Task: Reply to email with the signature Dean Flores with the subject Request for a meeting agenda from softage.1@softage.net with the message Please let me know if there are any delays in the project schedule. Undo the message and rewrite the message as I will need to review this proposal before providing a response. Send the email
Action: Mouse moved to (449, 562)
Screenshot: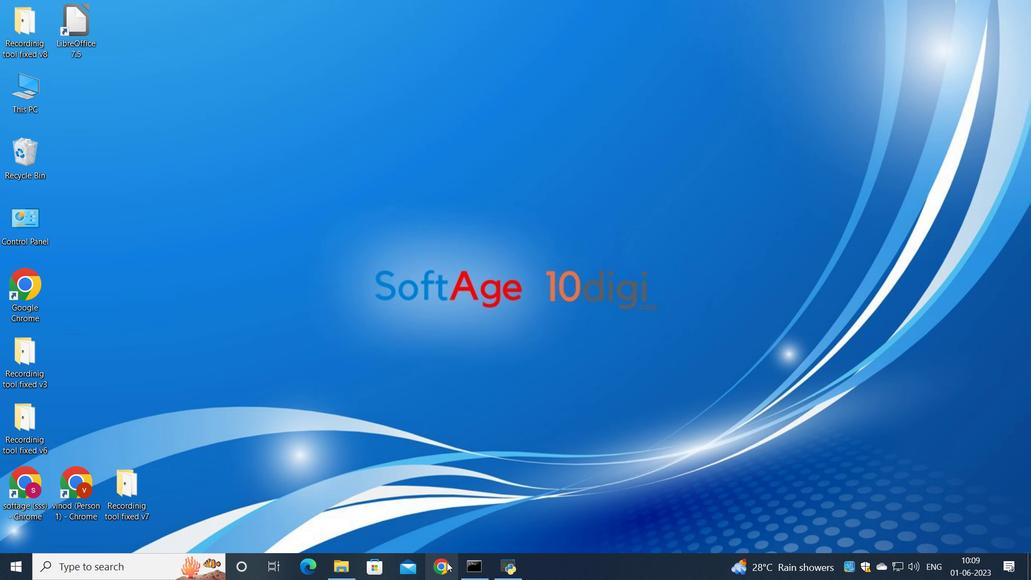 
Action: Mouse pressed left at (449, 562)
Screenshot: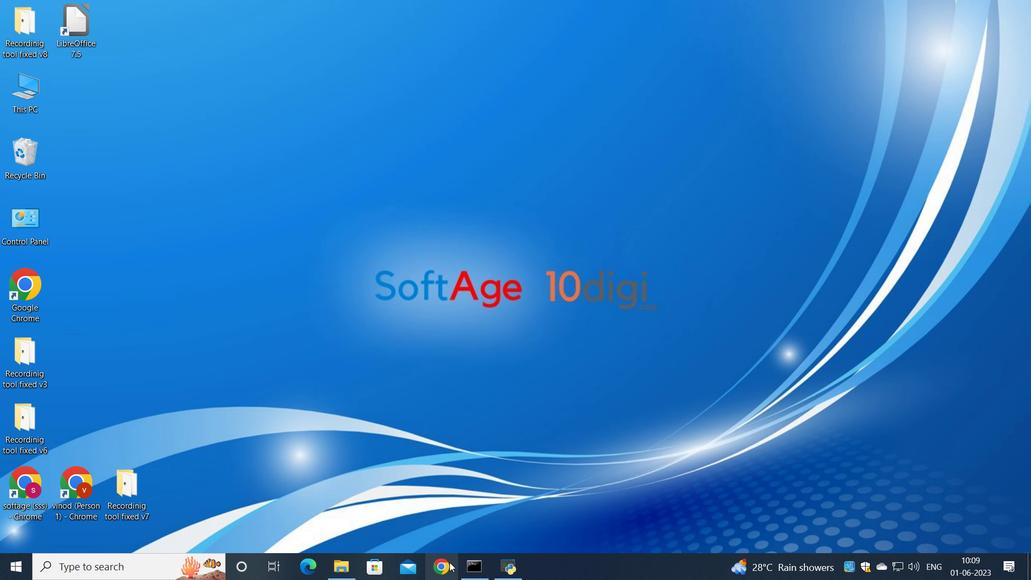 
Action: Mouse moved to (447, 312)
Screenshot: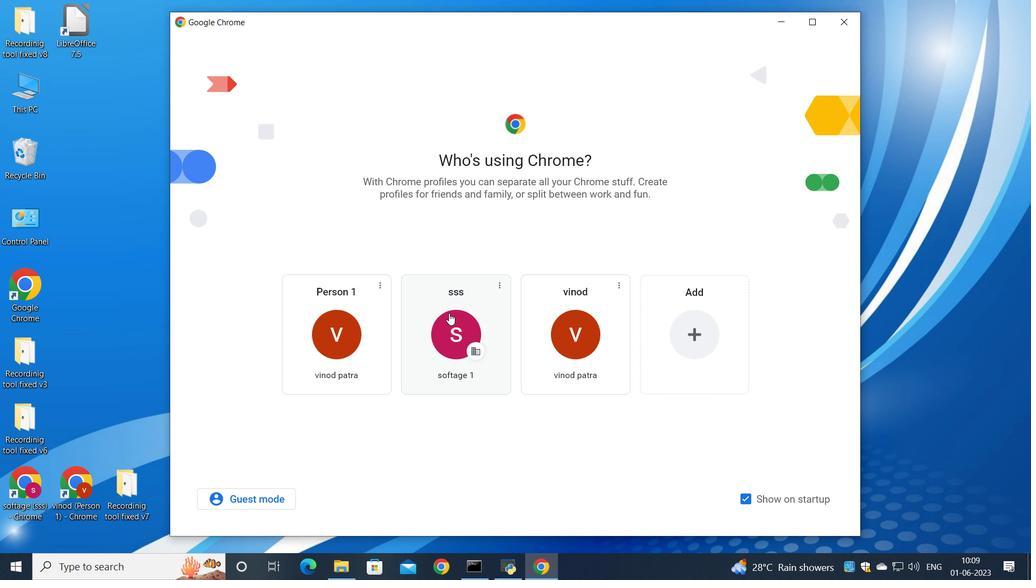 
Action: Mouse pressed left at (447, 312)
Screenshot: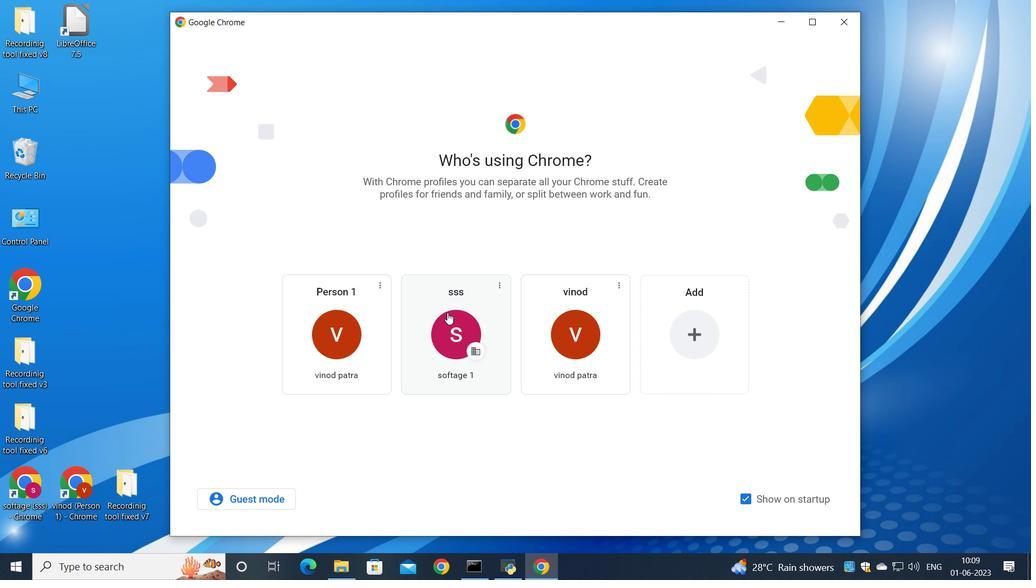 
Action: Mouse moved to (908, 93)
Screenshot: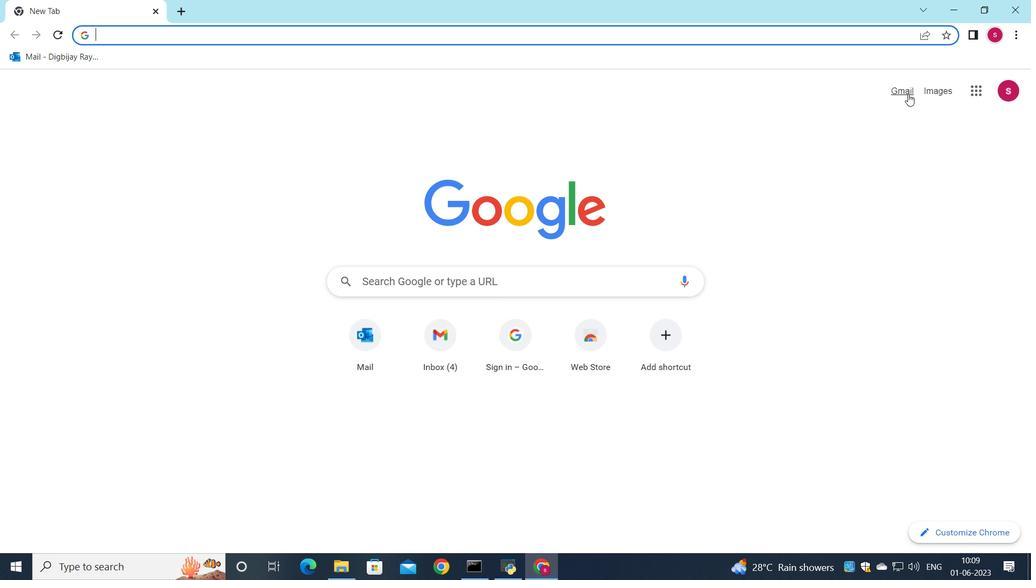 
Action: Mouse pressed left at (908, 93)
Screenshot: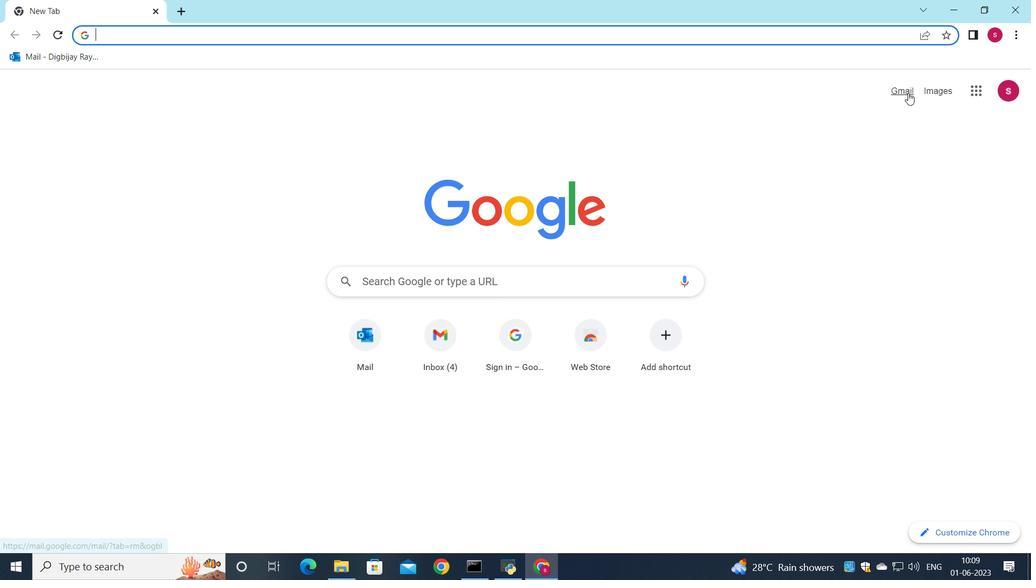 
Action: Mouse moved to (879, 97)
Screenshot: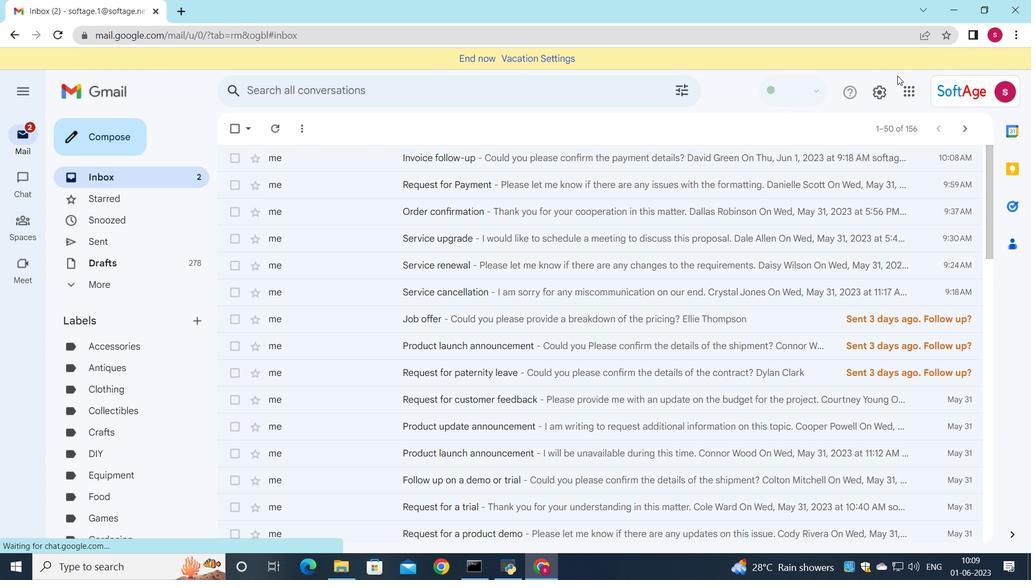 
Action: Mouse pressed left at (879, 97)
Screenshot: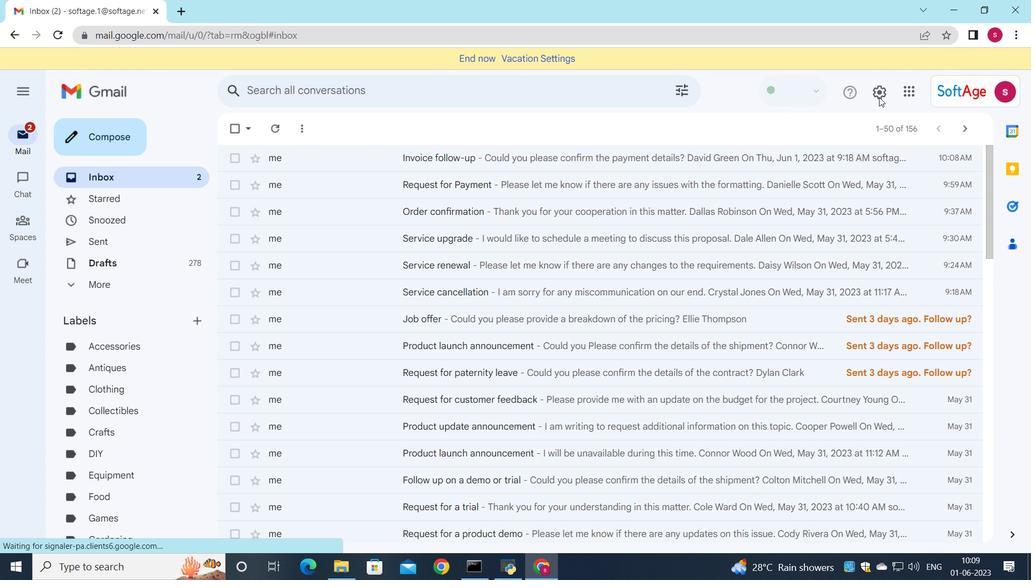 
Action: Mouse moved to (886, 149)
Screenshot: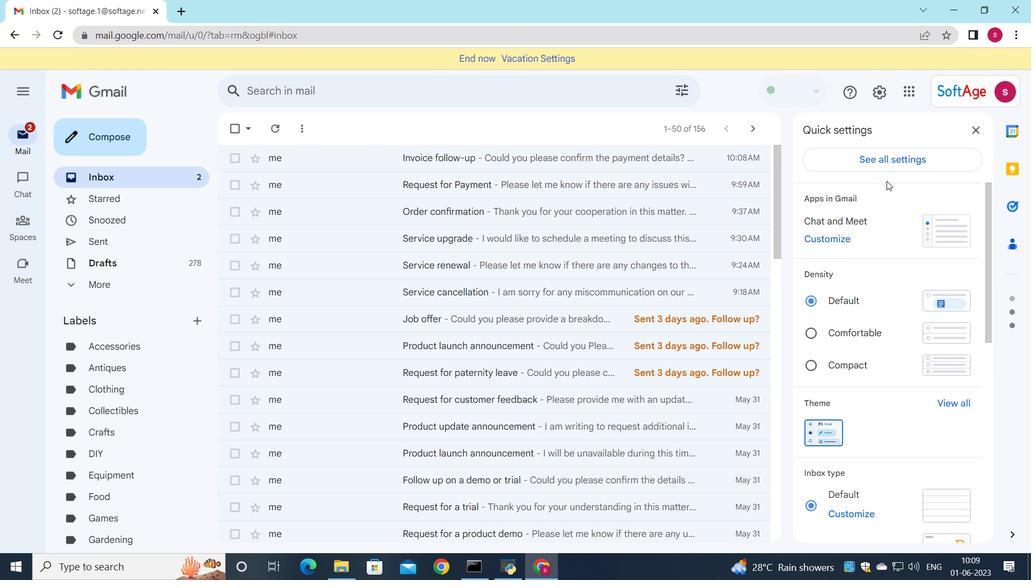
Action: Mouse pressed left at (886, 149)
Screenshot: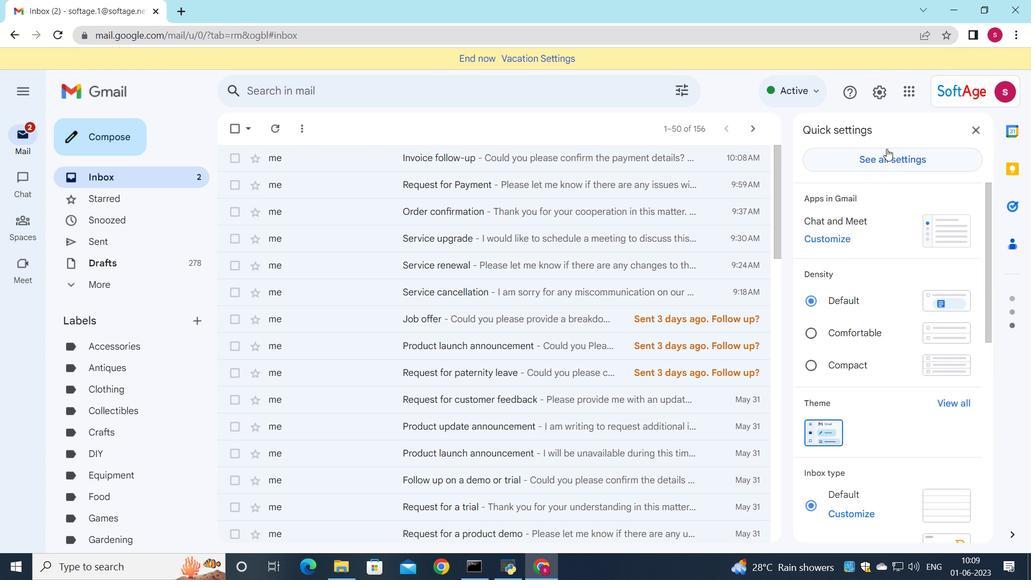 
Action: Mouse moved to (576, 283)
Screenshot: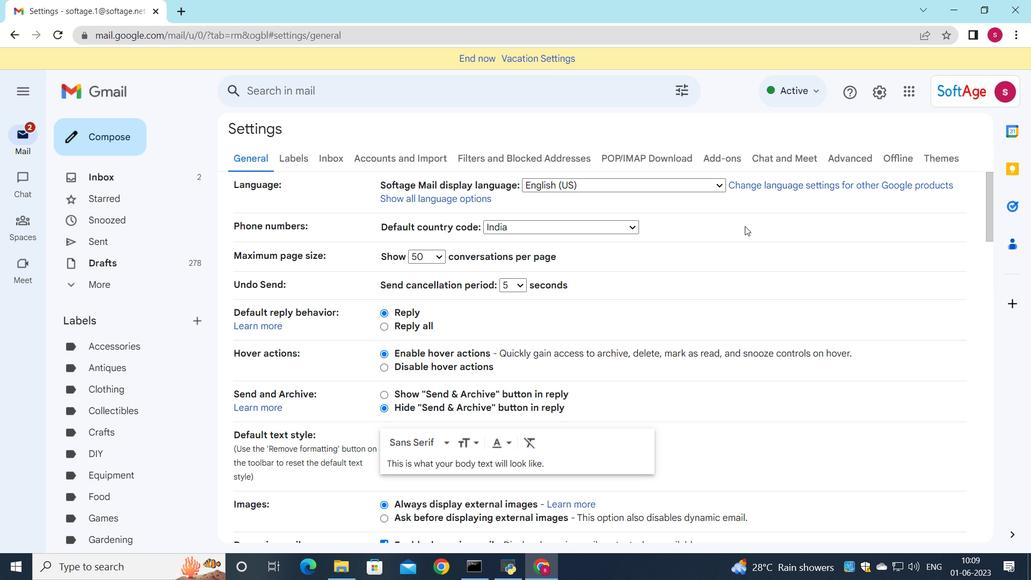 
Action: Mouse scrolled (576, 282) with delta (0, 0)
Screenshot: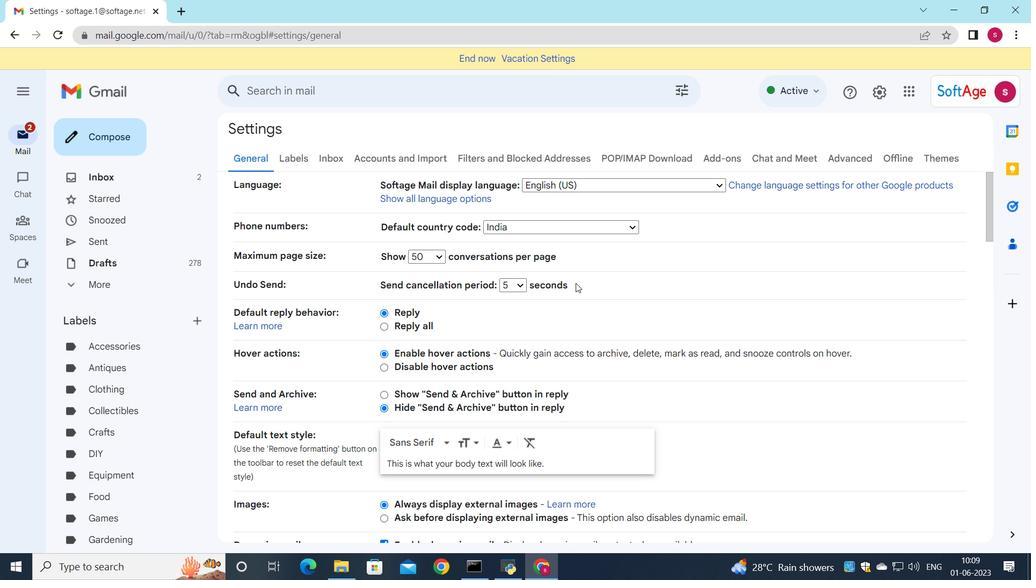 
Action: Mouse scrolled (576, 282) with delta (0, 0)
Screenshot: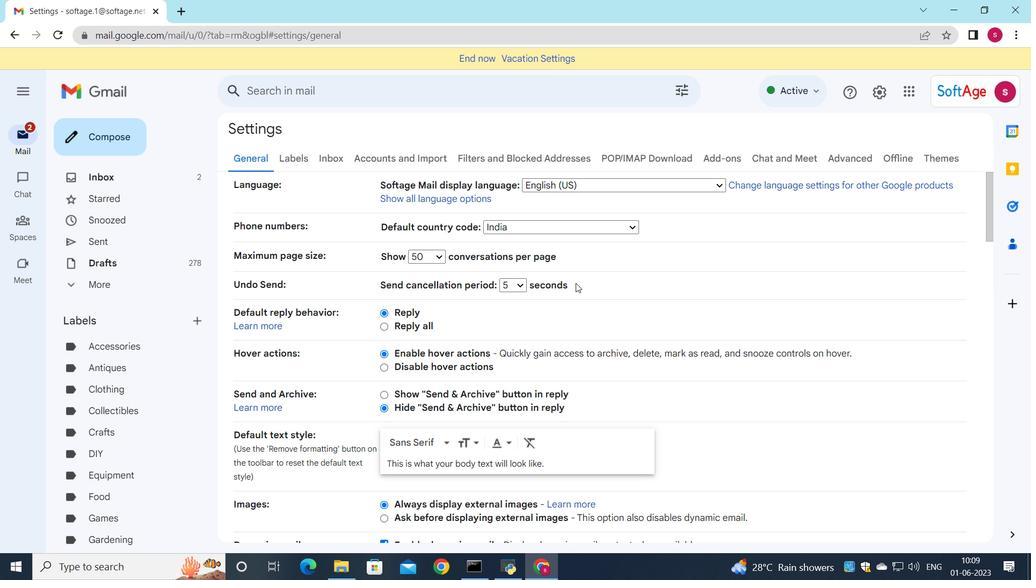 
Action: Mouse scrolled (576, 282) with delta (0, 0)
Screenshot: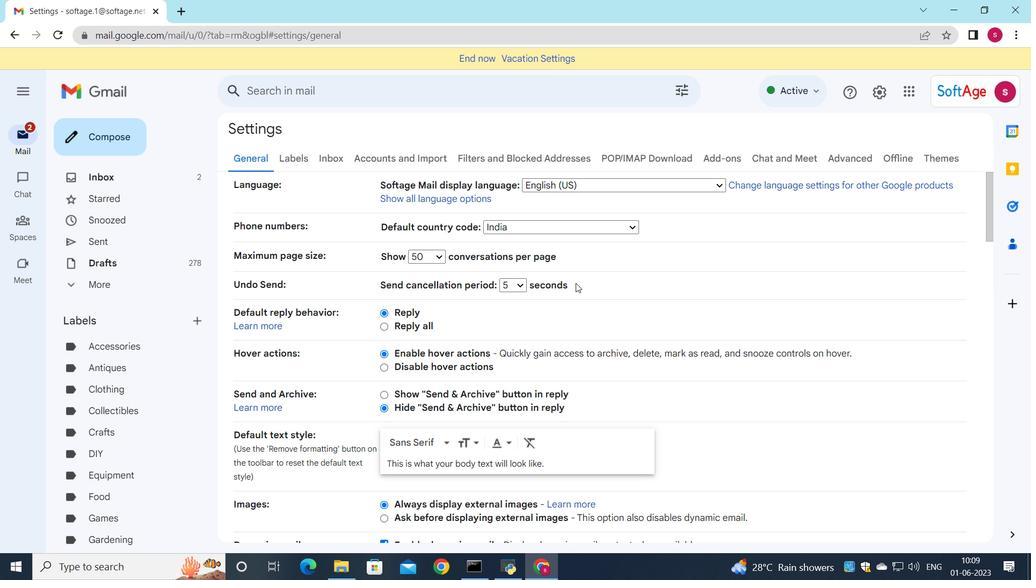 
Action: Mouse scrolled (576, 282) with delta (0, 0)
Screenshot: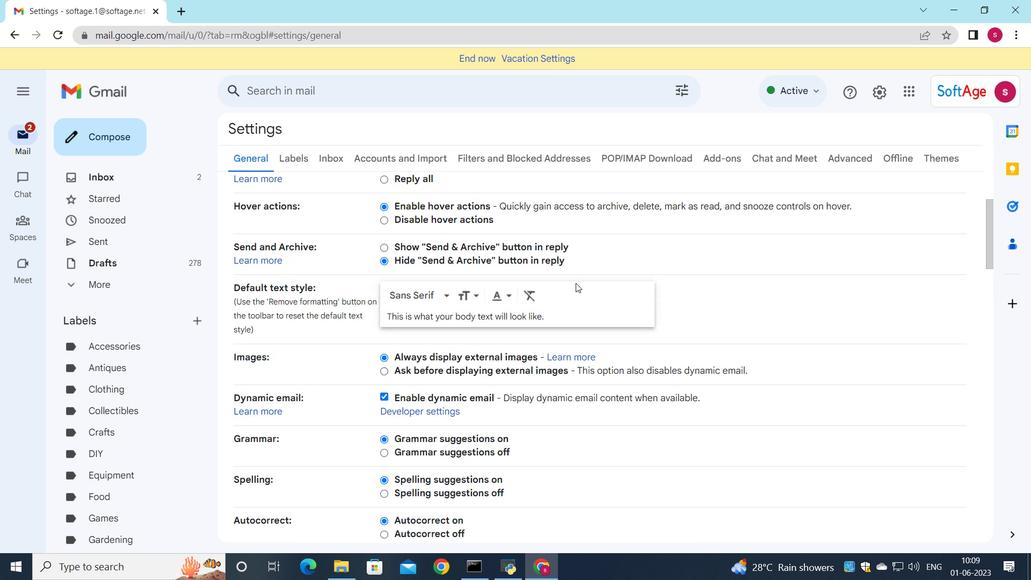 
Action: Mouse scrolled (576, 282) with delta (0, 0)
Screenshot: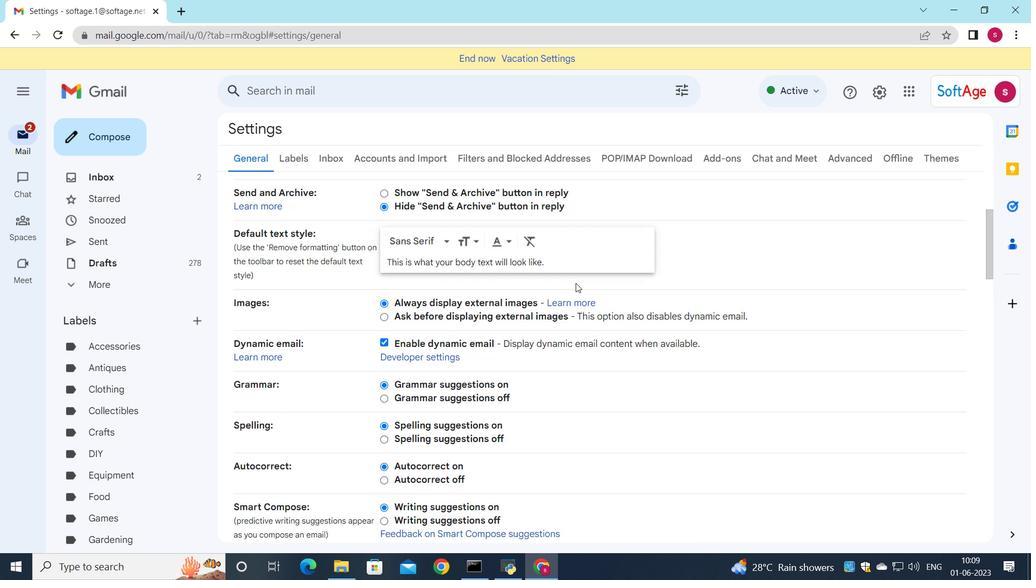 
Action: Mouse scrolled (576, 282) with delta (0, 0)
Screenshot: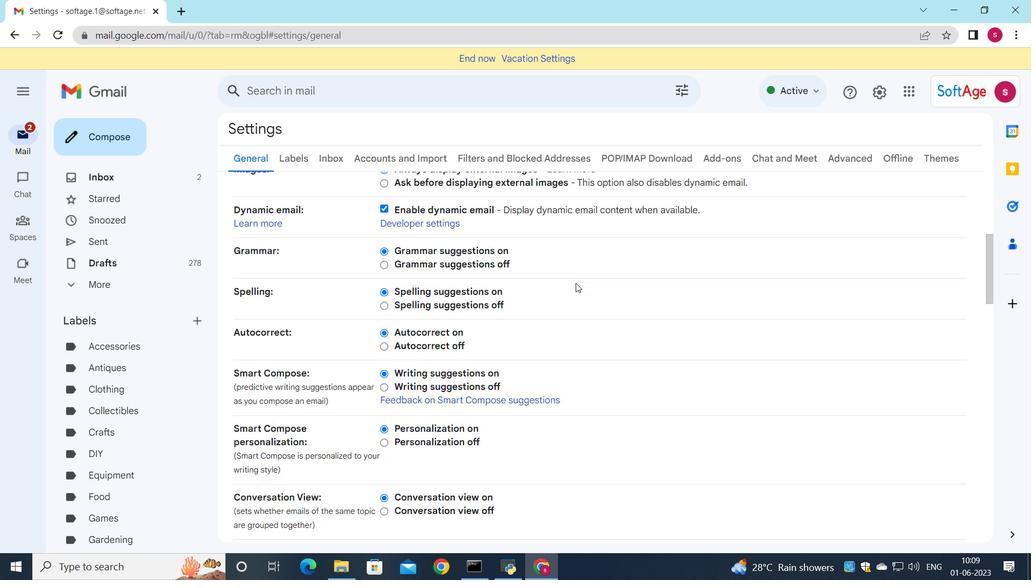
Action: Mouse scrolled (576, 282) with delta (0, 0)
Screenshot: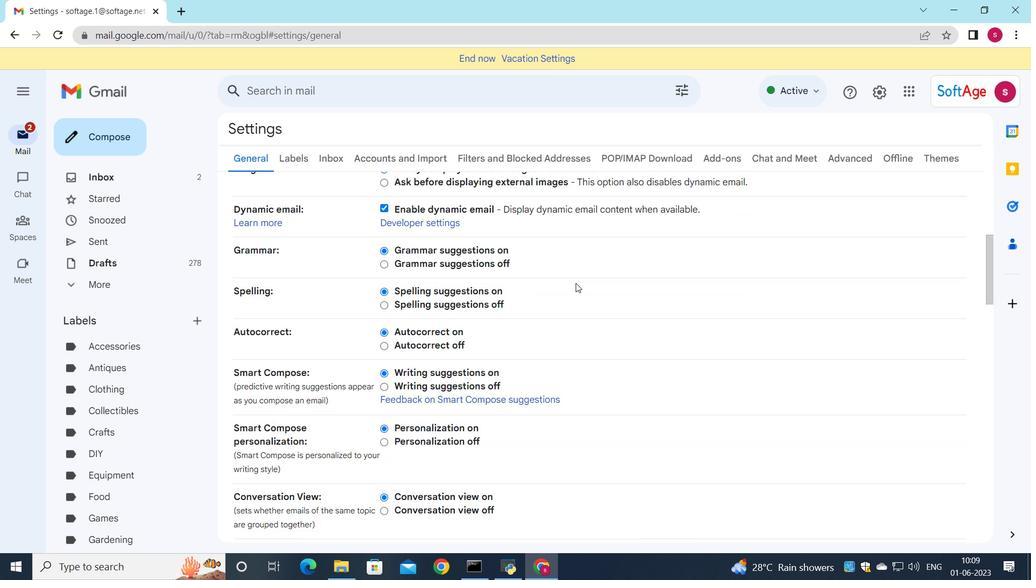 
Action: Mouse scrolled (576, 282) with delta (0, 0)
Screenshot: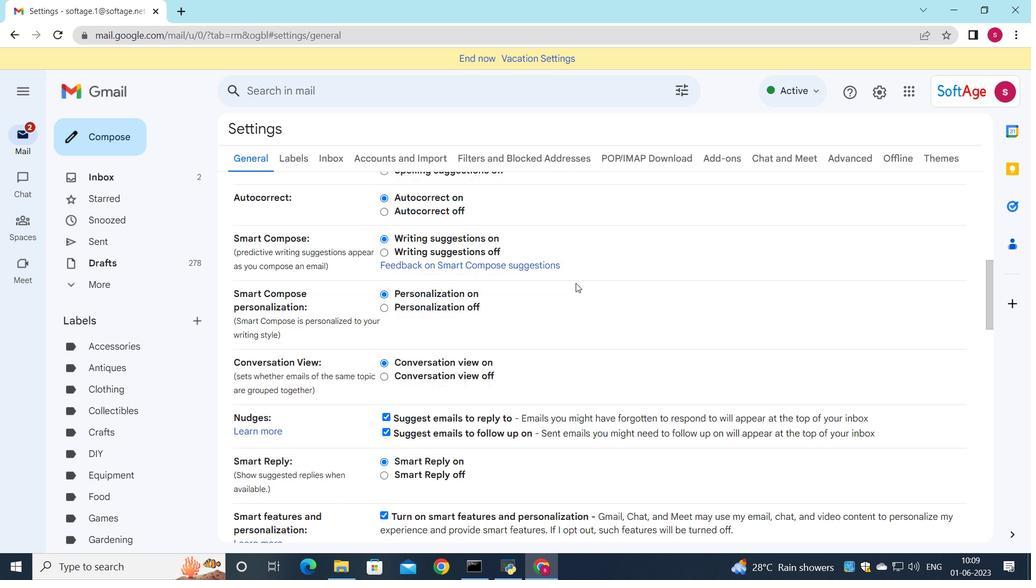 
Action: Mouse scrolled (576, 282) with delta (0, 0)
Screenshot: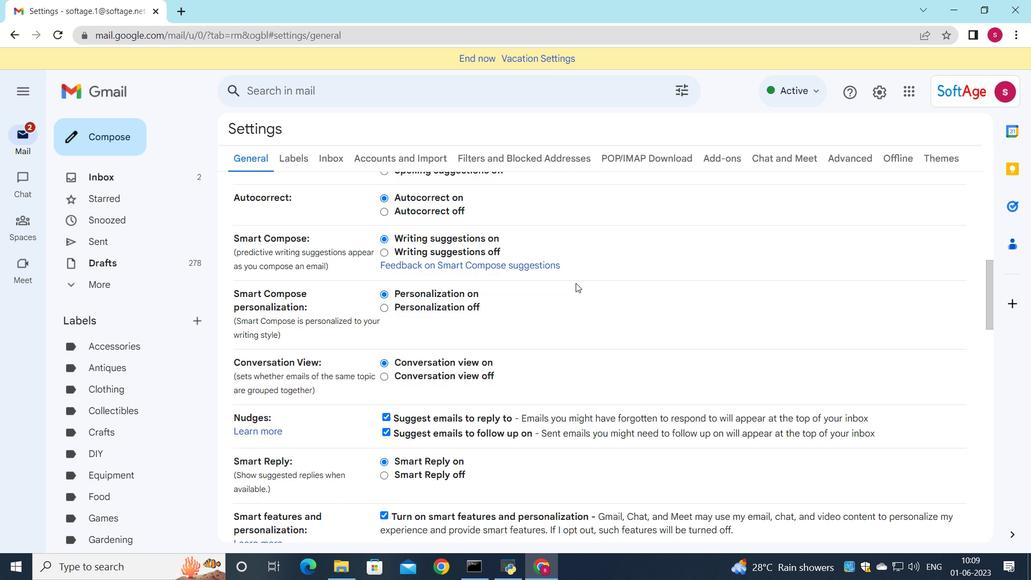 
Action: Mouse scrolled (576, 282) with delta (0, 0)
Screenshot: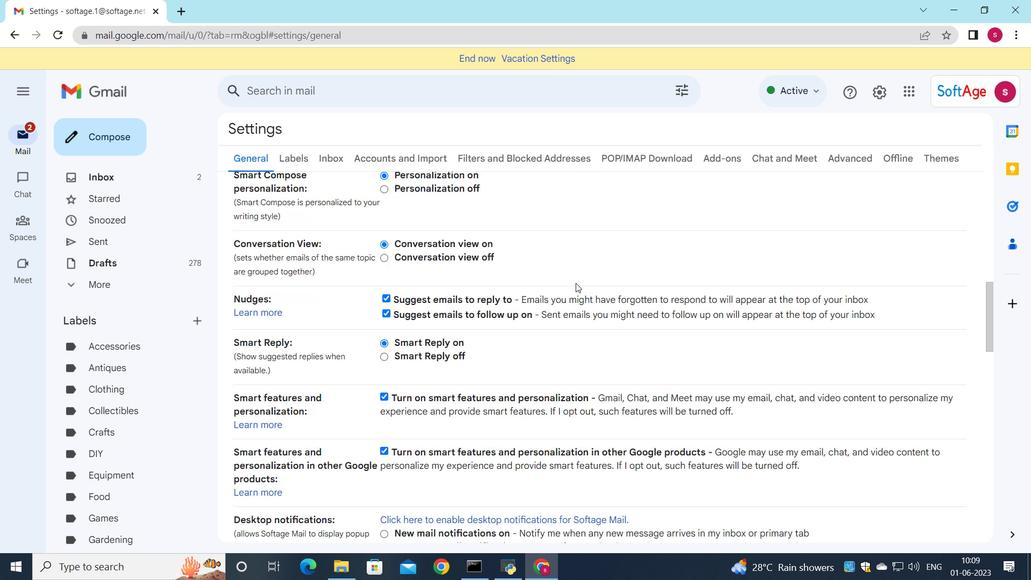 
Action: Mouse scrolled (576, 282) with delta (0, 0)
Screenshot: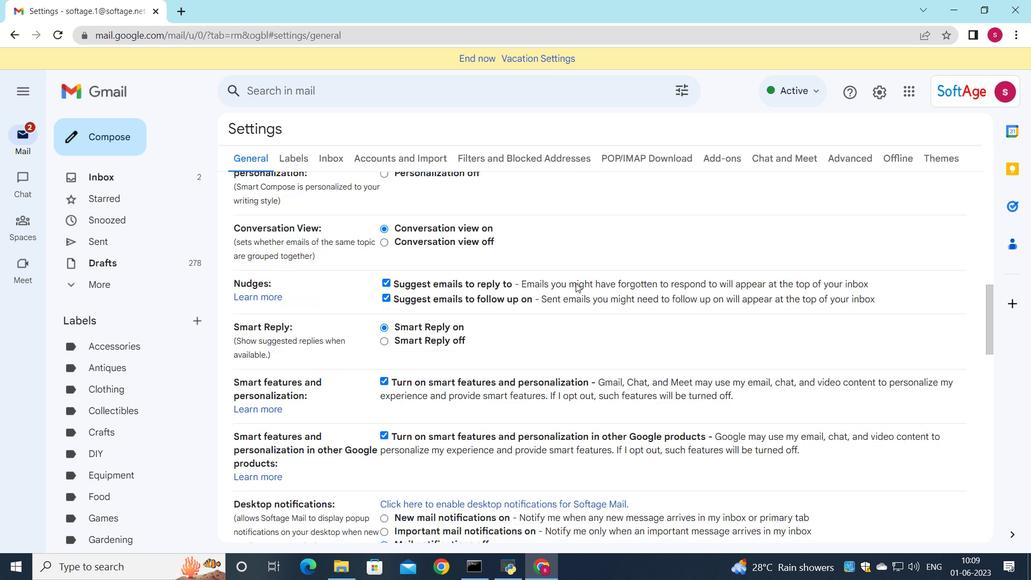 
Action: Mouse scrolled (576, 282) with delta (0, 0)
Screenshot: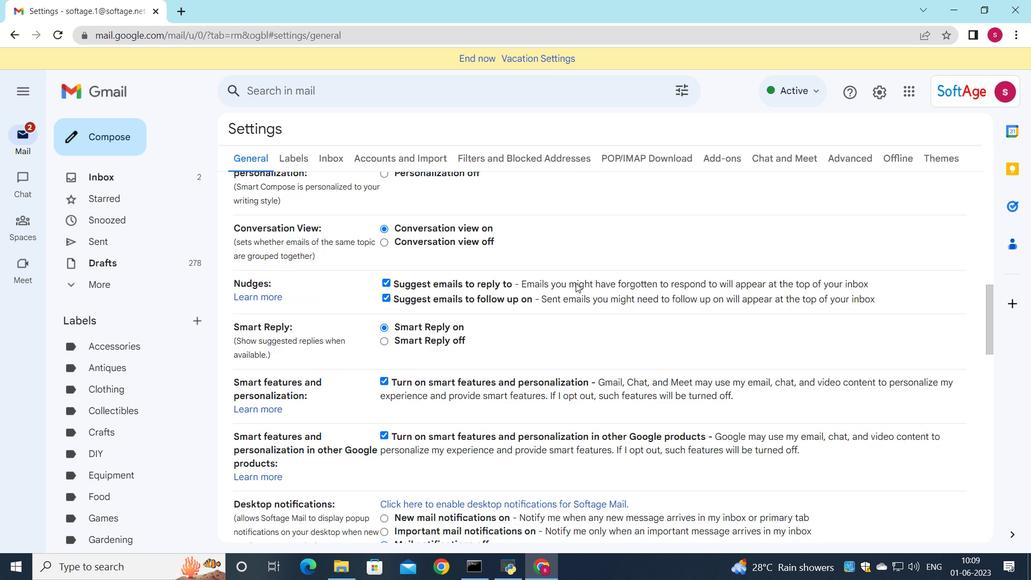 
Action: Mouse scrolled (576, 282) with delta (0, 0)
Screenshot: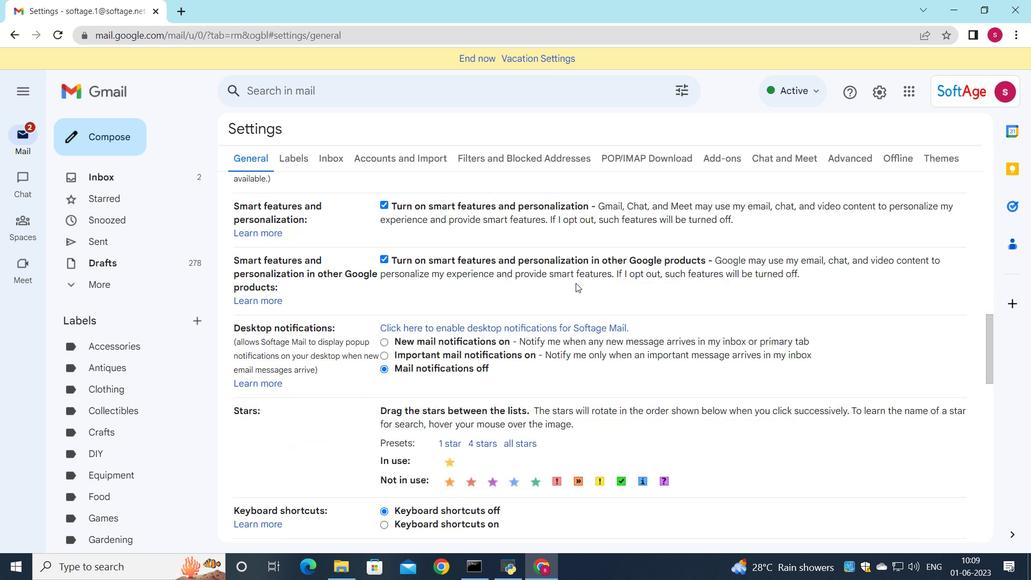 
Action: Mouse scrolled (576, 282) with delta (0, 0)
Screenshot: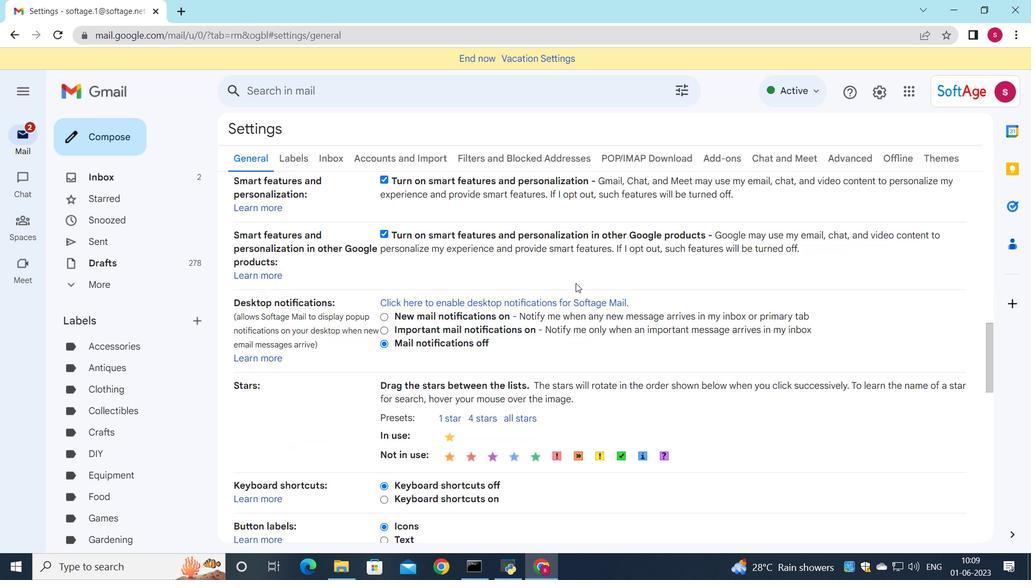 
Action: Mouse scrolled (576, 282) with delta (0, 0)
Screenshot: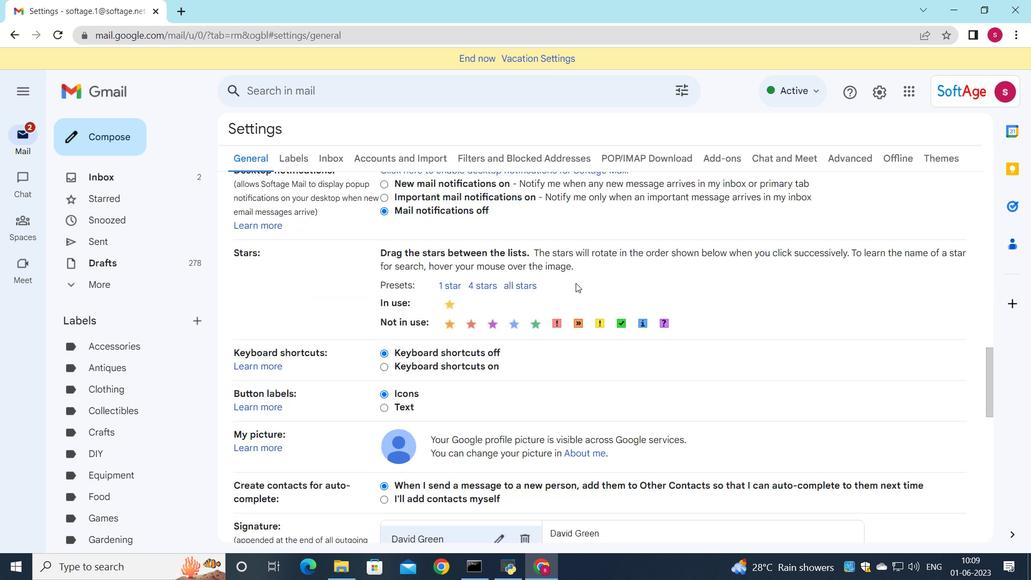 
Action: Mouse scrolled (576, 282) with delta (0, 0)
Screenshot: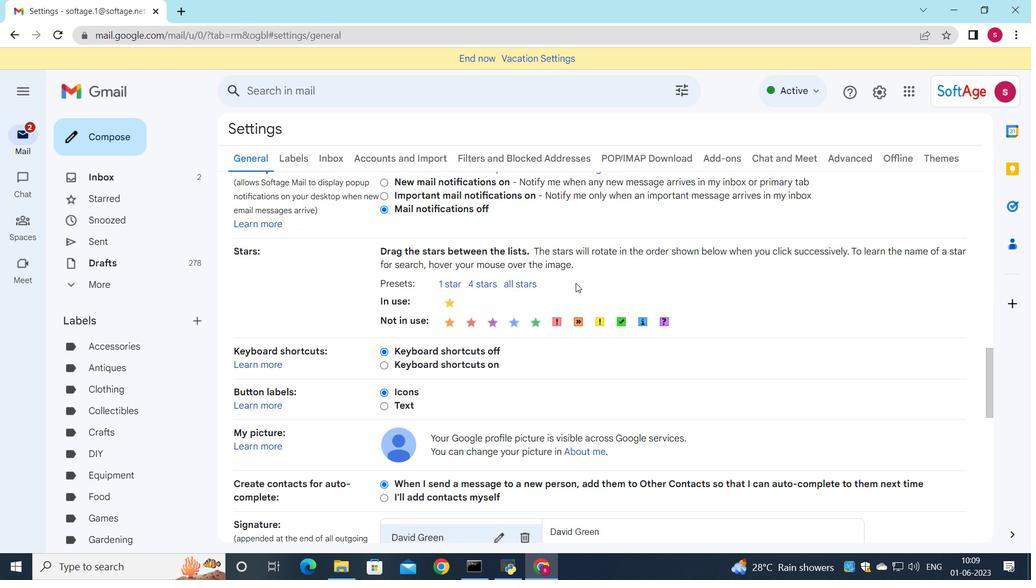
Action: Mouse scrolled (576, 282) with delta (0, 0)
Screenshot: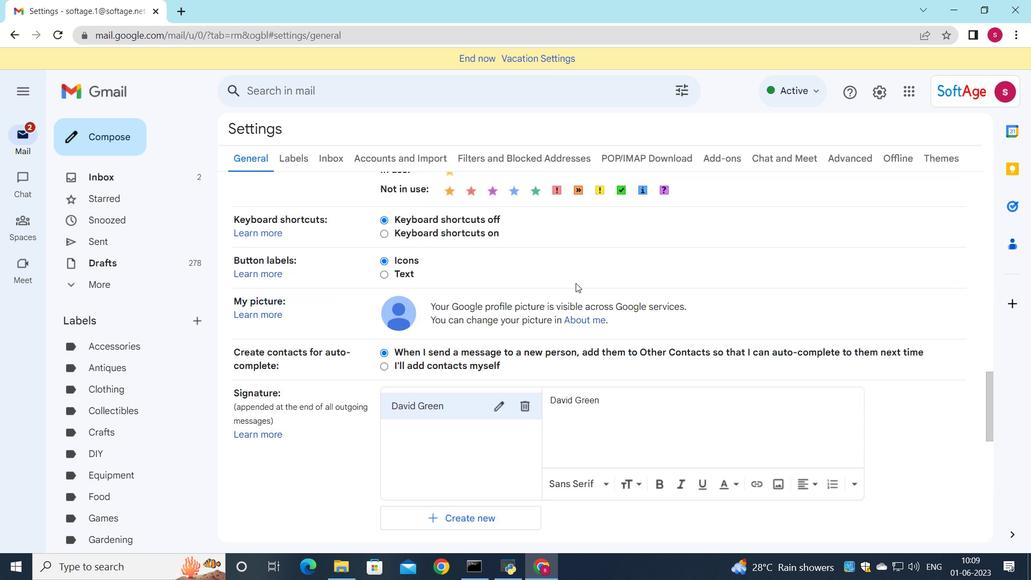 
Action: Mouse scrolled (576, 282) with delta (0, 0)
Screenshot: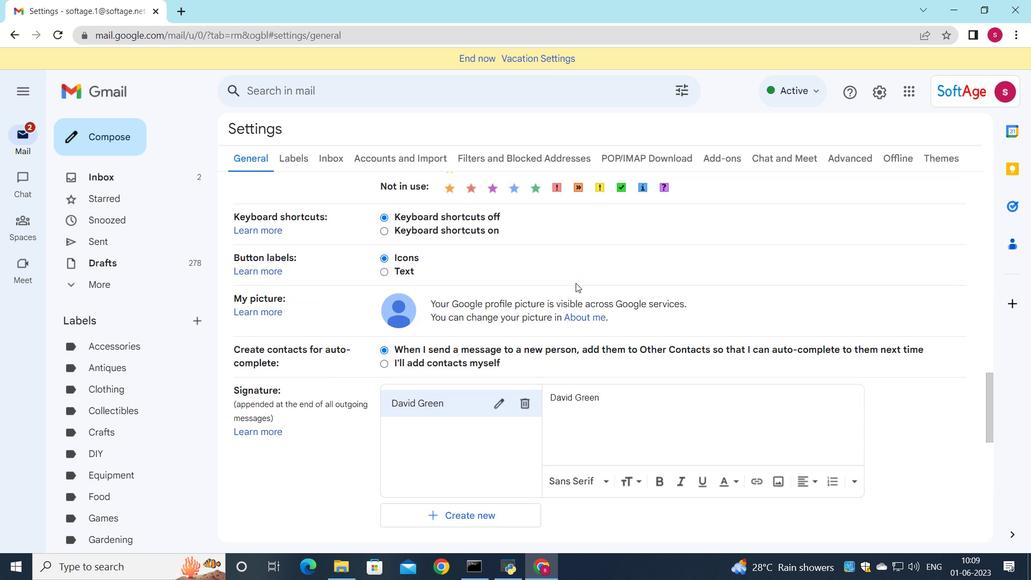 
Action: Mouse moved to (529, 271)
Screenshot: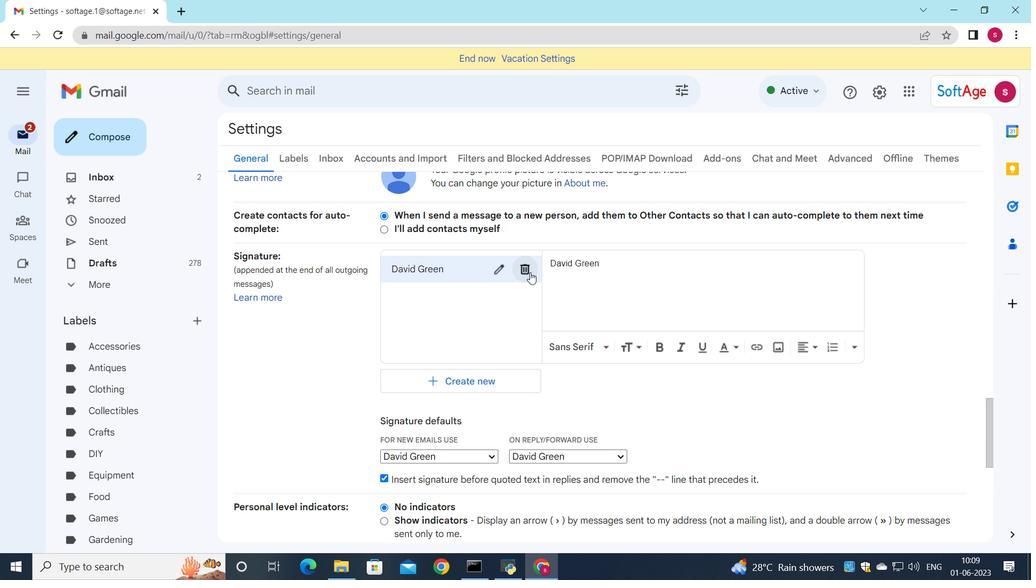 
Action: Mouse pressed left at (529, 271)
Screenshot: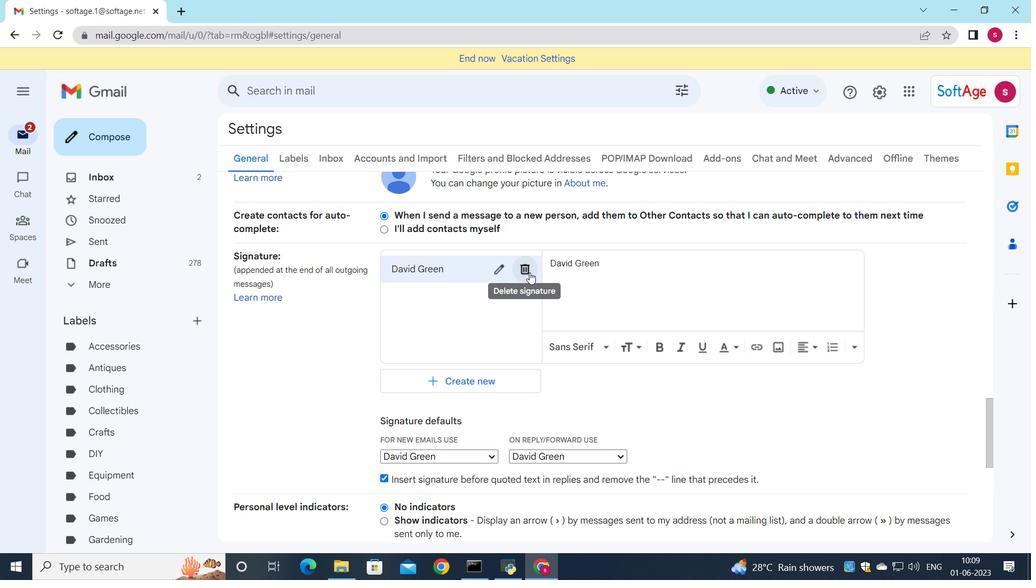 
Action: Mouse moved to (646, 331)
Screenshot: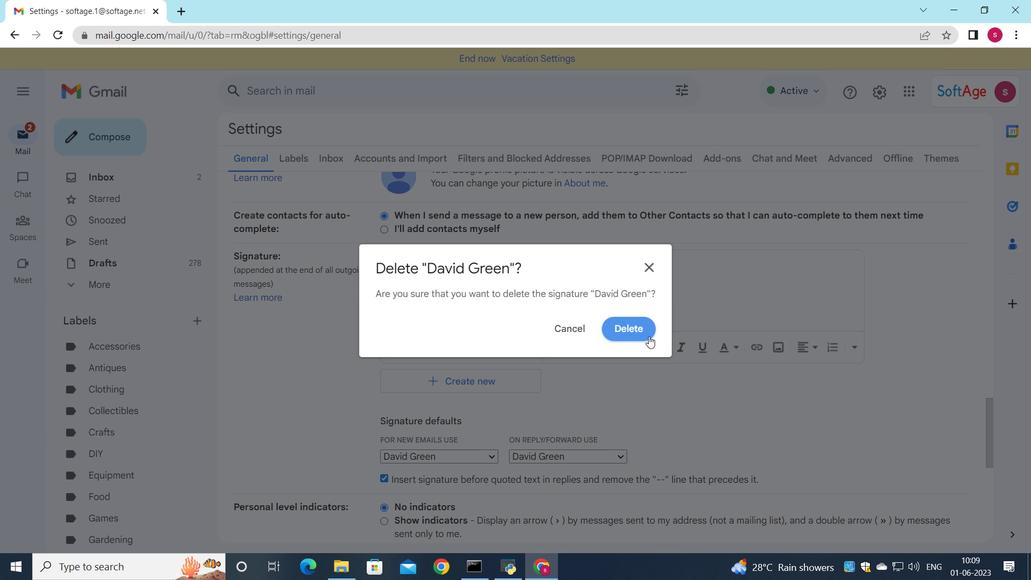 
Action: Mouse pressed left at (646, 331)
Screenshot: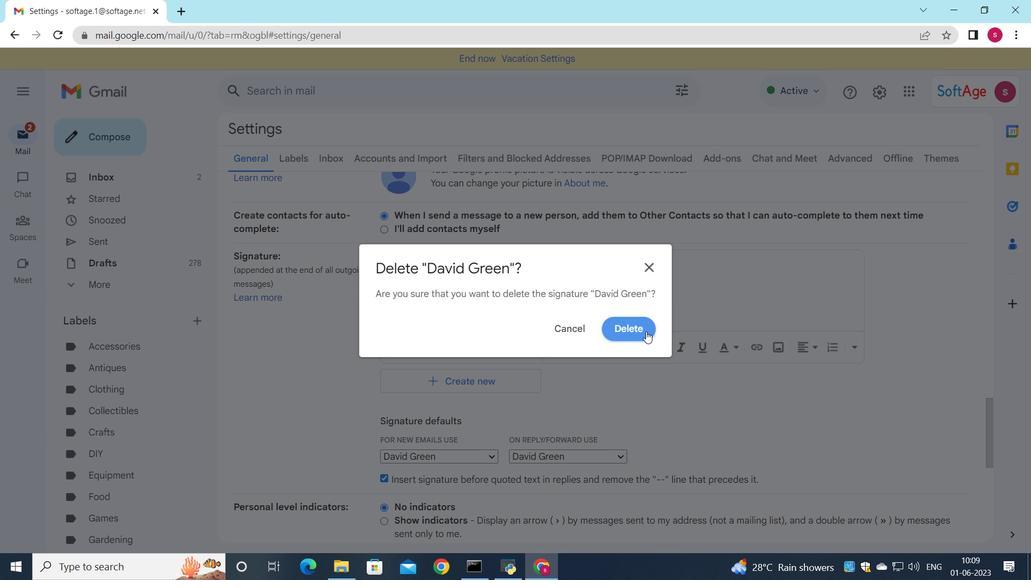 
Action: Mouse moved to (433, 281)
Screenshot: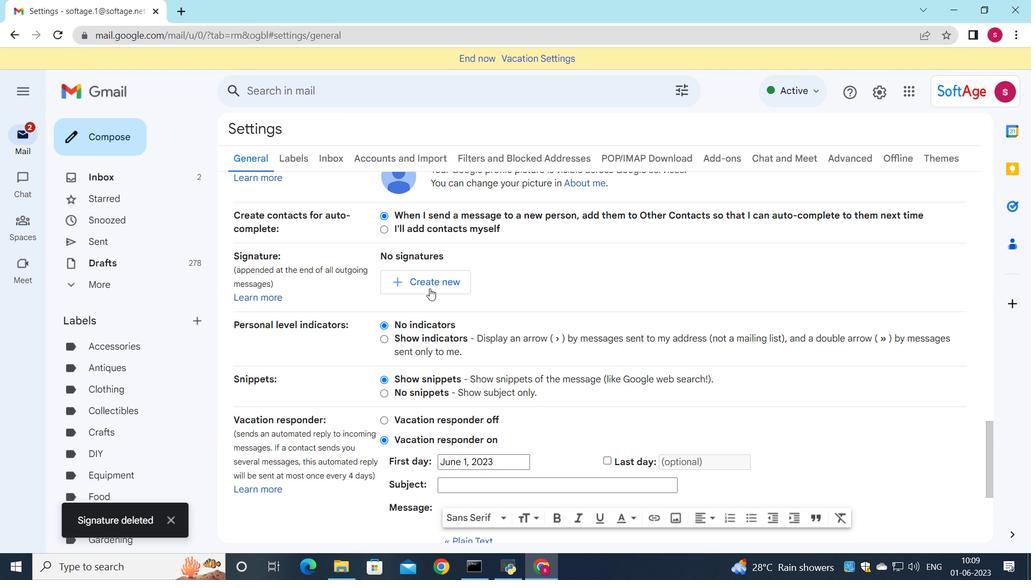 
Action: Mouse pressed left at (433, 281)
Screenshot: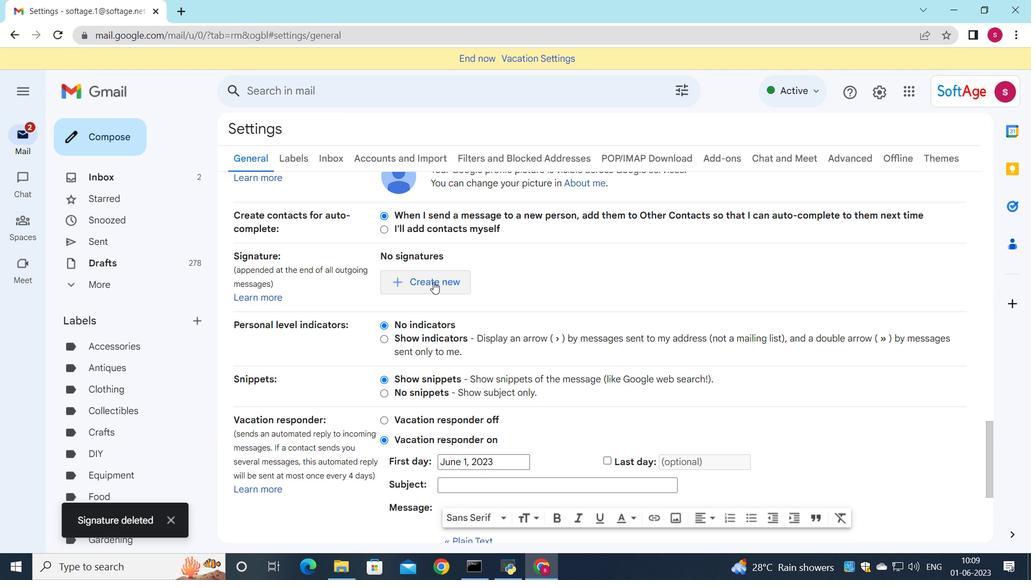 
Action: Mouse moved to (491, 268)
Screenshot: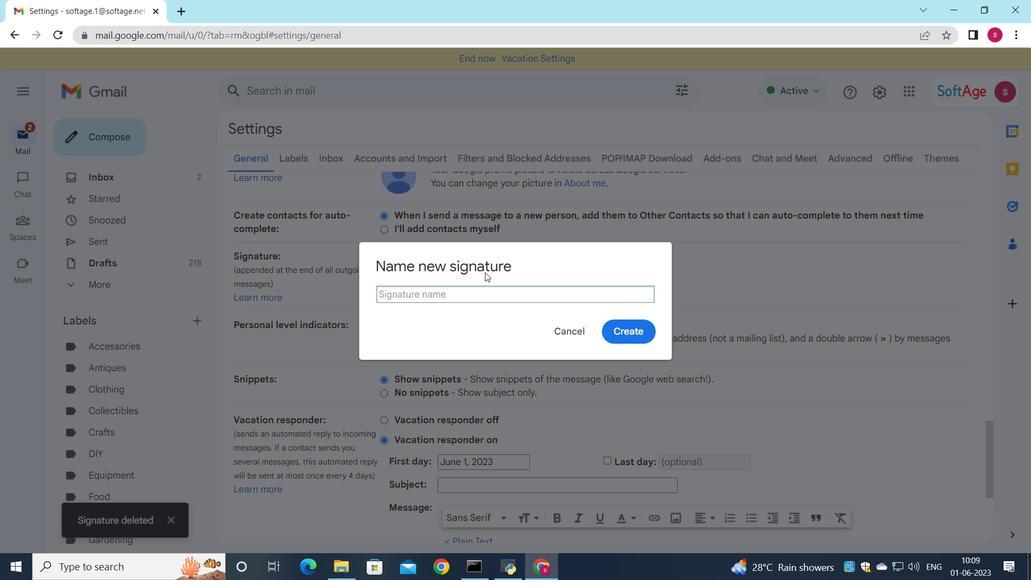 
Action: Key pressed <Key.shift><Key.shift>Dean<Key.space><Key.shift>Flores
Screenshot: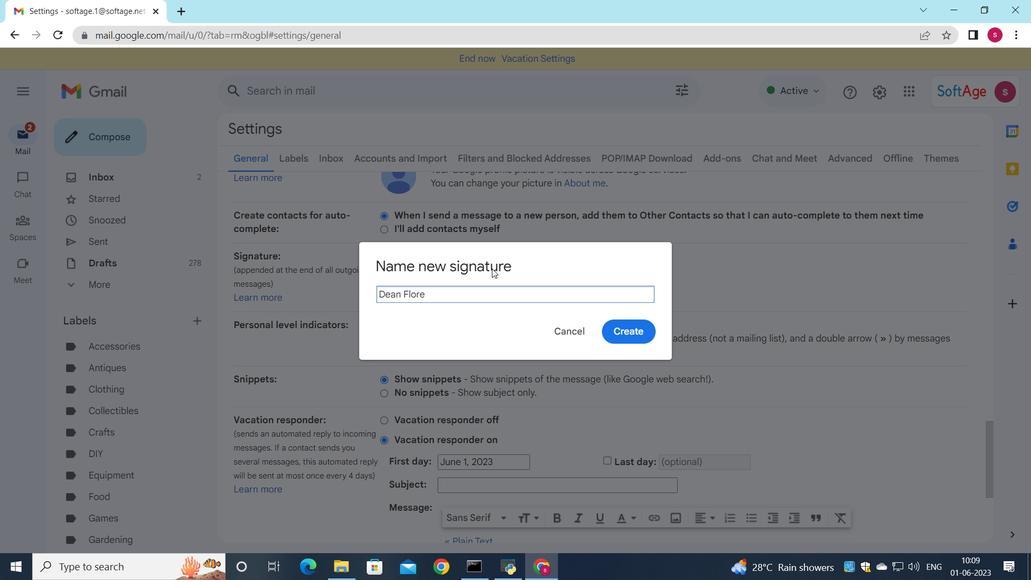 
Action: Mouse moved to (635, 329)
Screenshot: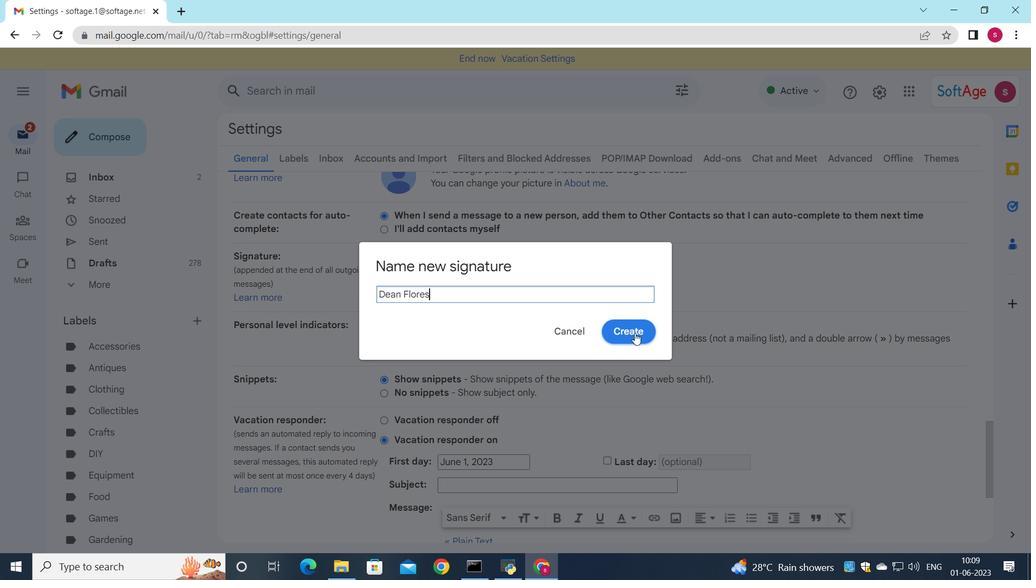 
Action: Mouse pressed left at (635, 329)
Screenshot: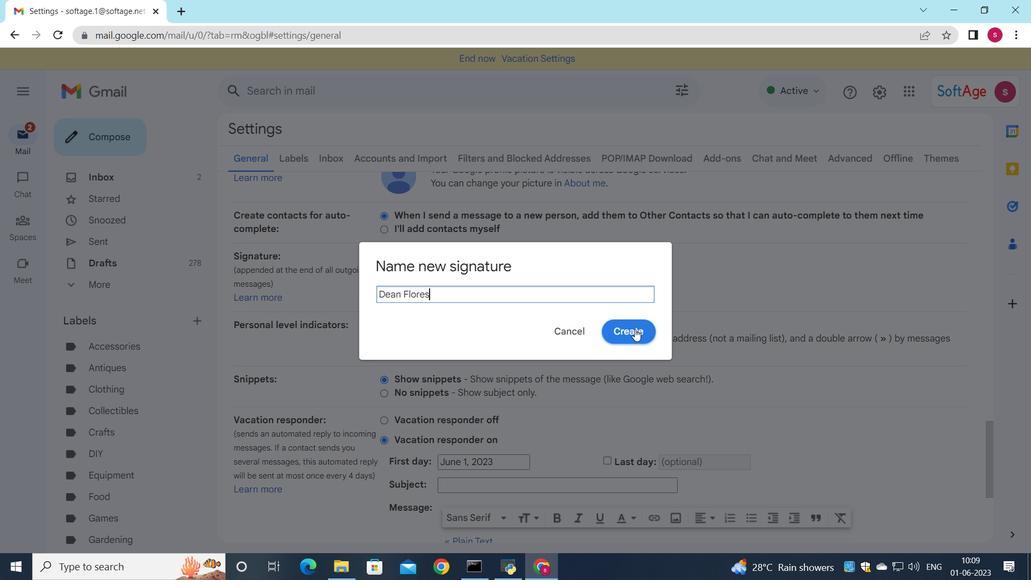 
Action: Mouse moved to (620, 299)
Screenshot: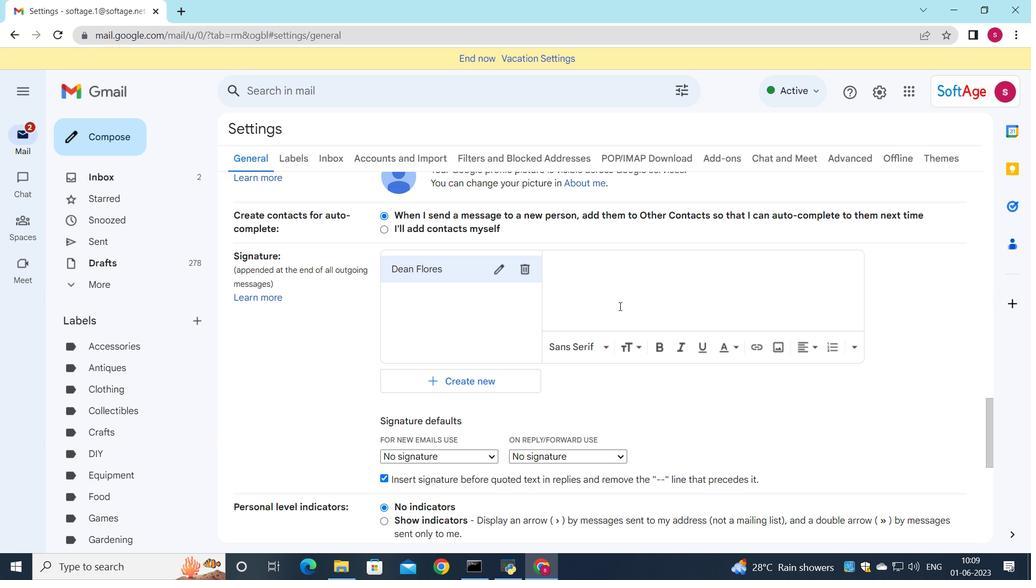 
Action: Mouse pressed left at (620, 299)
Screenshot: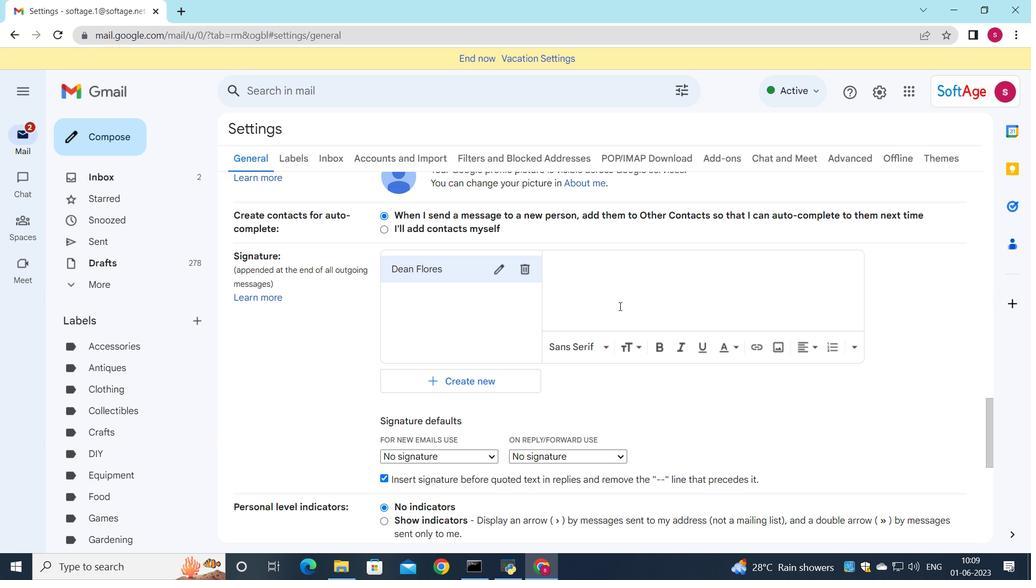 
Action: Key pressed <Key.shift>Dean<Key.space><Key.shift>Flores<Key.space>
Screenshot: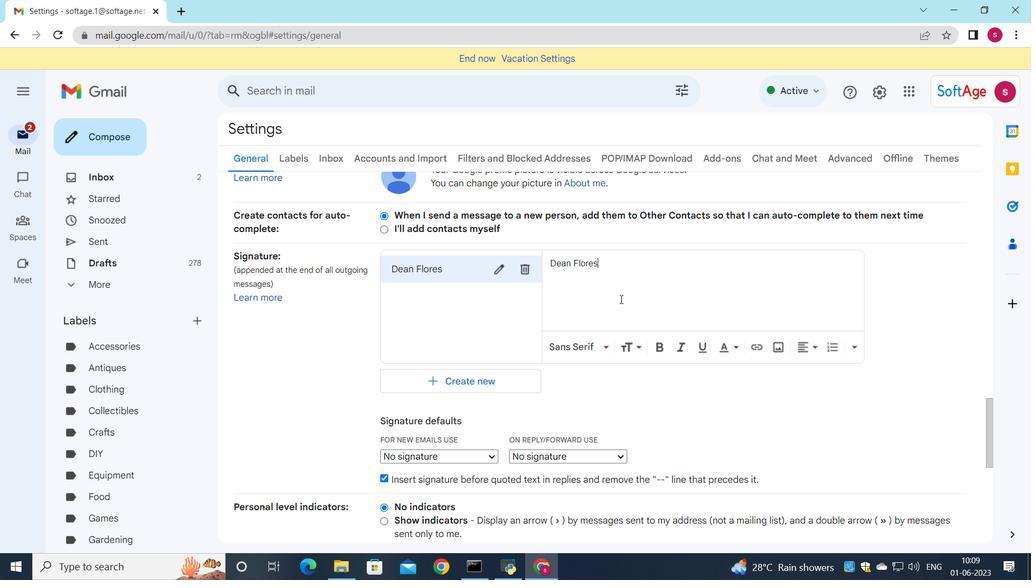 
Action: Mouse moved to (471, 454)
Screenshot: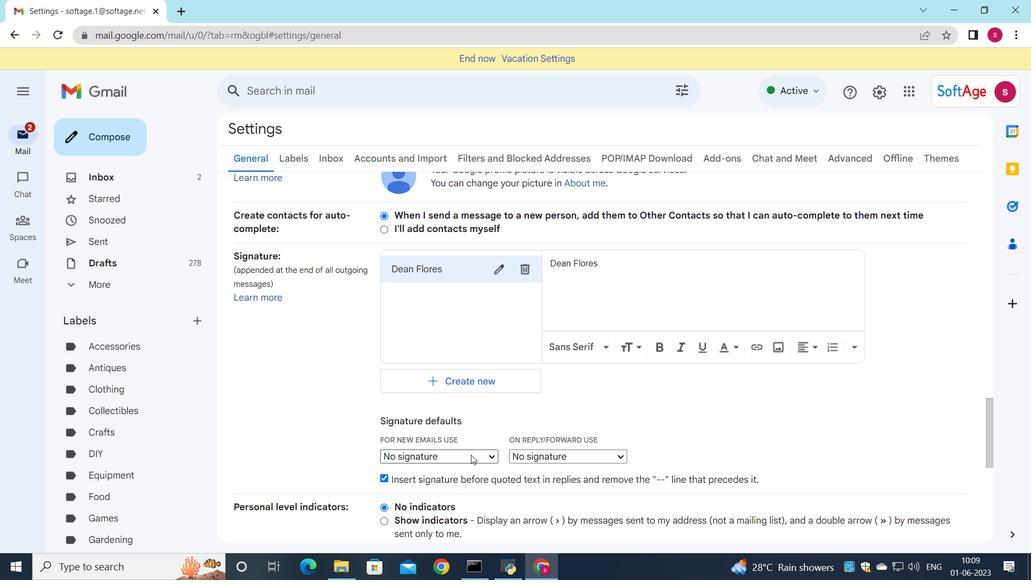 
Action: Mouse pressed left at (471, 454)
Screenshot: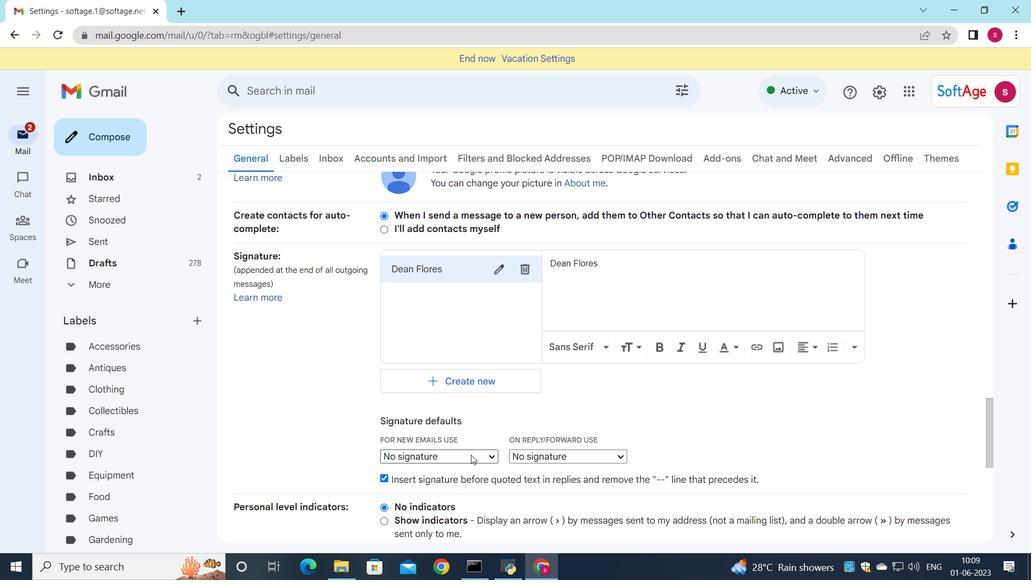 
Action: Mouse moved to (471, 481)
Screenshot: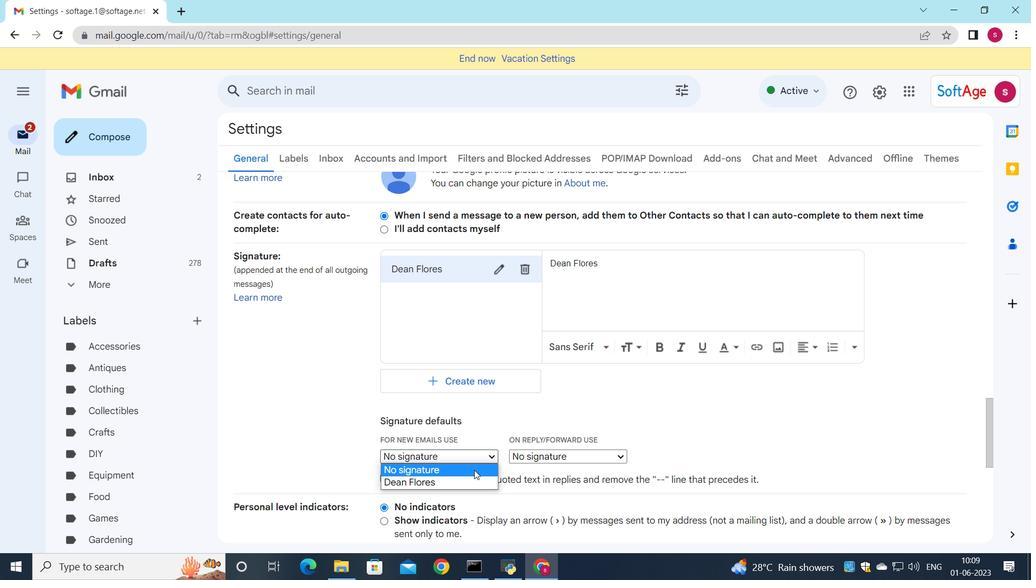 
Action: Mouse pressed left at (471, 481)
Screenshot: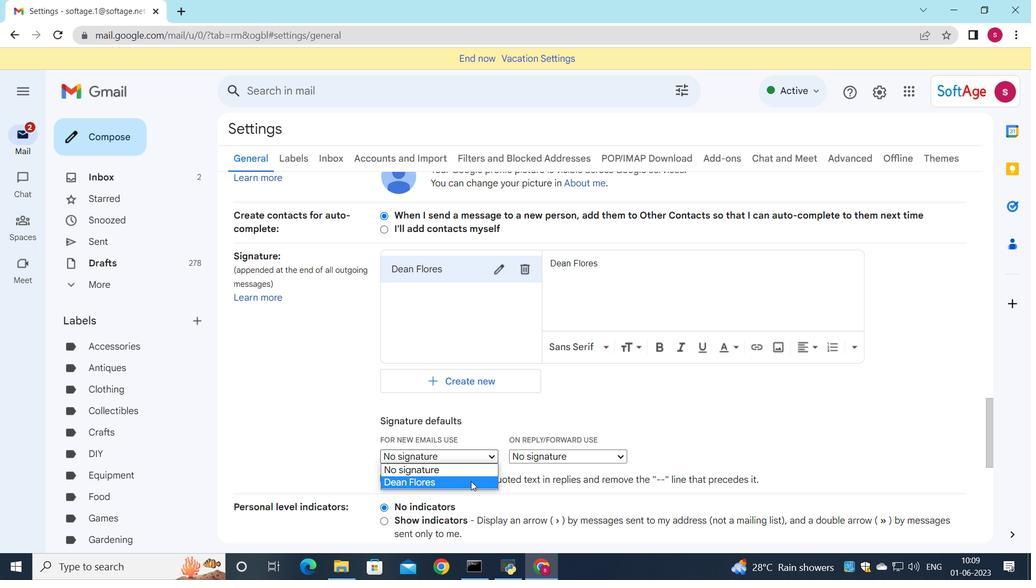 
Action: Mouse moved to (548, 459)
Screenshot: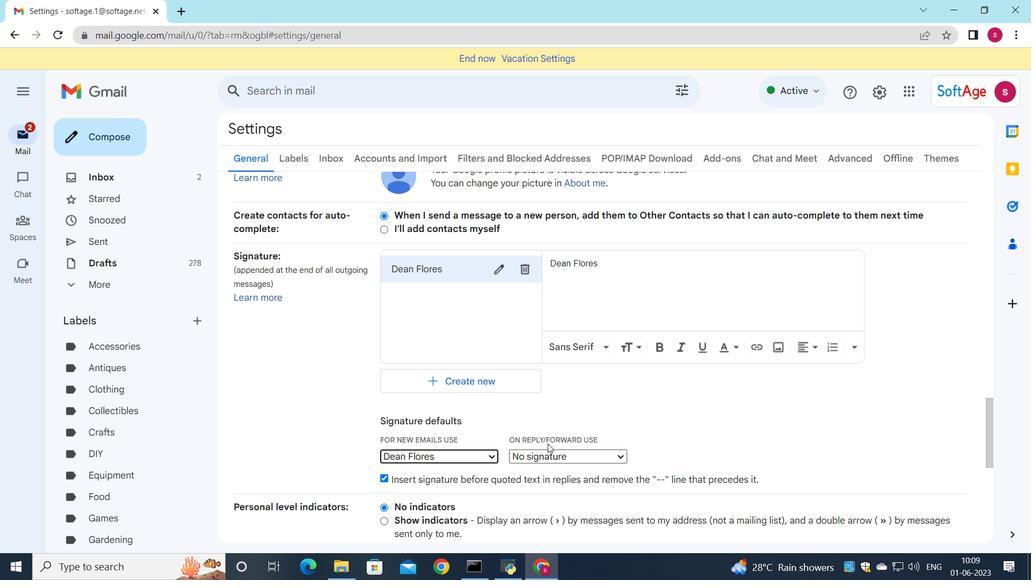
Action: Mouse pressed left at (548, 459)
Screenshot: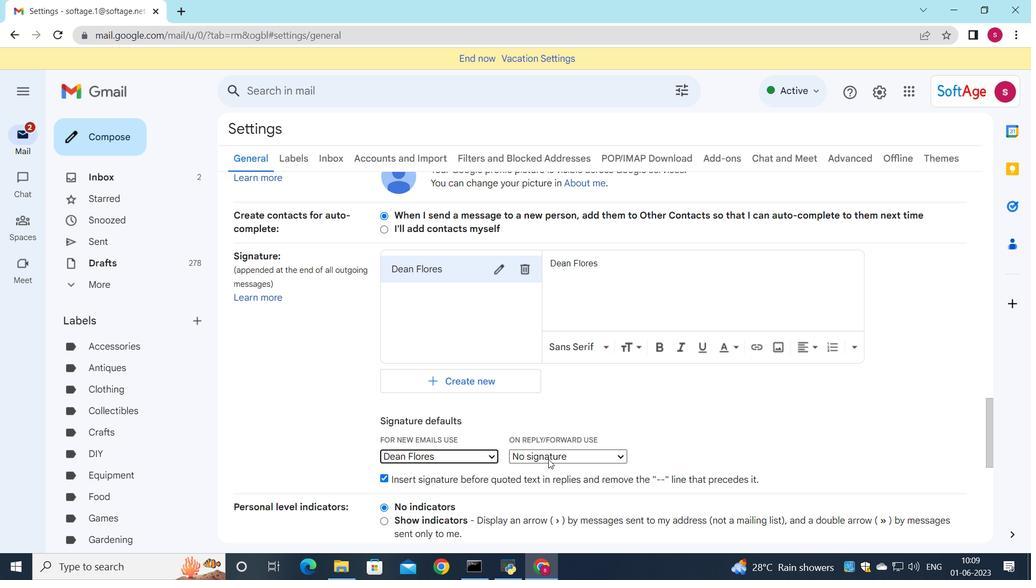 
Action: Mouse moved to (548, 479)
Screenshot: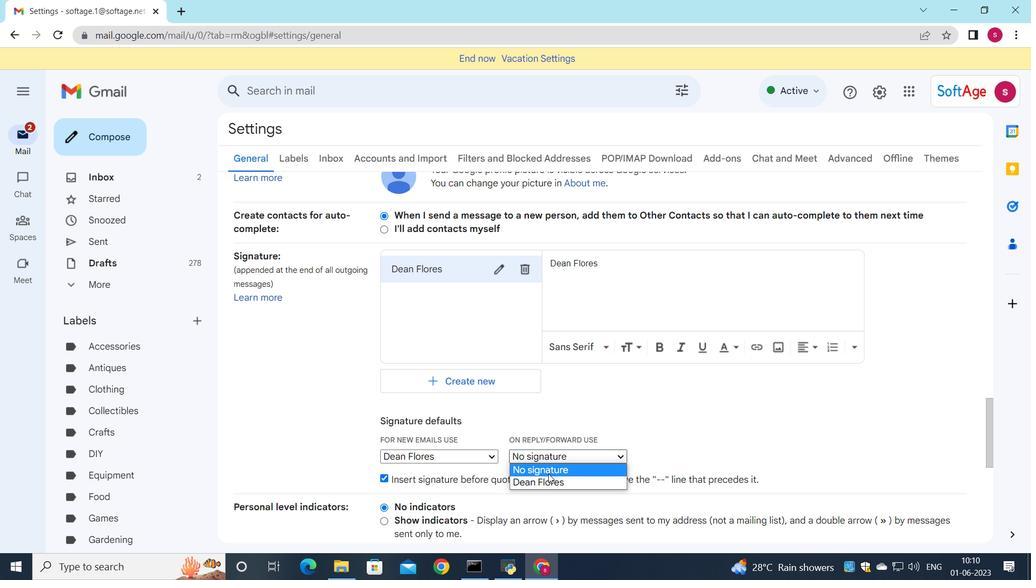
Action: Mouse pressed left at (548, 479)
Screenshot: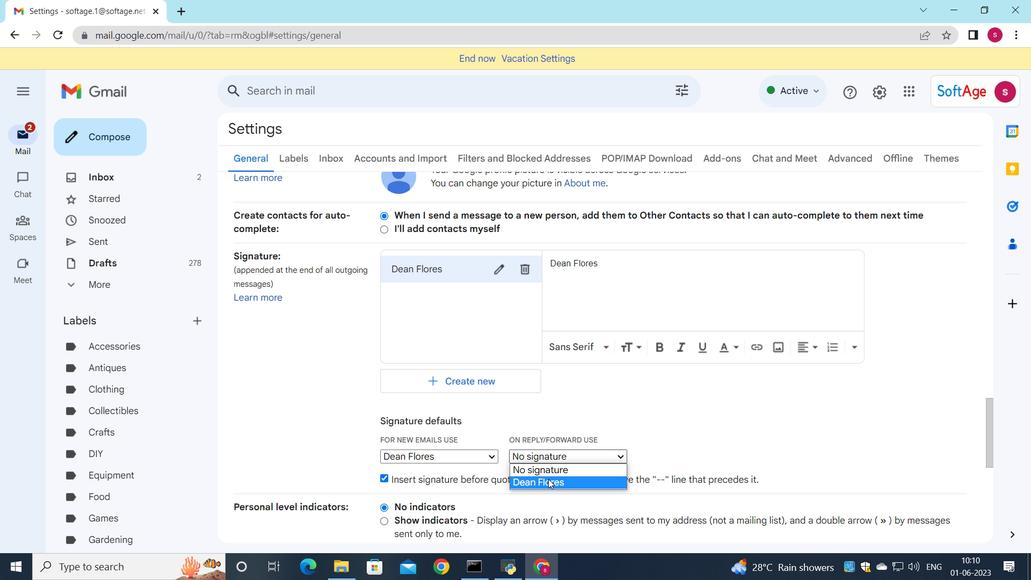 
Action: Mouse moved to (543, 423)
Screenshot: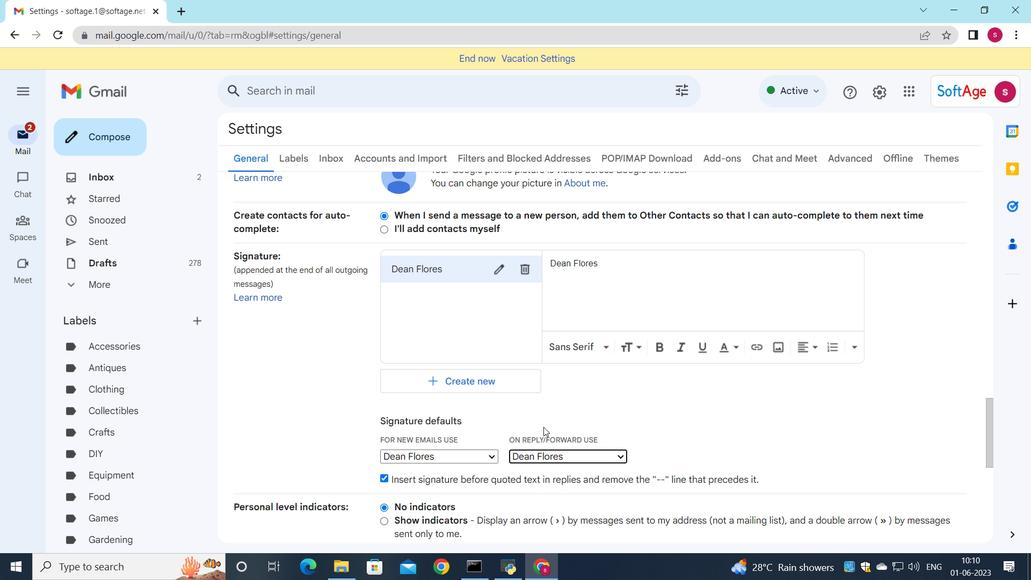 
Action: Mouse scrolled (543, 422) with delta (0, 0)
Screenshot: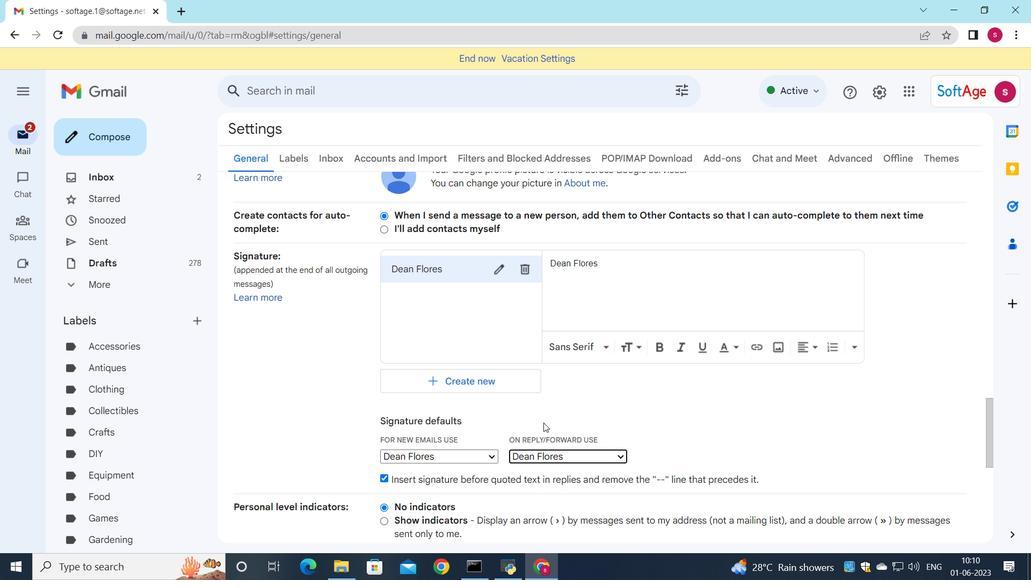 
Action: Mouse scrolled (543, 422) with delta (0, 0)
Screenshot: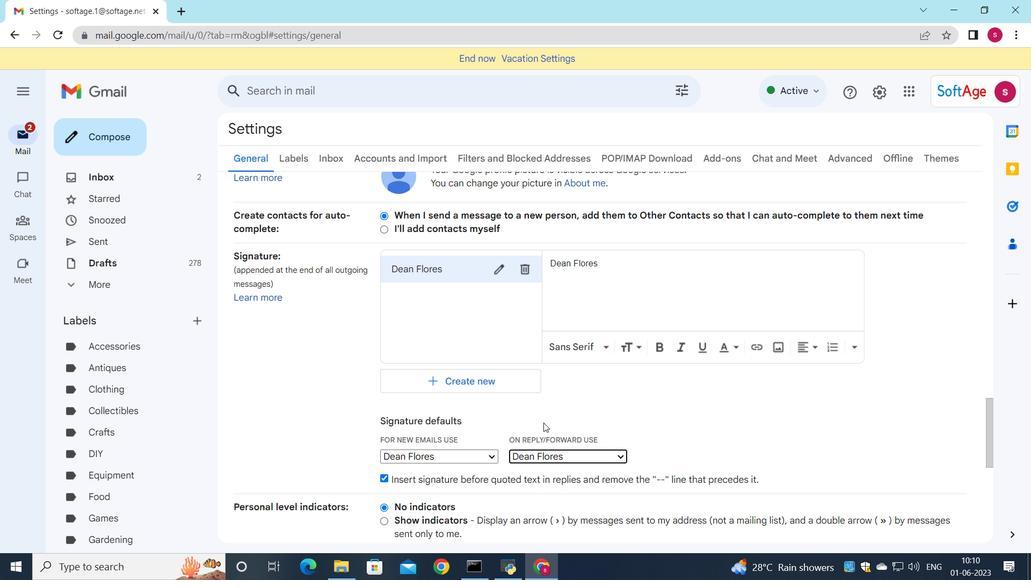 
Action: Mouse scrolled (543, 422) with delta (0, 0)
Screenshot: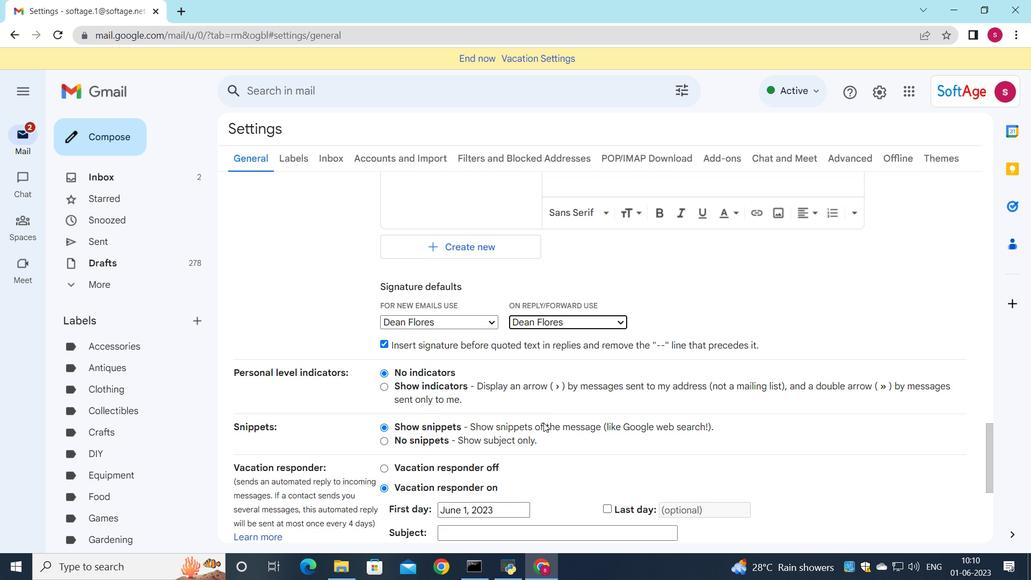 
Action: Mouse scrolled (543, 422) with delta (0, 0)
Screenshot: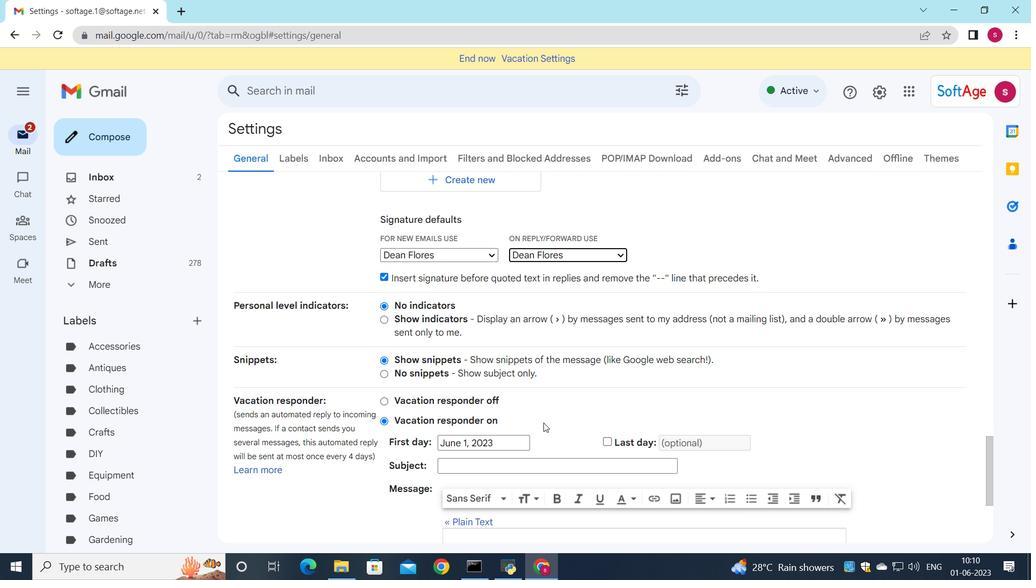 
Action: Mouse scrolled (543, 422) with delta (0, 0)
Screenshot: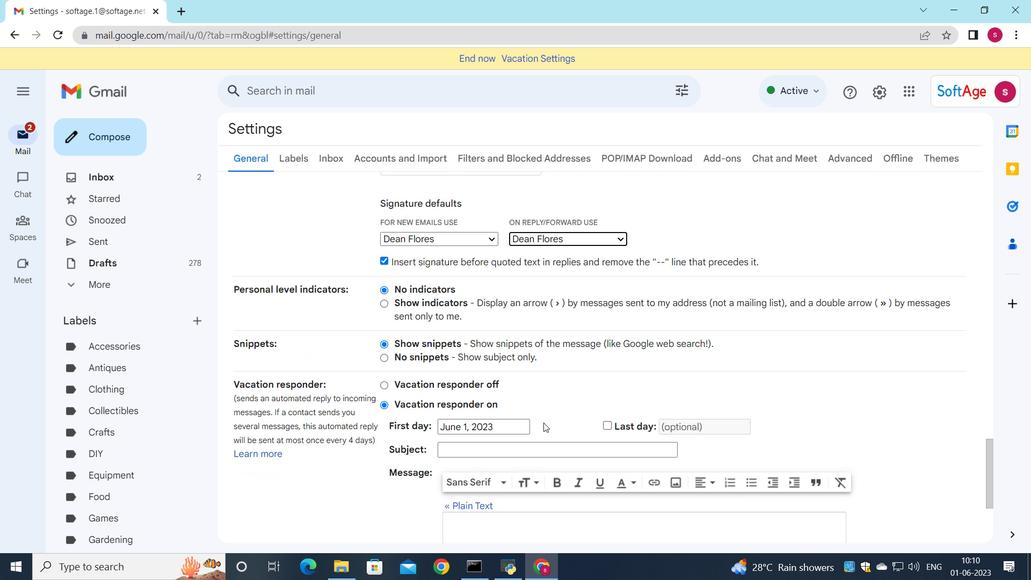 
Action: Mouse scrolled (543, 422) with delta (0, 0)
Screenshot: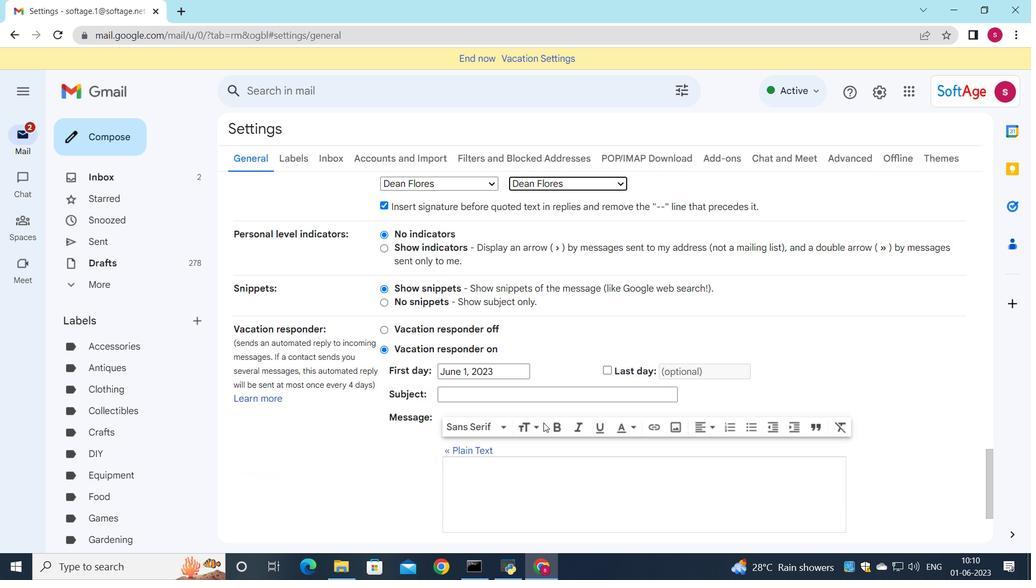 
Action: Mouse scrolled (543, 422) with delta (0, 0)
Screenshot: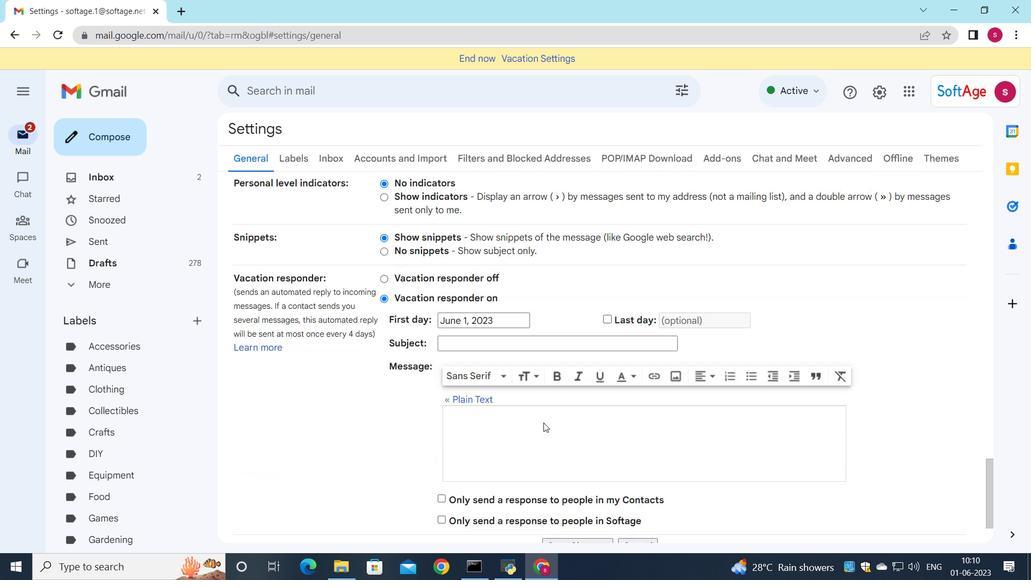 
Action: Mouse moved to (546, 423)
Screenshot: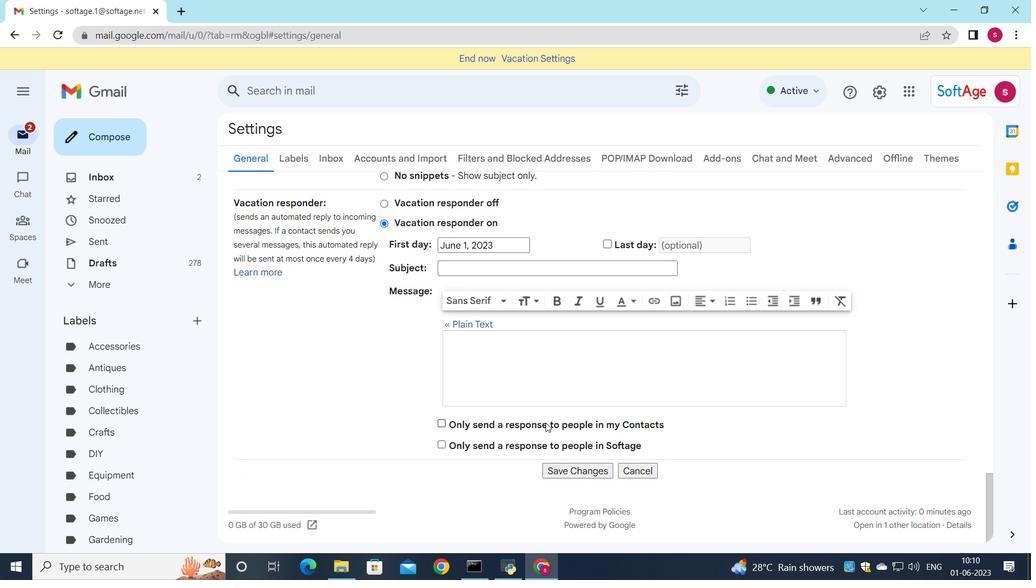 
Action: Mouse scrolled (546, 423) with delta (0, 0)
Screenshot: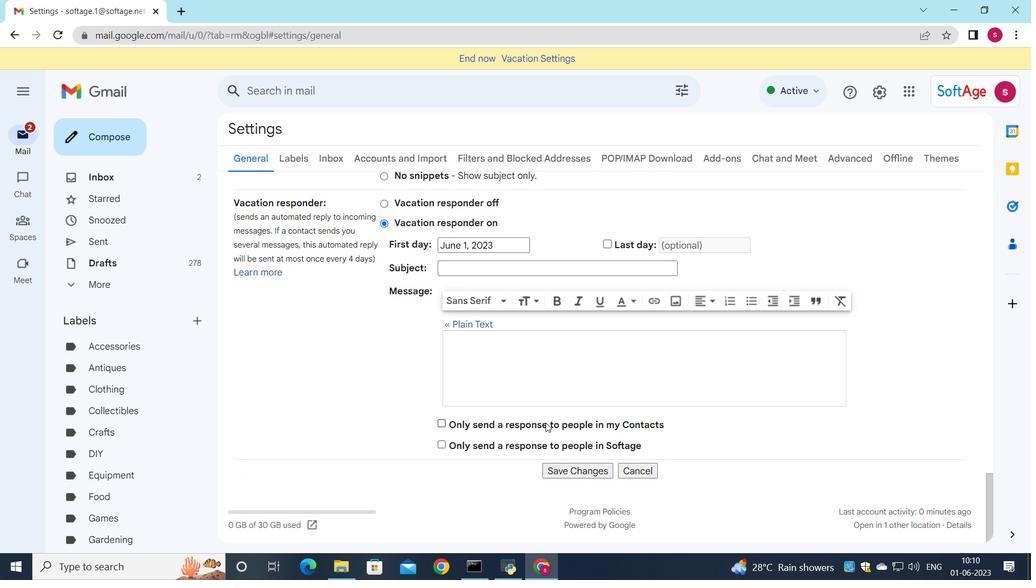
Action: Mouse moved to (549, 425)
Screenshot: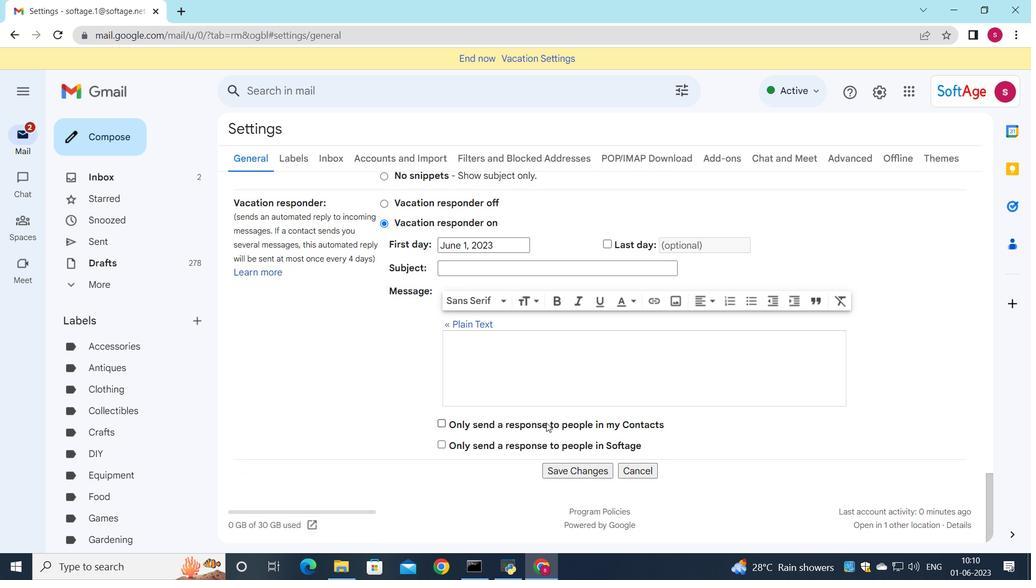 
Action: Mouse scrolled (549, 424) with delta (0, 0)
Screenshot: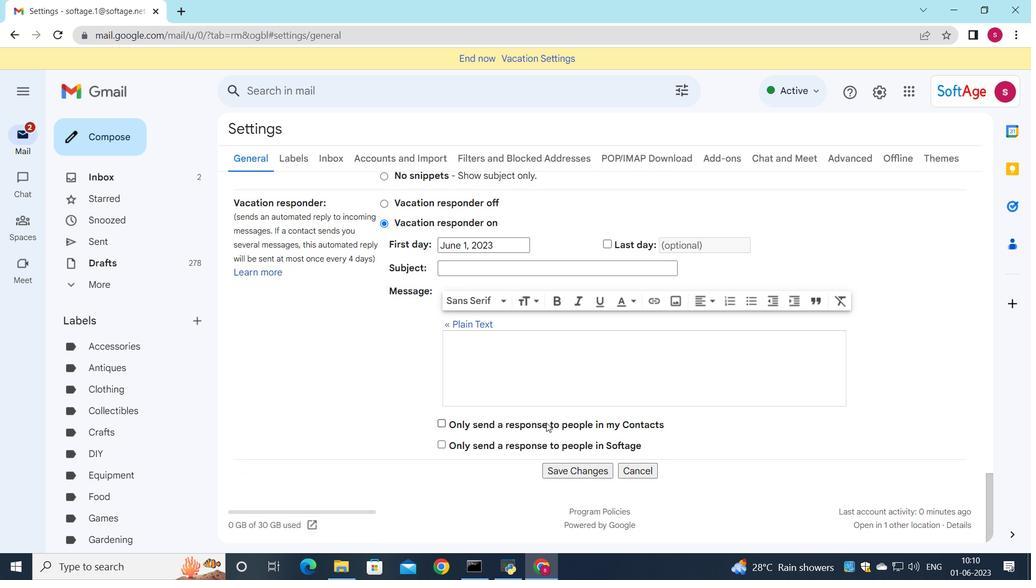 
Action: Mouse moved to (554, 428)
Screenshot: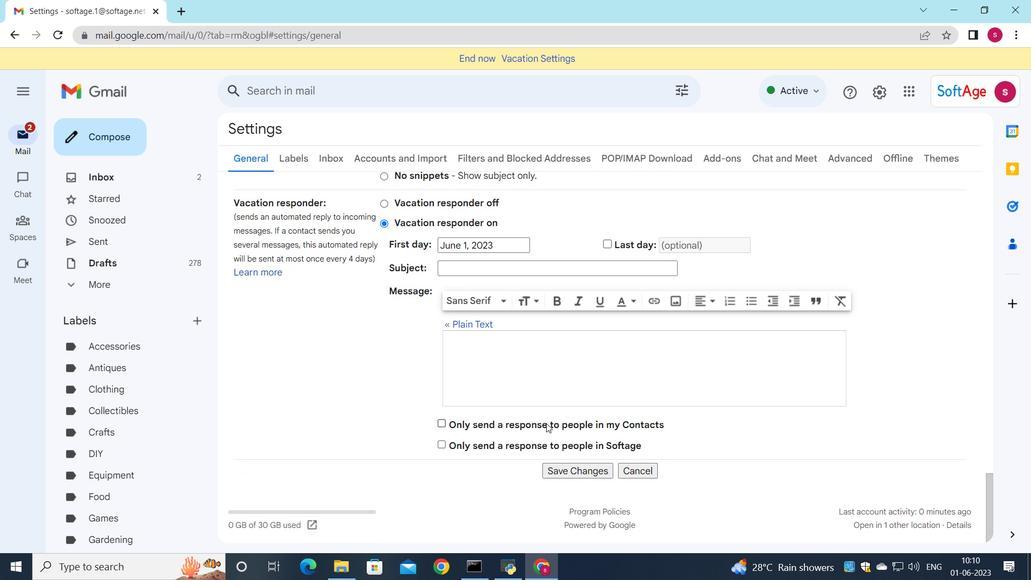 
Action: Mouse scrolled (554, 428) with delta (0, 0)
Screenshot: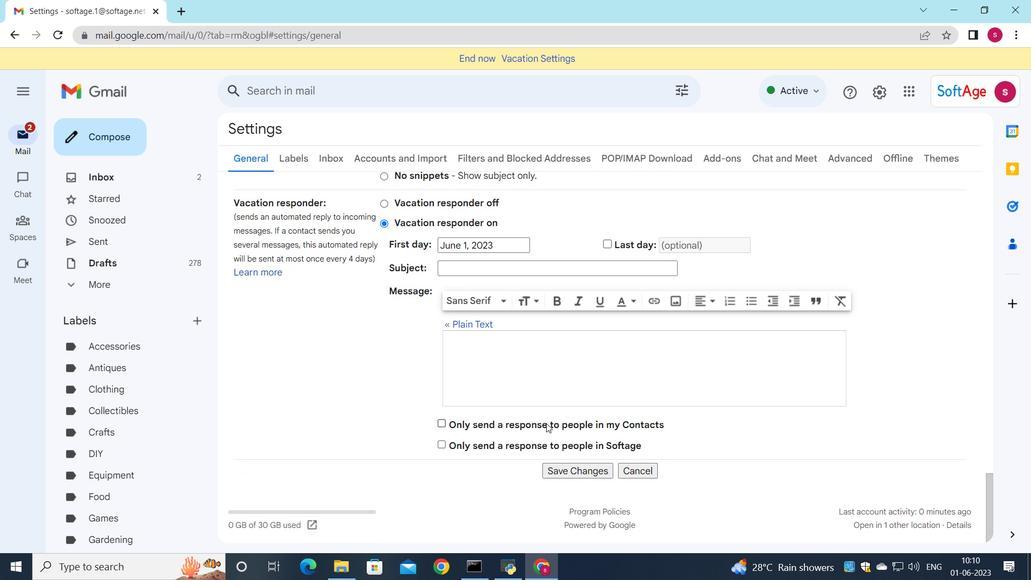 
Action: Mouse moved to (577, 468)
Screenshot: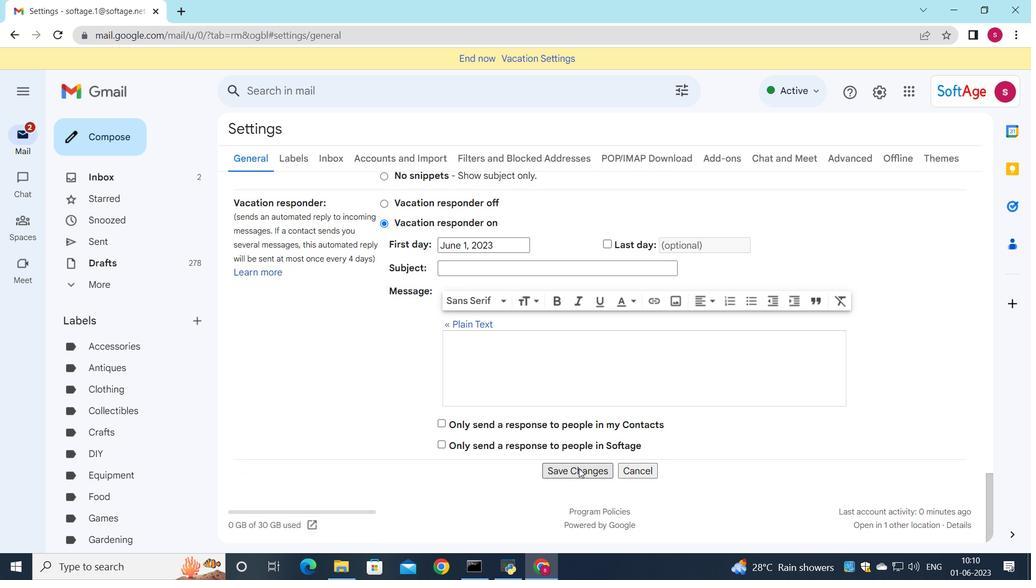 
Action: Mouse pressed left at (577, 468)
Screenshot: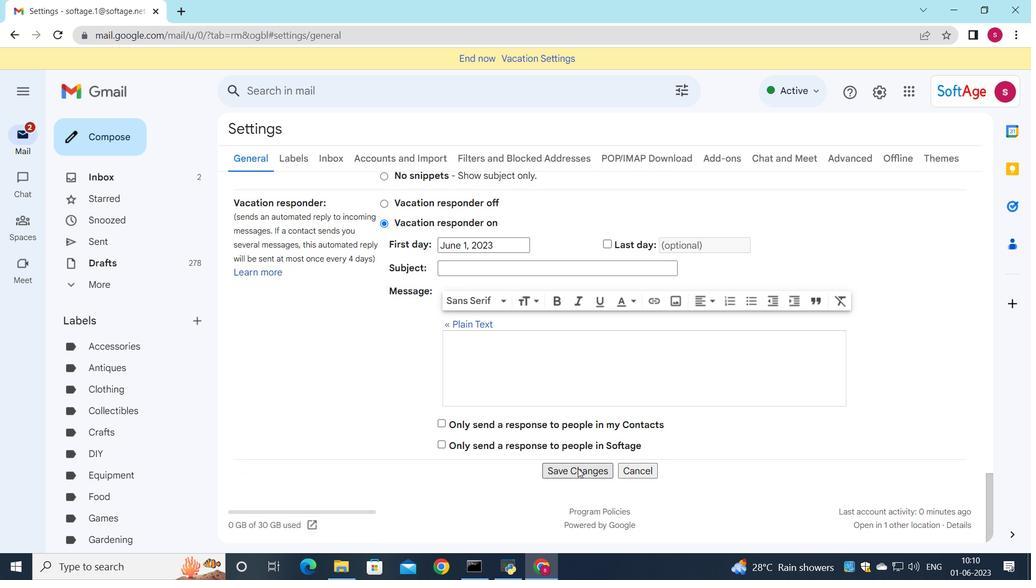 
Action: Mouse moved to (433, 294)
Screenshot: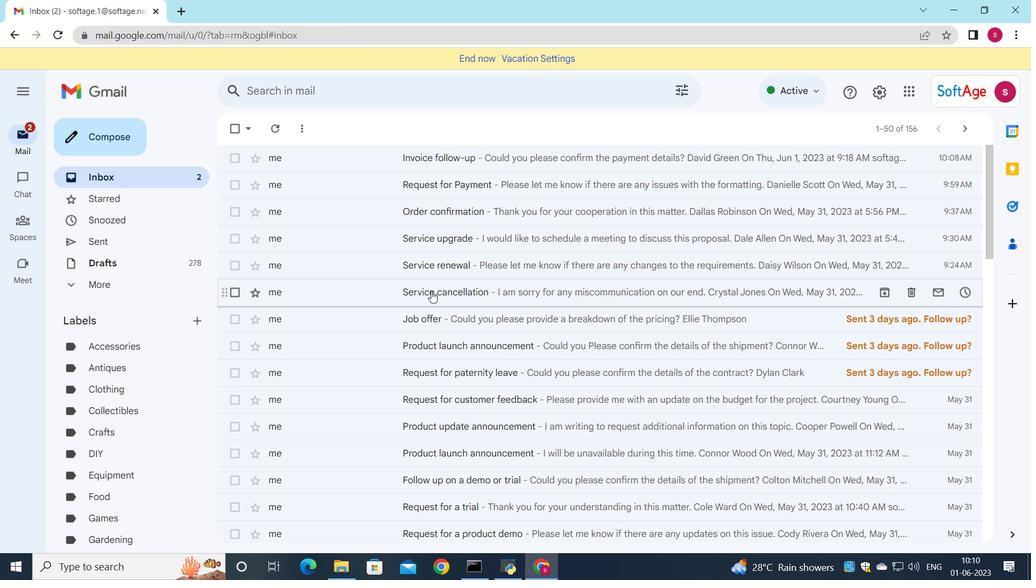 
Action: Mouse pressed left at (433, 294)
Screenshot: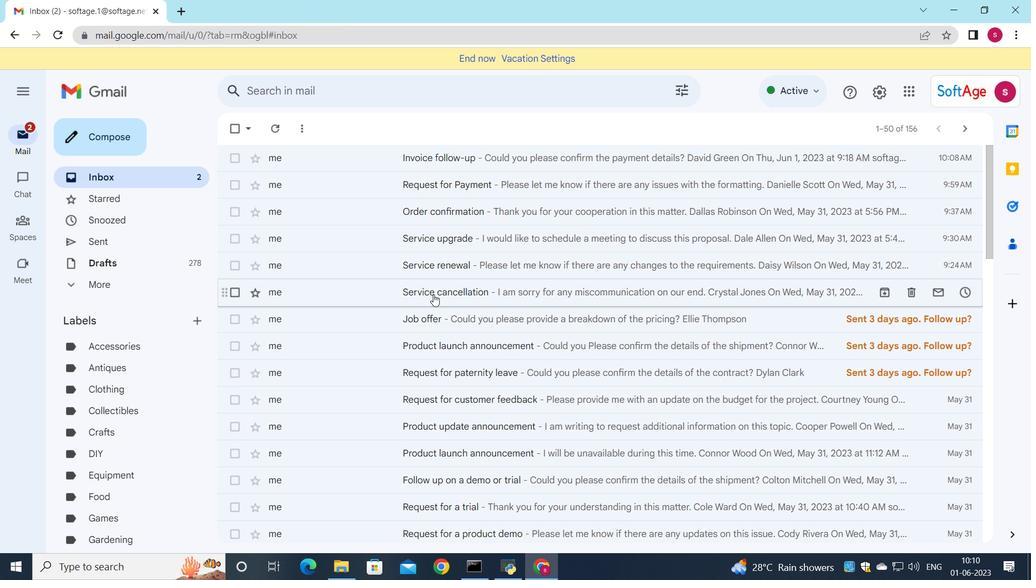 
Action: Mouse moved to (320, 367)
Screenshot: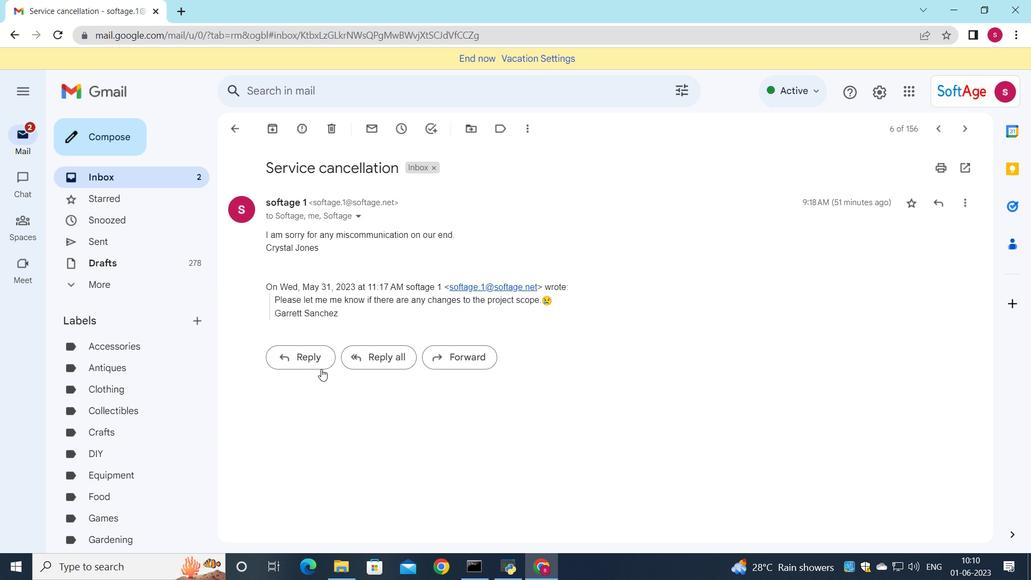 
Action: Mouse pressed left at (320, 367)
Screenshot: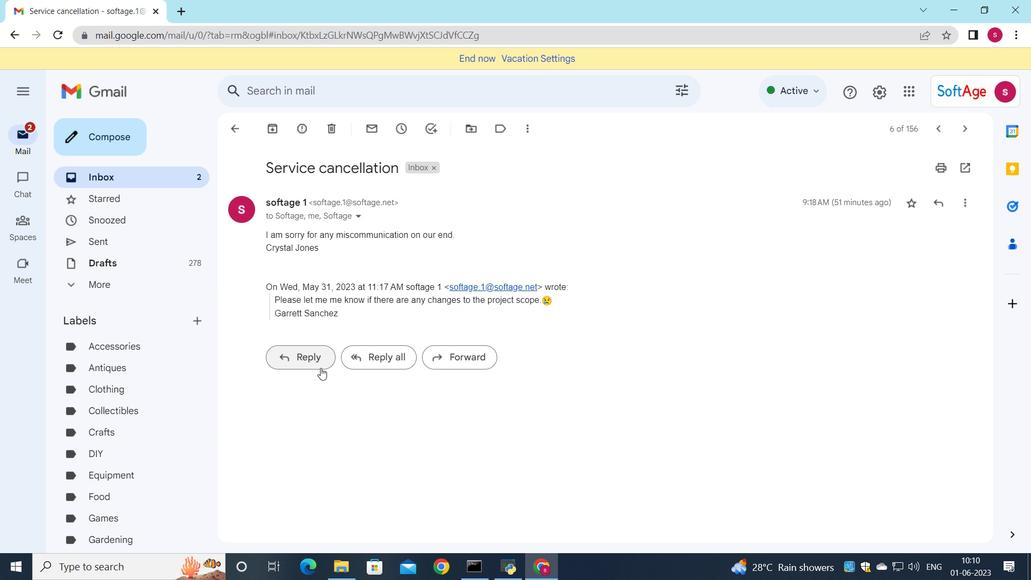
Action: Mouse moved to (294, 335)
Screenshot: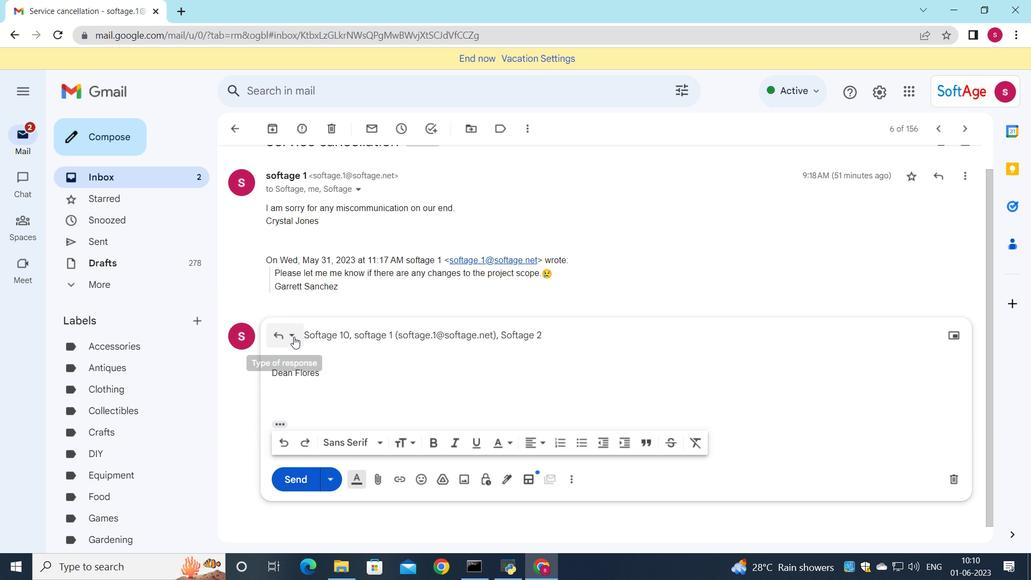 
Action: Mouse pressed left at (294, 335)
Screenshot: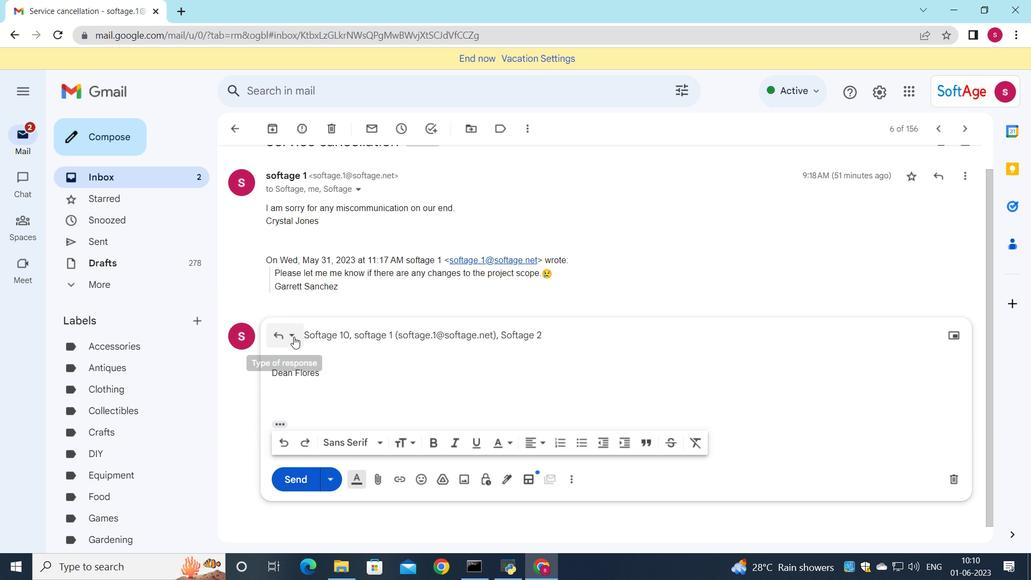 
Action: Mouse moved to (331, 425)
Screenshot: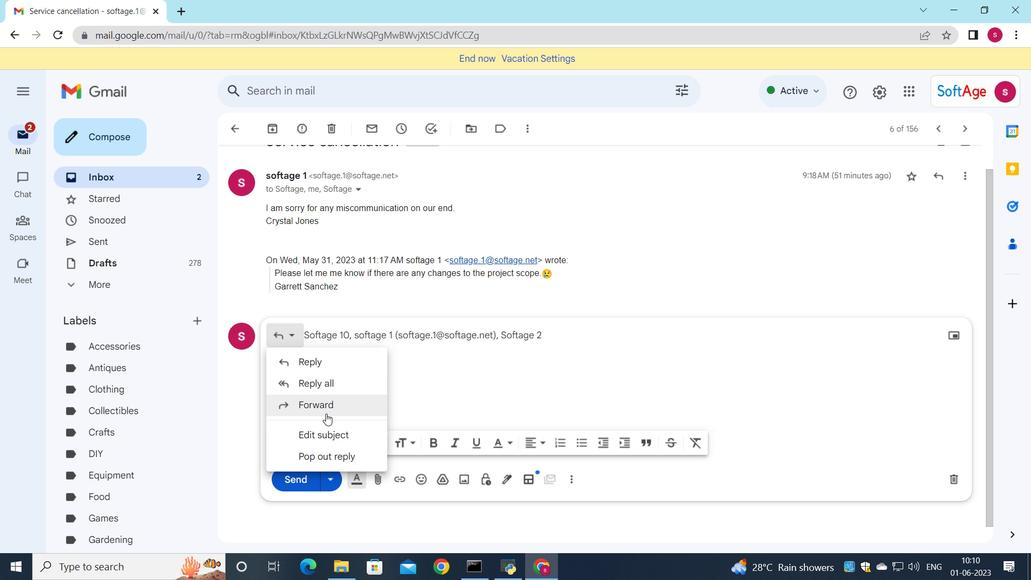 
Action: Mouse pressed left at (331, 425)
Screenshot: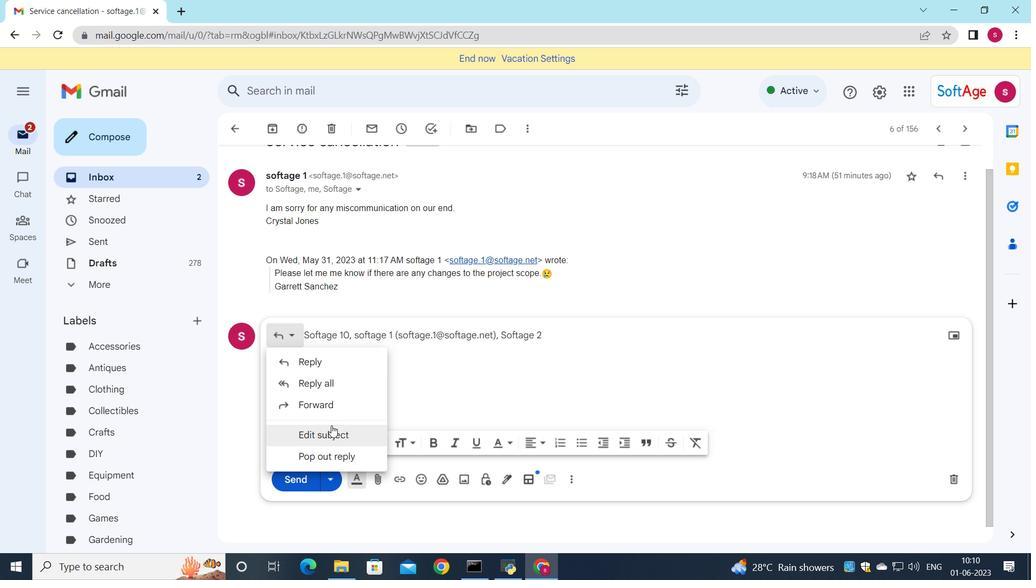
Action: Mouse moved to (713, 257)
Screenshot: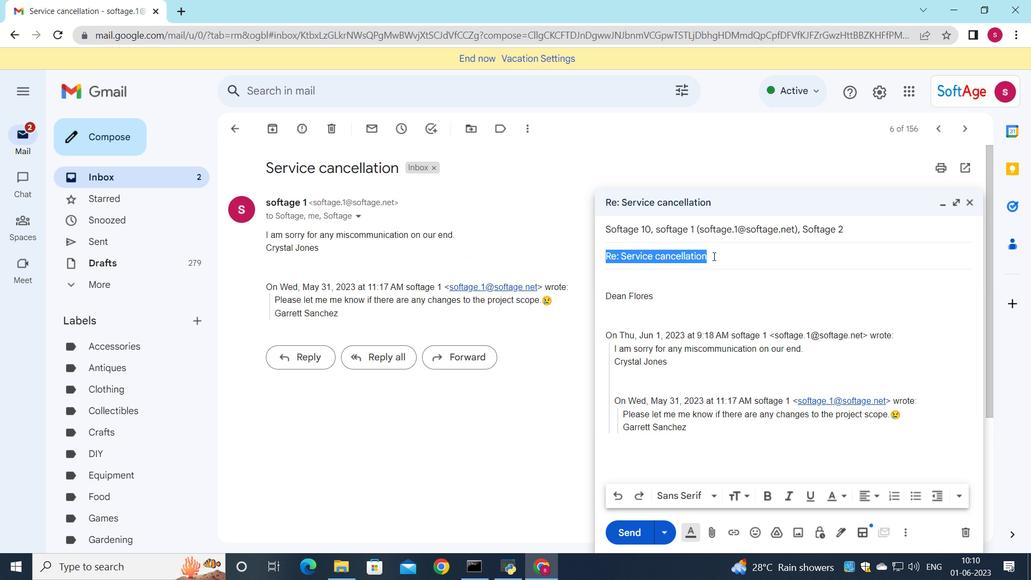 
Action: Key pressed <Key.shift>Request<Key.space>for<Key.space>a<Key.space>meeting<Key.space>agenda<Key.space>
Screenshot: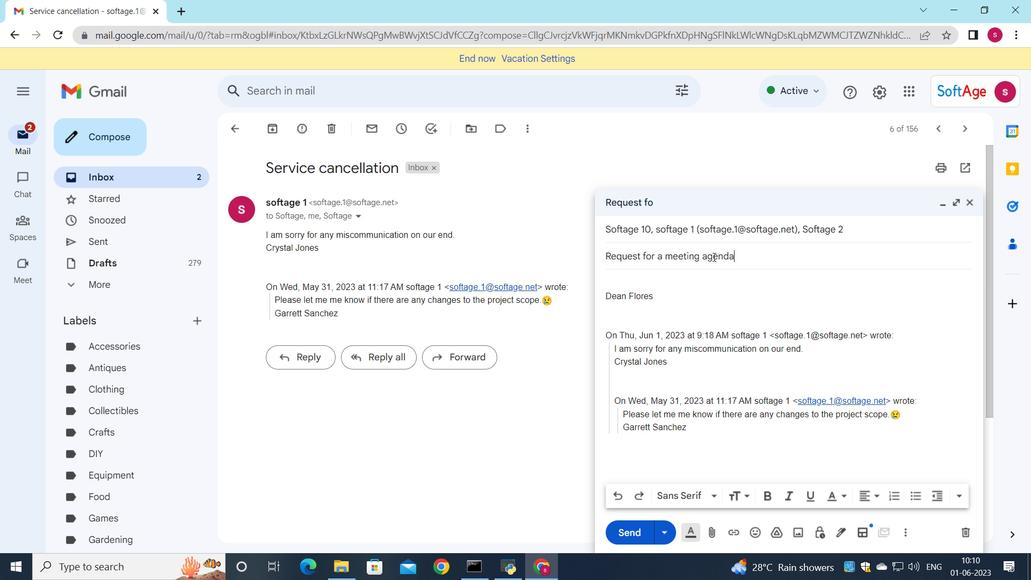 
Action: Mouse moved to (635, 284)
Screenshot: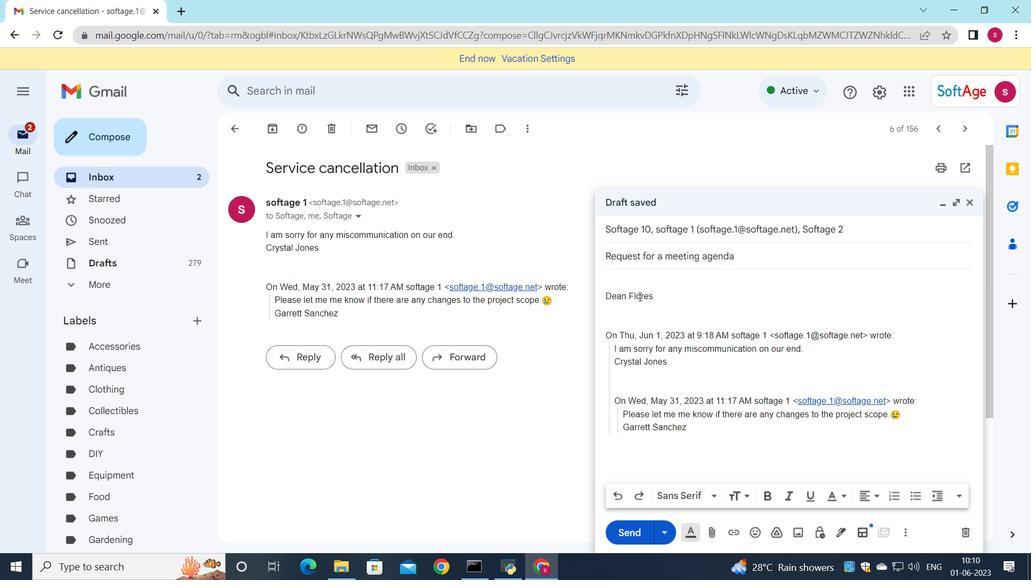 
Action: Mouse pressed left at (635, 284)
Screenshot: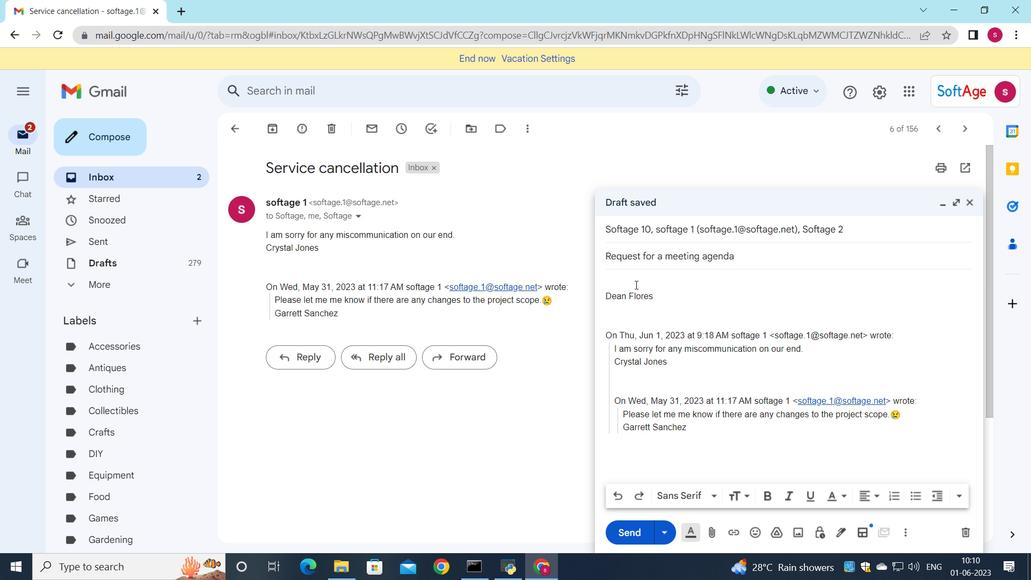 
Action: Key pressed <Key.shift>Please<Key.space>let<Key.space>me<Key.space>know<Key.space>if<Key.space>there<Key.space>are<Key.space>any<Key.space>issue<Key.space><Key.backspace><Key.backspace><Key.backspace><Key.backspace><Key.backspace><Key.backspace>dek<Key.backspace>lays<Key.space>in<Key.space>the<Key.space>project<Key.space>schedule.
Screenshot: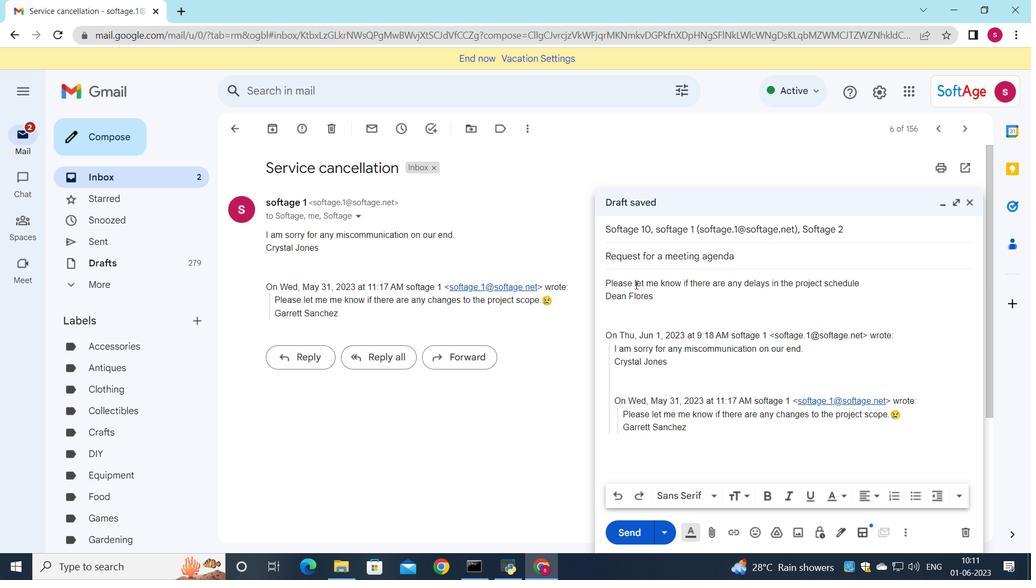 
Action: Mouse moved to (614, 497)
Screenshot: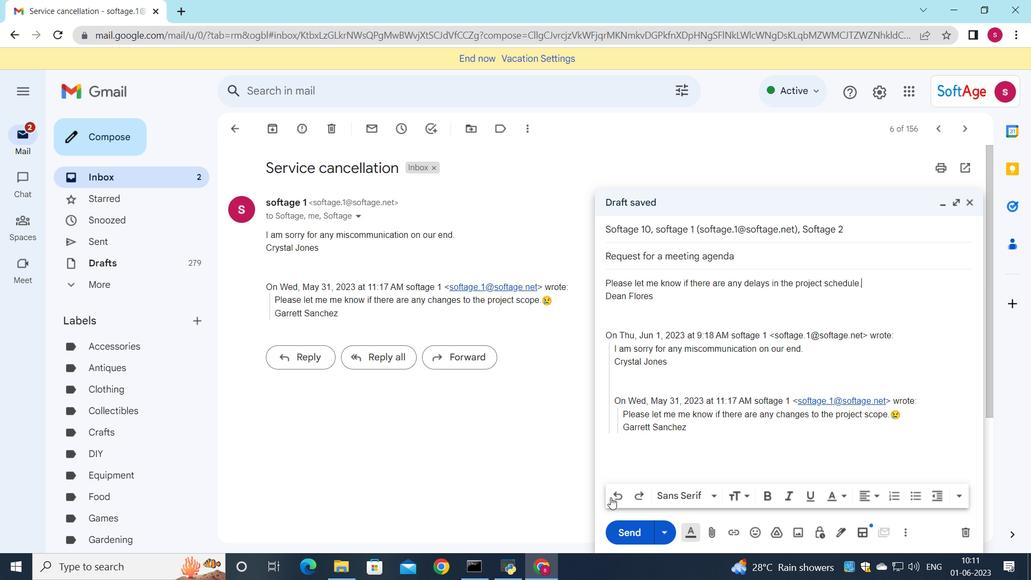 
Action: Mouse pressed left at (614, 497)
Screenshot: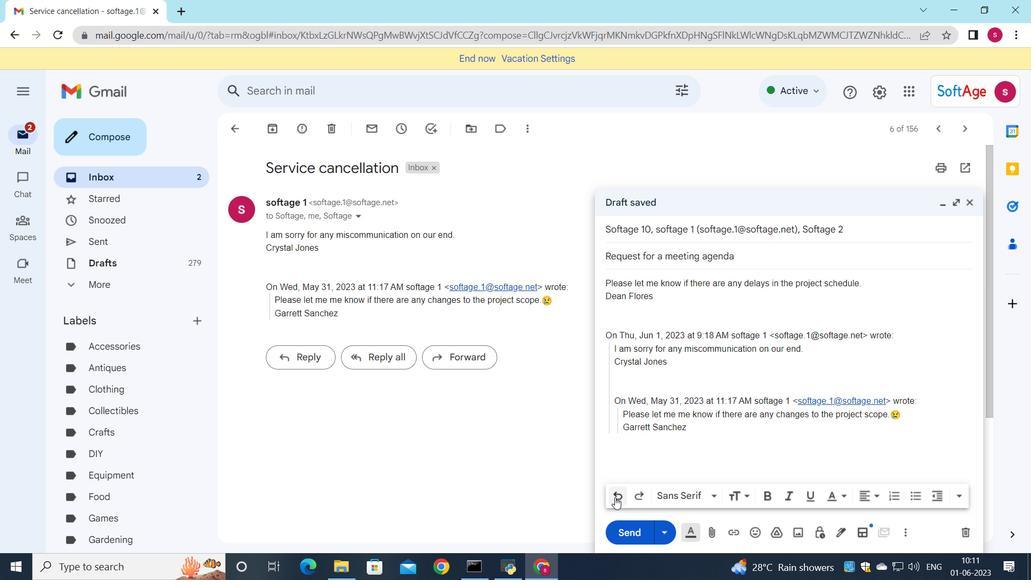 
Action: Mouse pressed left at (614, 497)
Screenshot: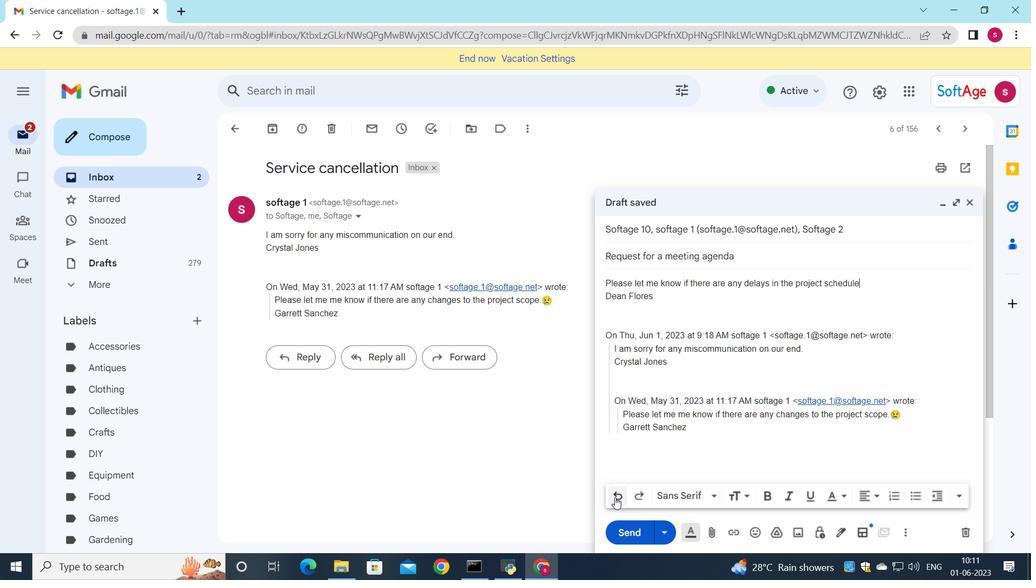 
Action: Mouse pressed left at (614, 497)
Screenshot: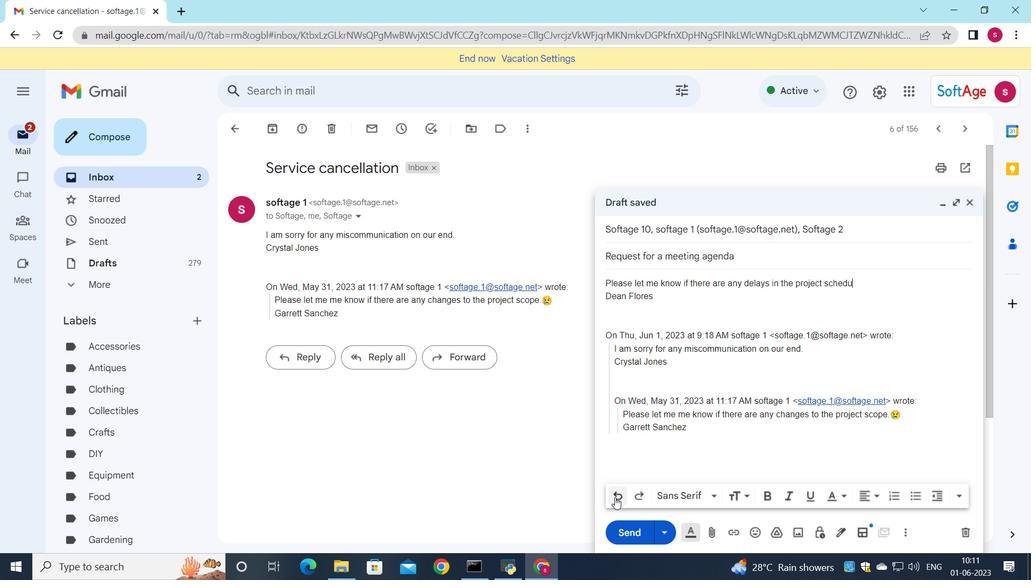 
Action: Mouse pressed left at (614, 497)
Screenshot: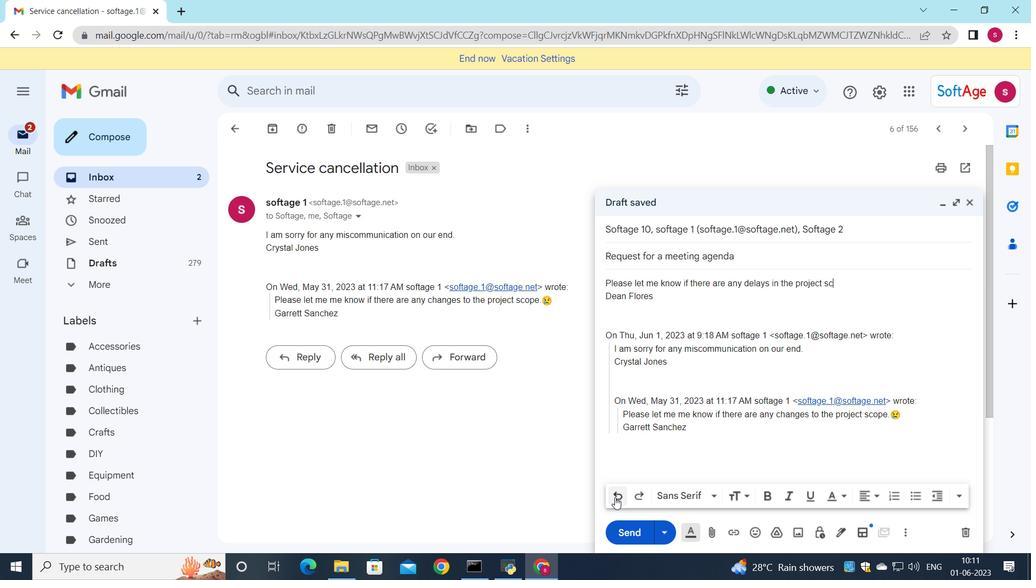 
Action: Mouse pressed left at (614, 497)
Screenshot: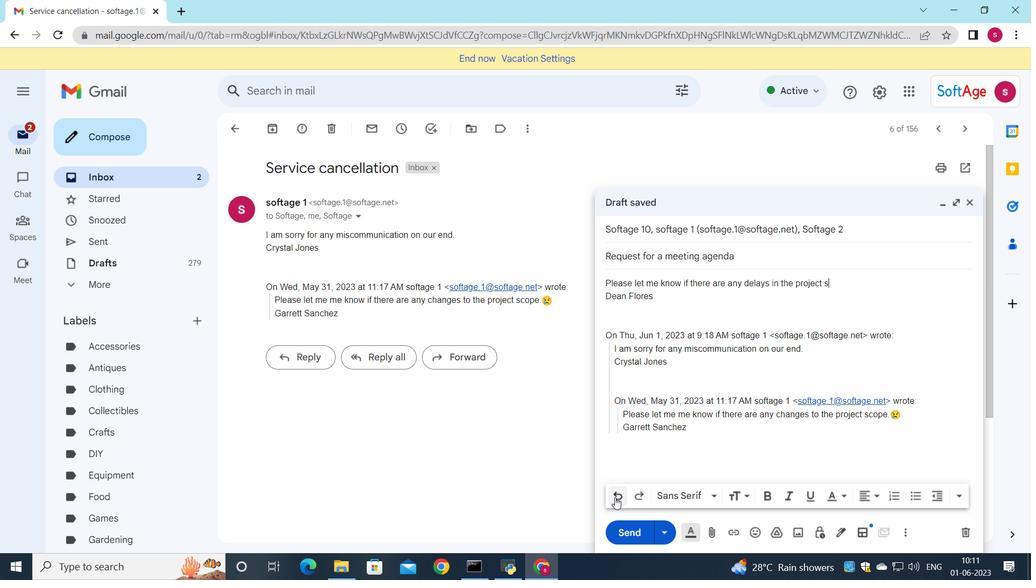 
Action: Mouse pressed left at (614, 497)
Screenshot: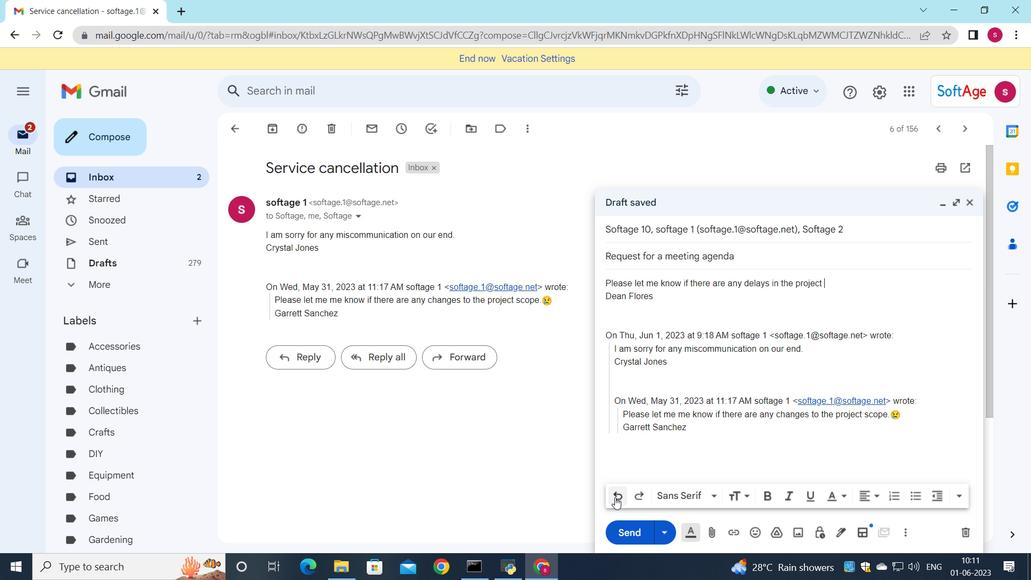 
Action: Mouse pressed left at (614, 497)
Screenshot: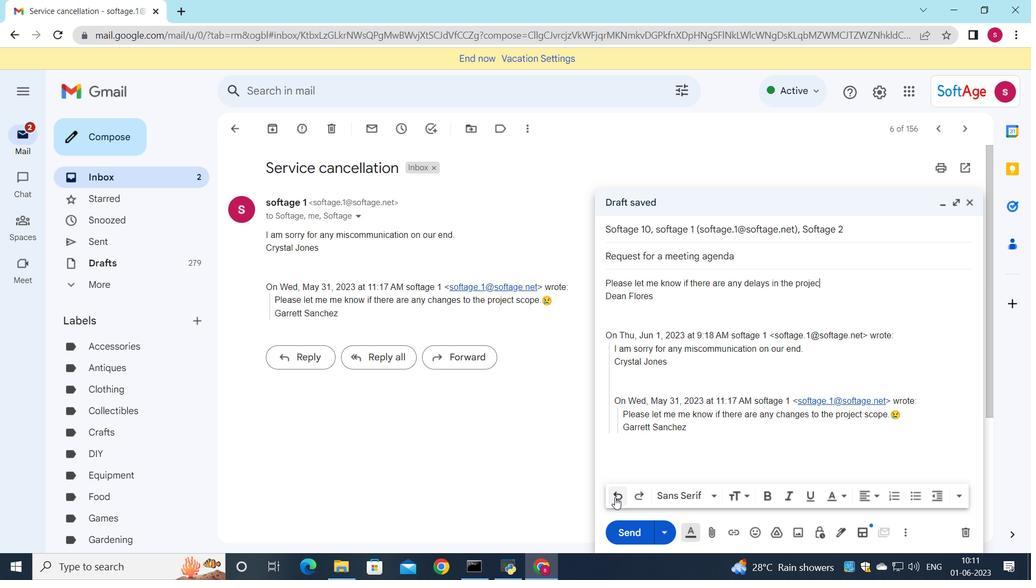 
Action: Mouse pressed left at (614, 497)
Screenshot: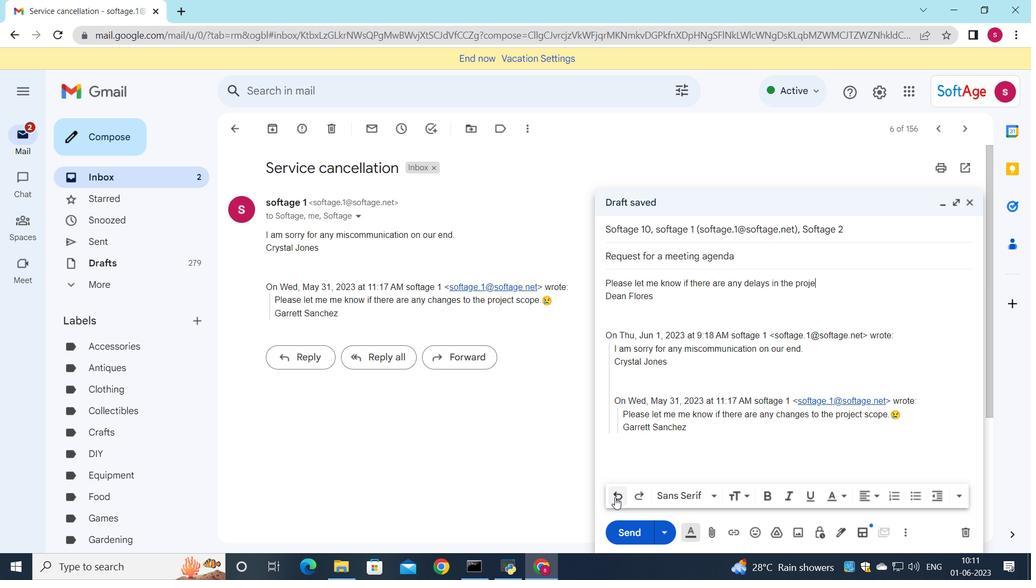 
Action: Mouse pressed left at (614, 497)
Screenshot: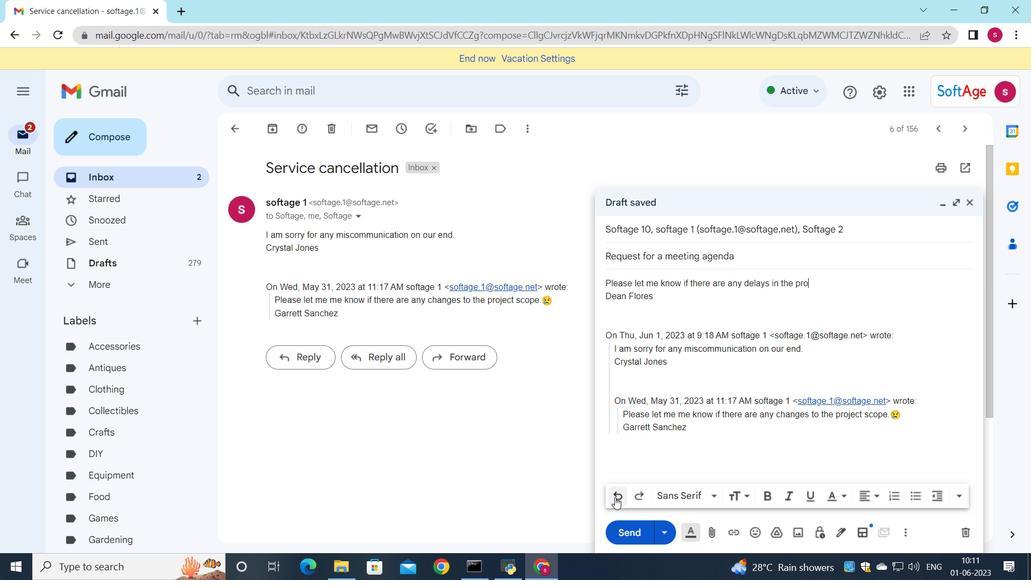 
Action: Mouse pressed left at (614, 497)
Screenshot: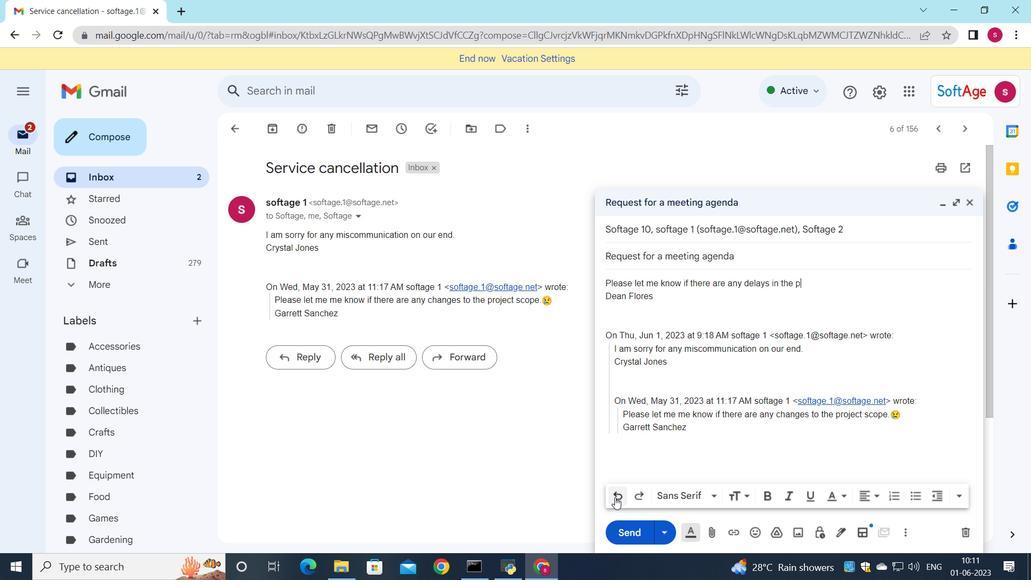 
Action: Mouse pressed left at (614, 497)
Screenshot: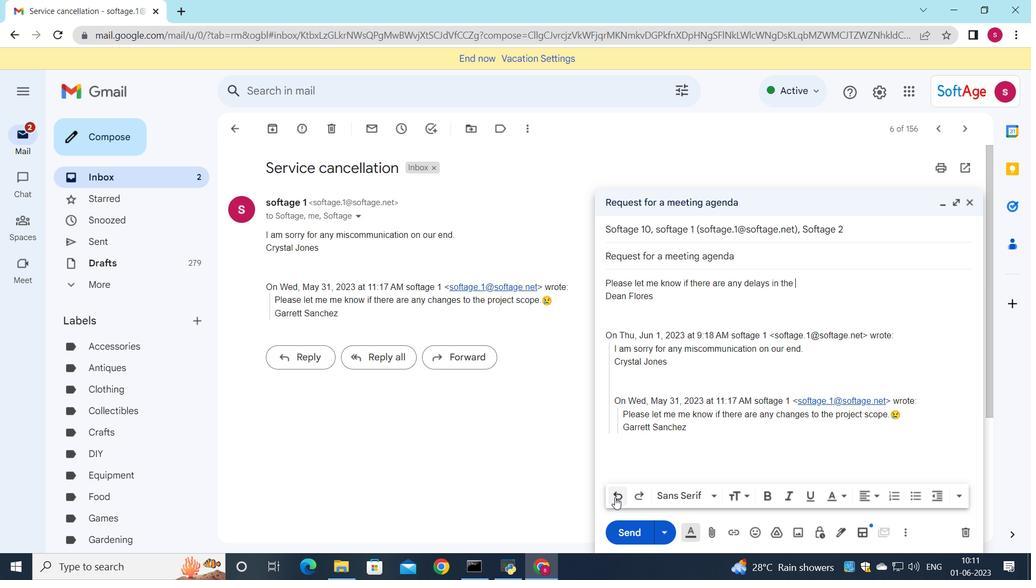 
Action: Mouse pressed left at (614, 497)
Screenshot: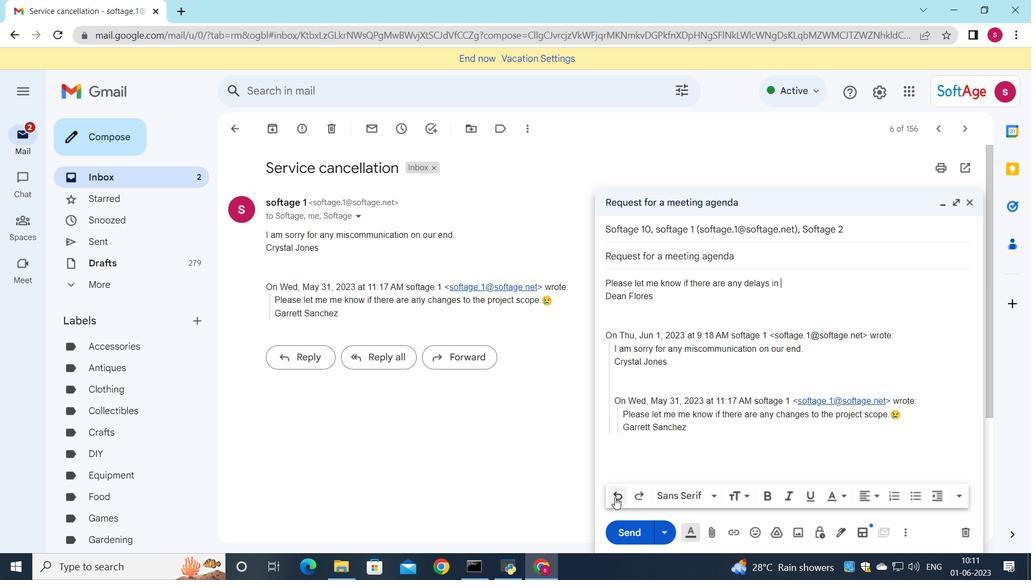 
Action: Mouse pressed left at (614, 497)
Screenshot: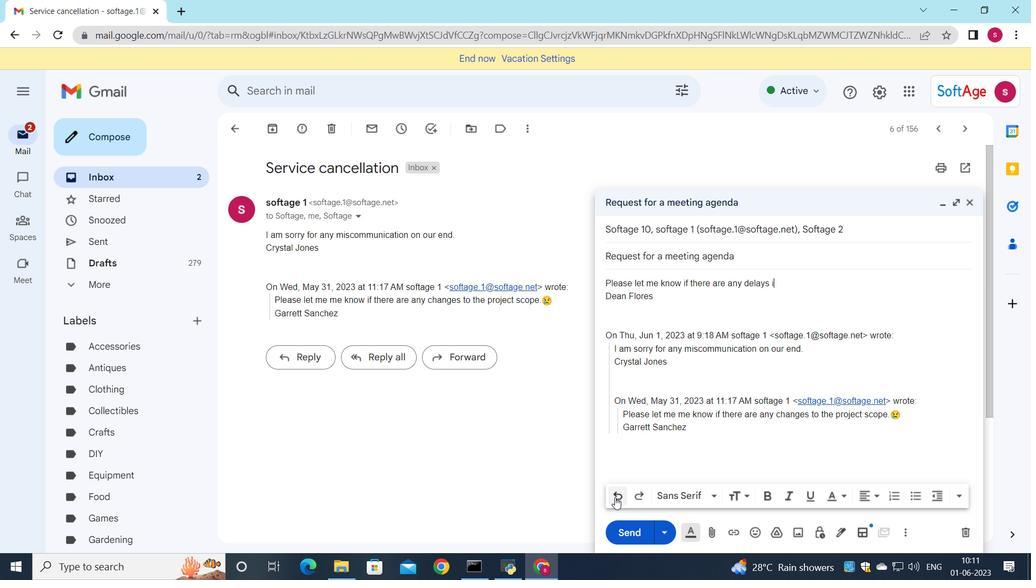 
Action: Mouse pressed left at (614, 497)
Screenshot: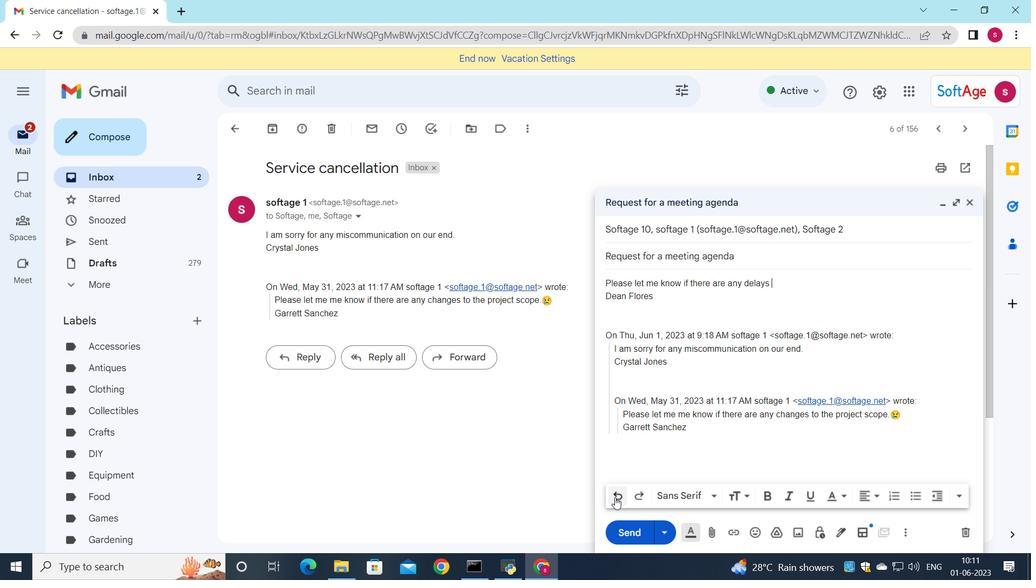 
Action: Mouse pressed left at (614, 497)
Screenshot: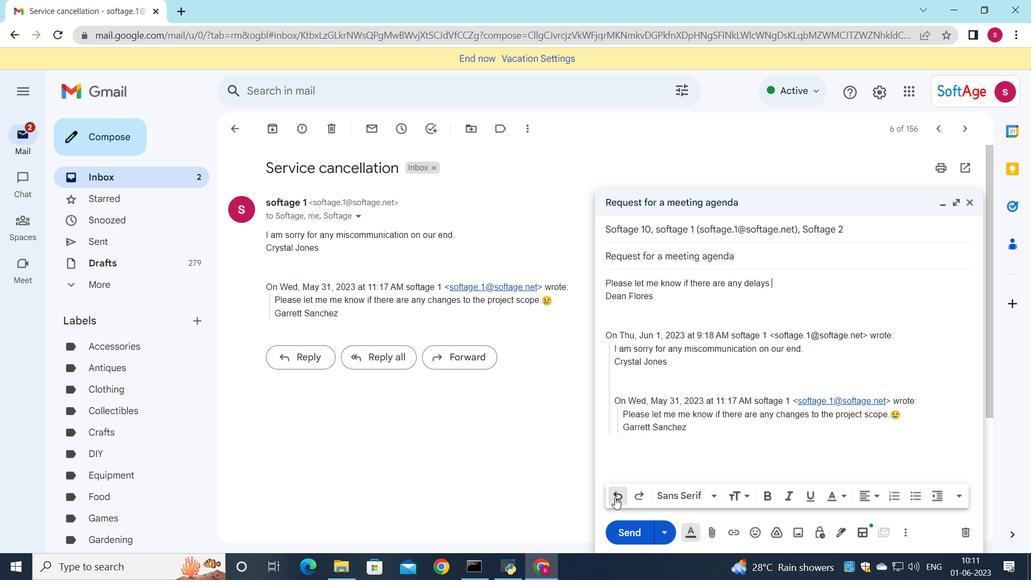 
Action: Mouse pressed left at (614, 497)
Screenshot: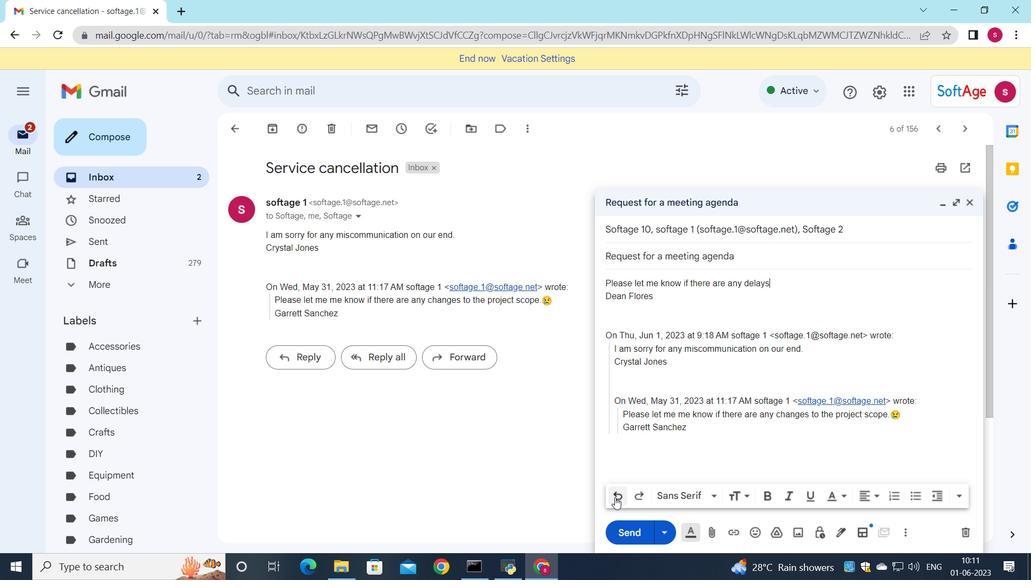 
Action: Mouse pressed left at (614, 497)
Screenshot: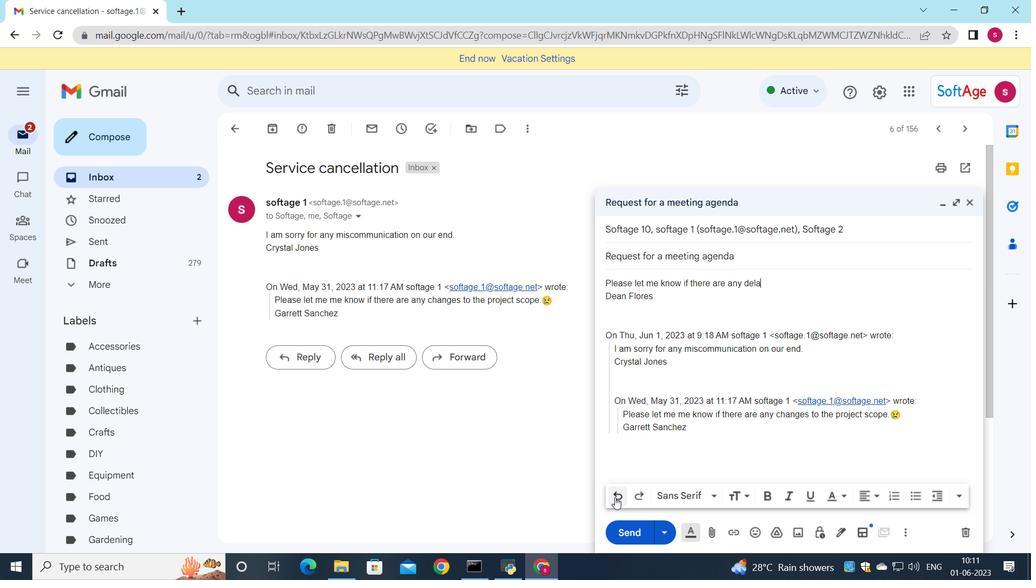 
Action: Mouse pressed left at (614, 497)
Screenshot: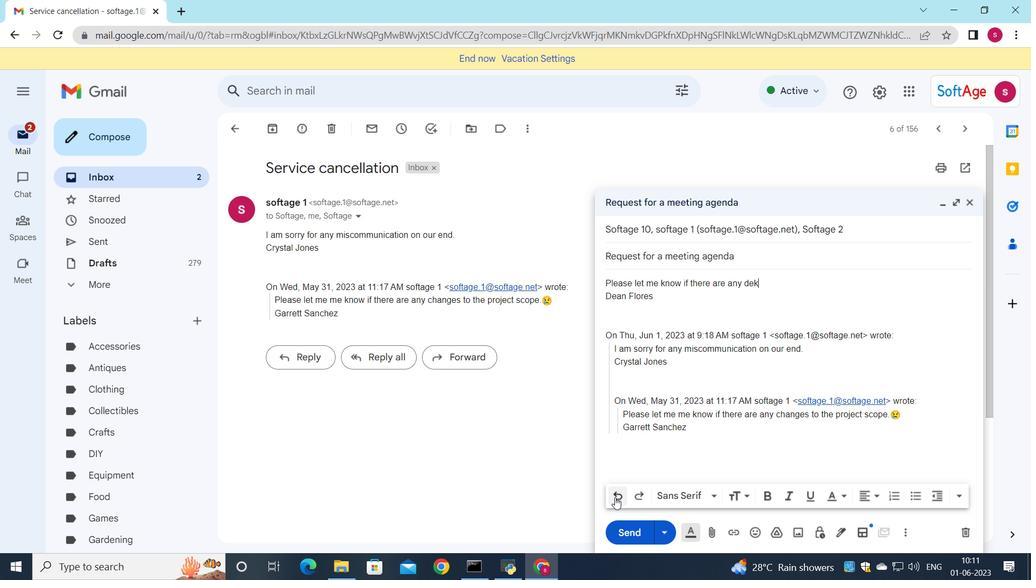 
Action: Mouse pressed left at (614, 497)
Screenshot: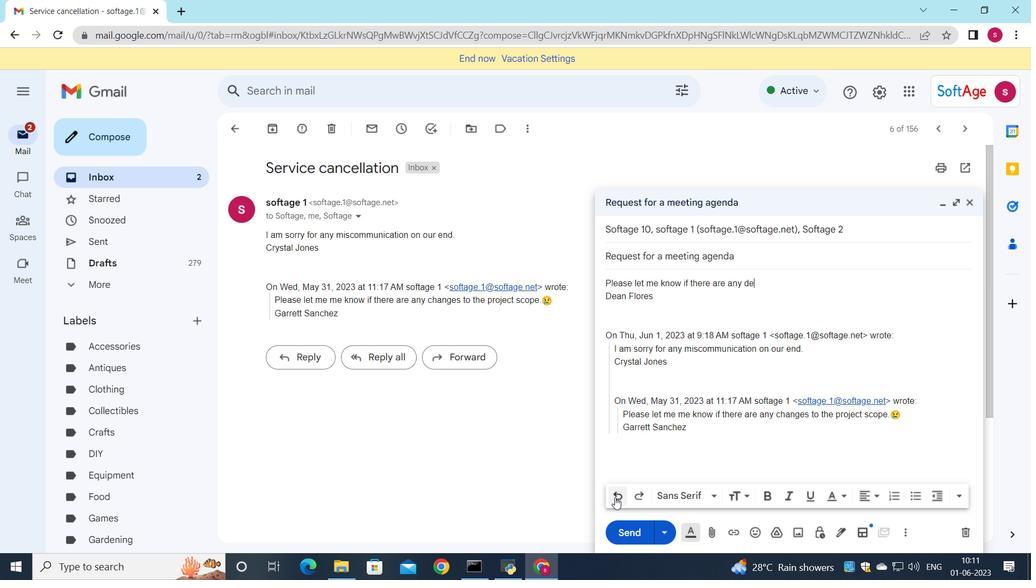 
Action: Mouse pressed left at (614, 497)
Screenshot: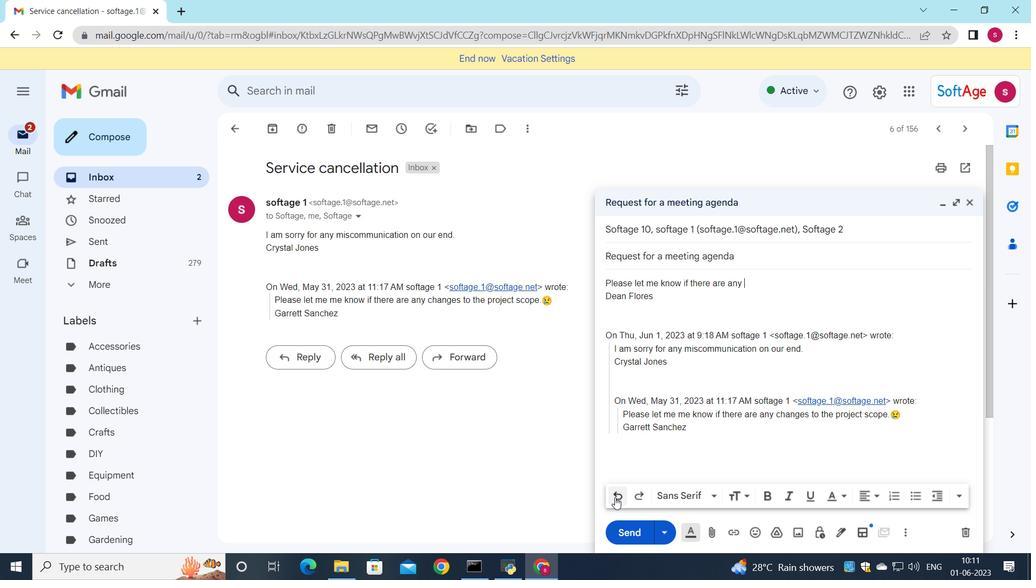 
Action: Mouse pressed left at (614, 497)
Screenshot: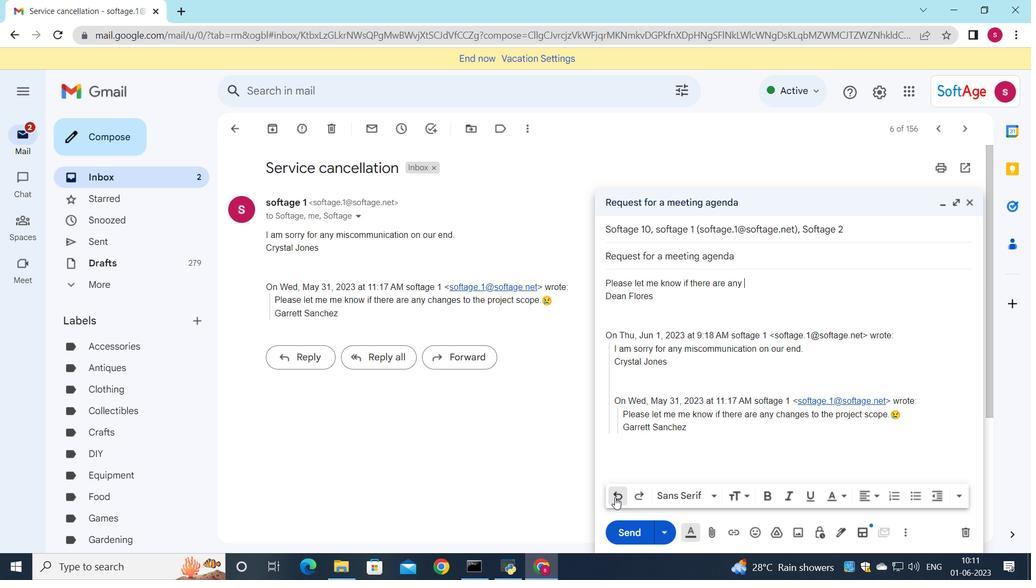 
Action: Mouse pressed left at (614, 497)
Screenshot: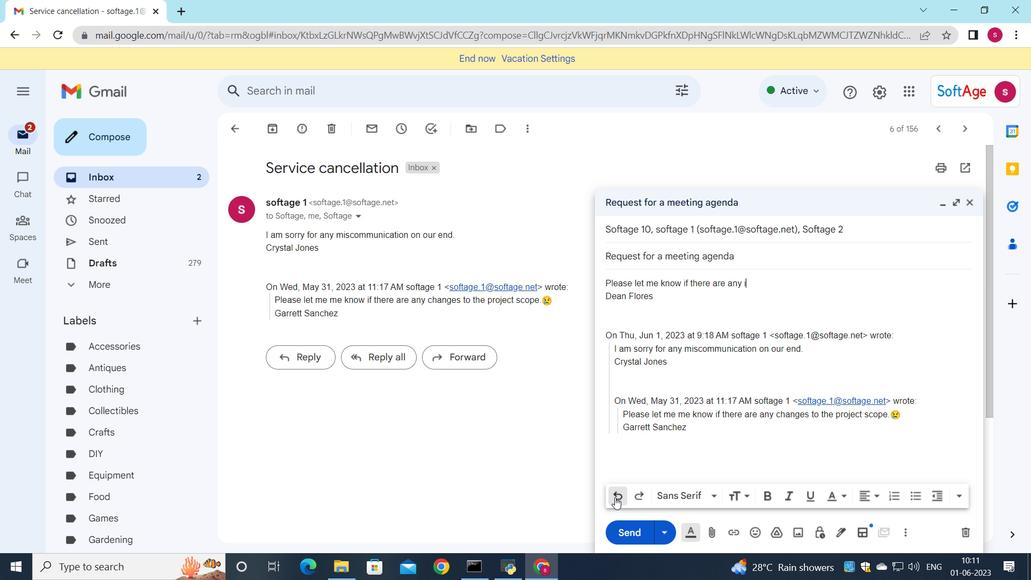 
Action: Mouse pressed left at (614, 497)
Screenshot: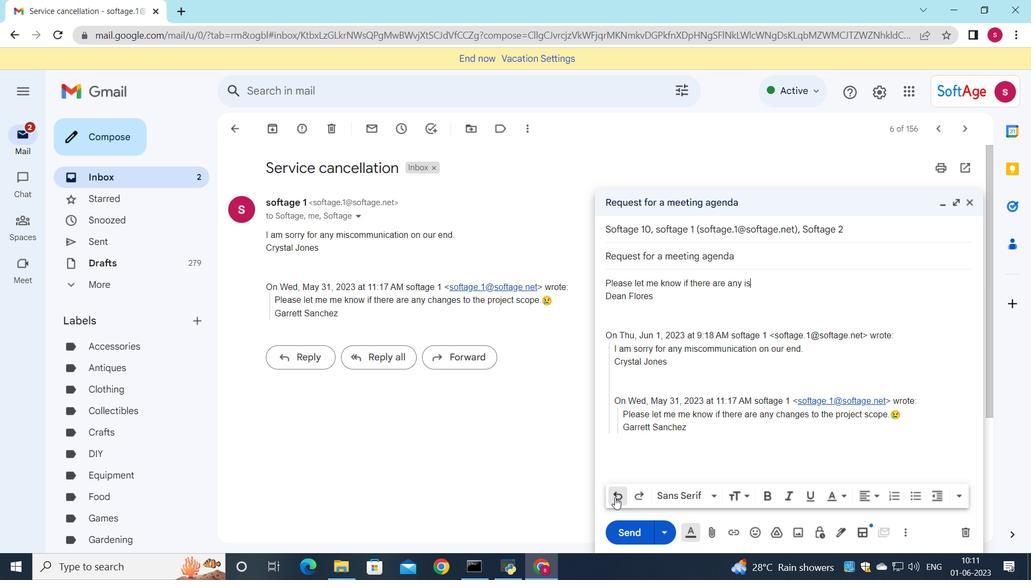 
Action: Mouse pressed left at (614, 497)
Screenshot: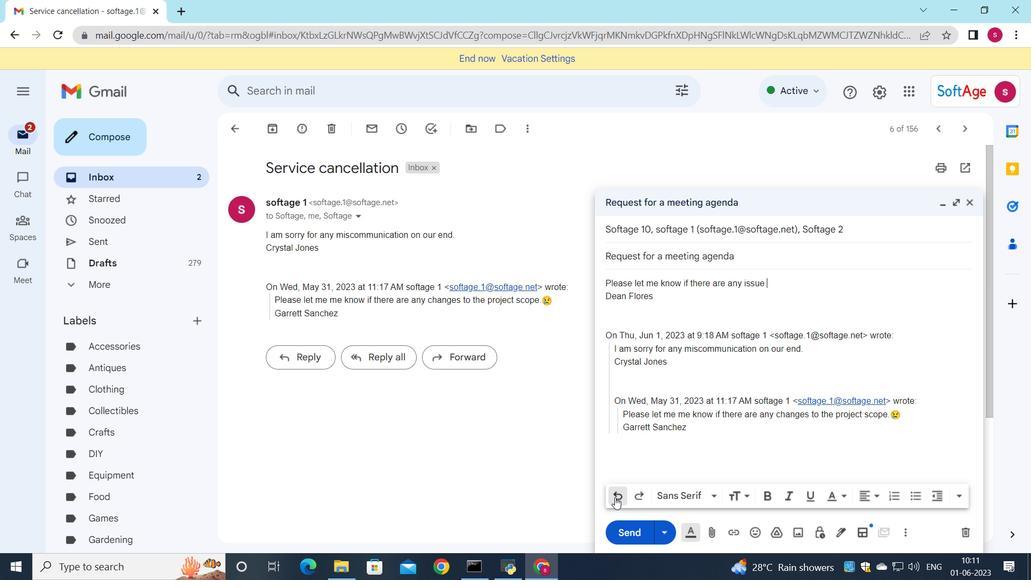 
Action: Mouse pressed left at (614, 497)
Screenshot: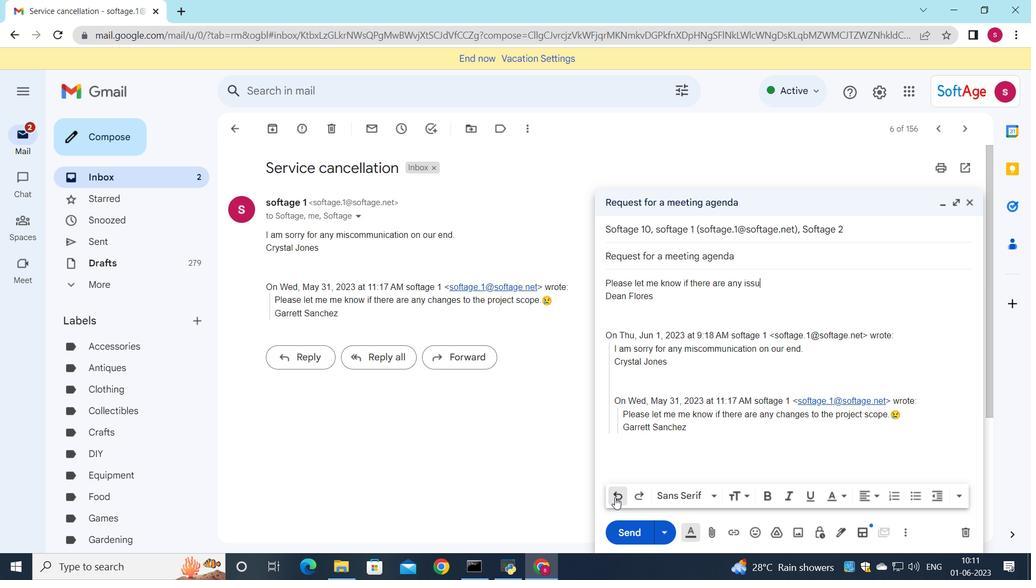 
Action: Mouse pressed left at (614, 497)
Screenshot: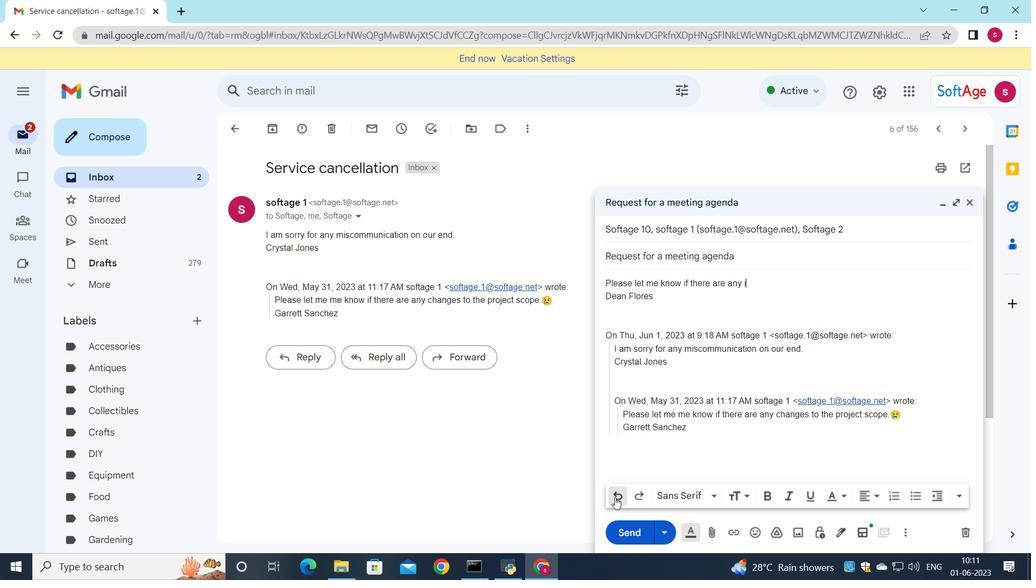 
Action: Mouse pressed left at (614, 497)
Screenshot: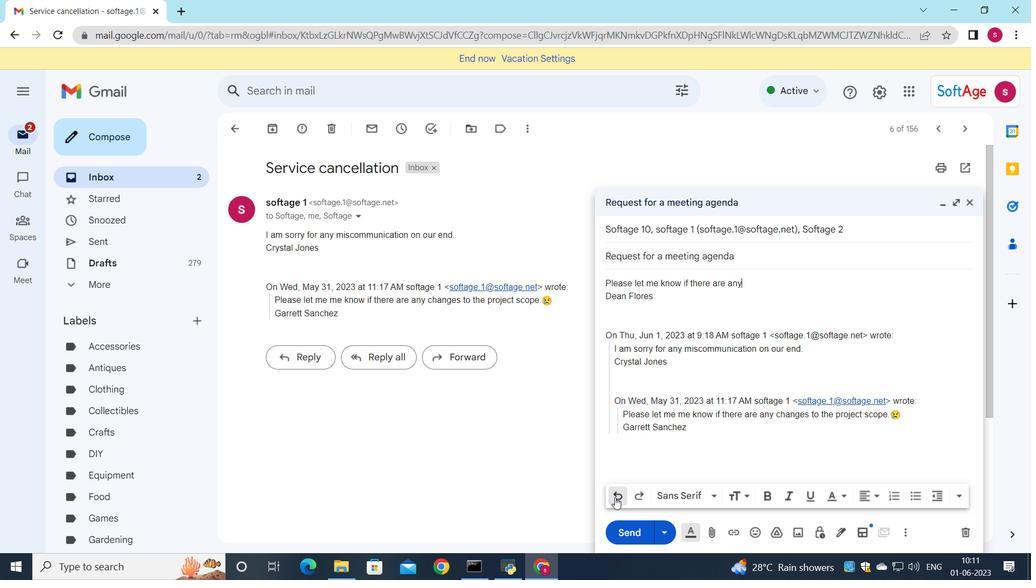 
Action: Mouse pressed left at (614, 497)
Screenshot: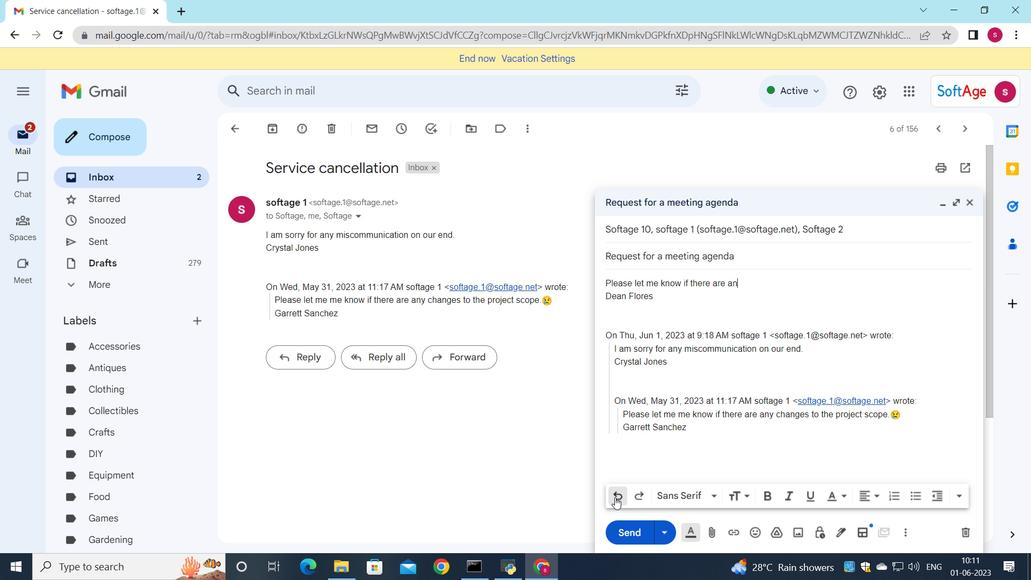
Action: Mouse pressed left at (614, 497)
Screenshot: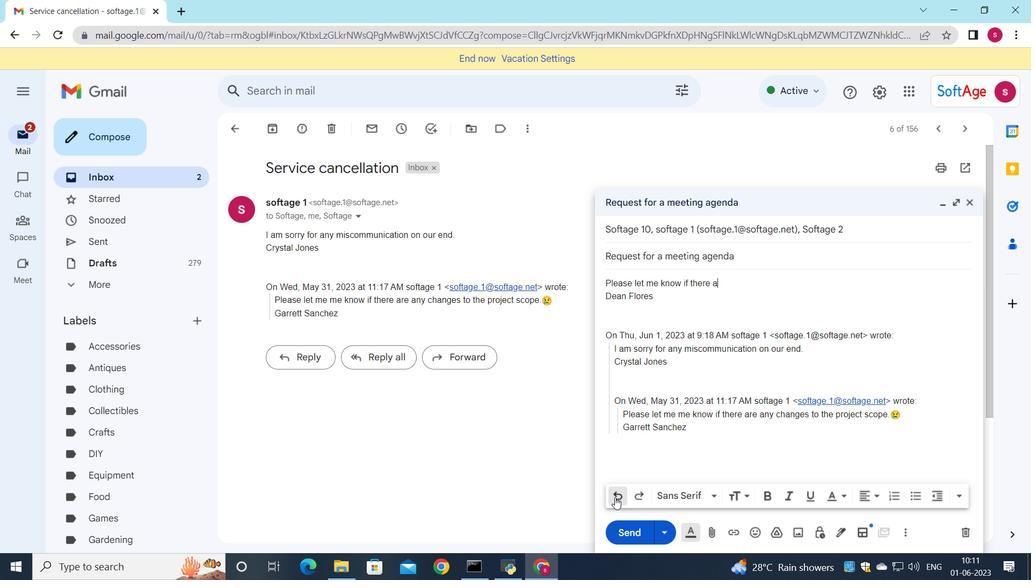 
Action: Mouse pressed left at (614, 497)
Screenshot: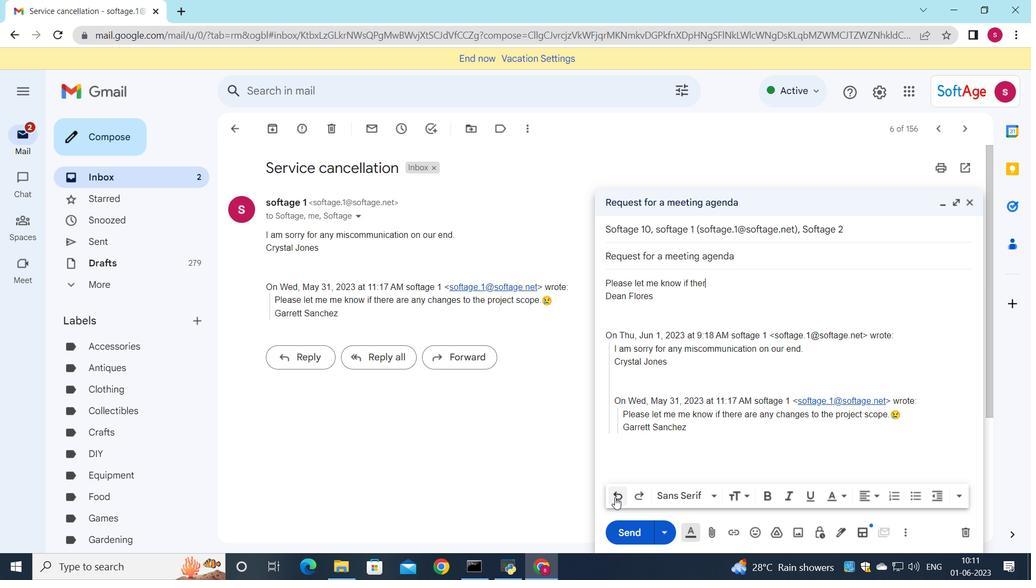 
Action: Mouse pressed left at (614, 497)
Screenshot: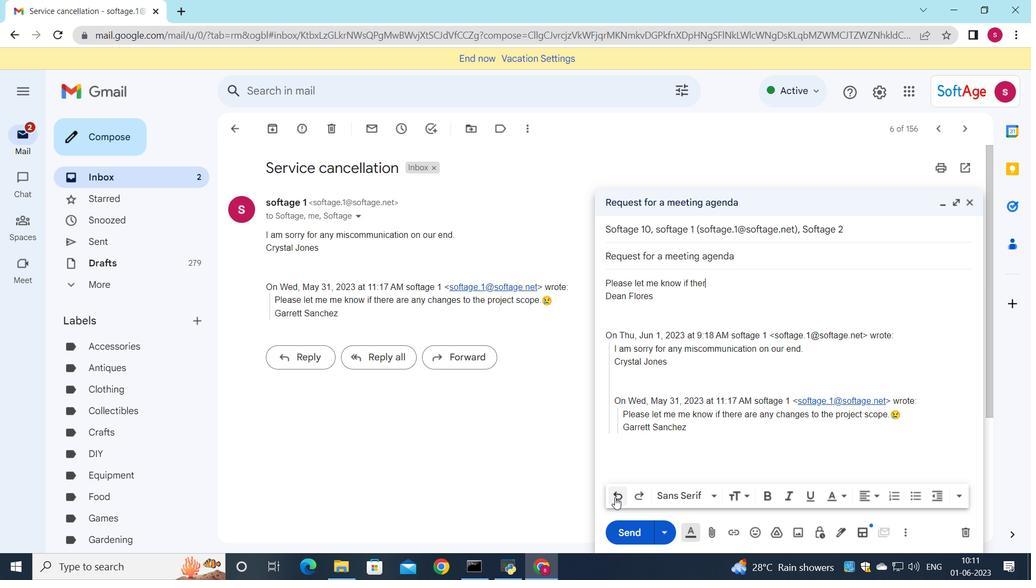
Action: Mouse pressed left at (614, 497)
Screenshot: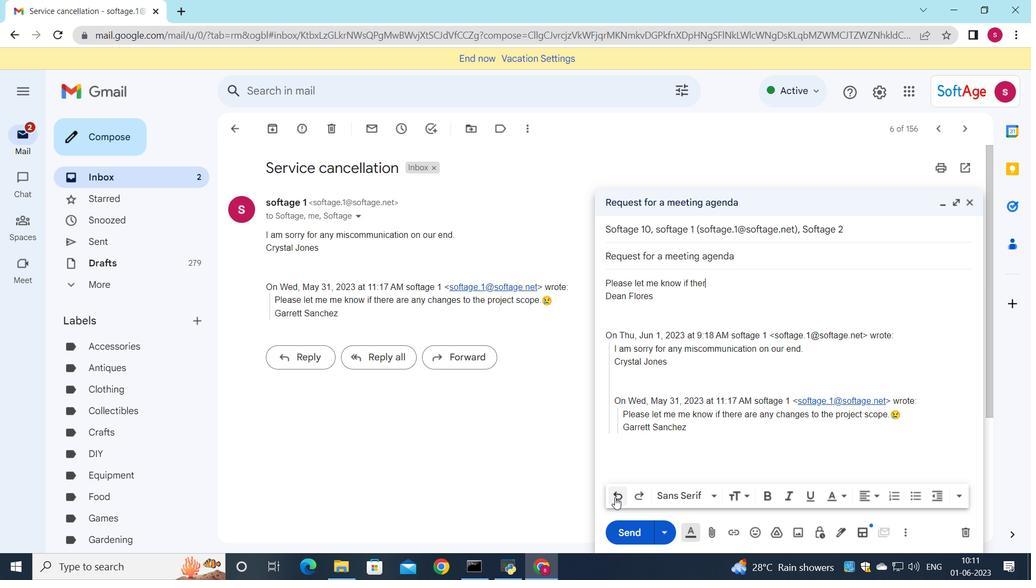 
Action: Mouse pressed left at (614, 497)
Screenshot: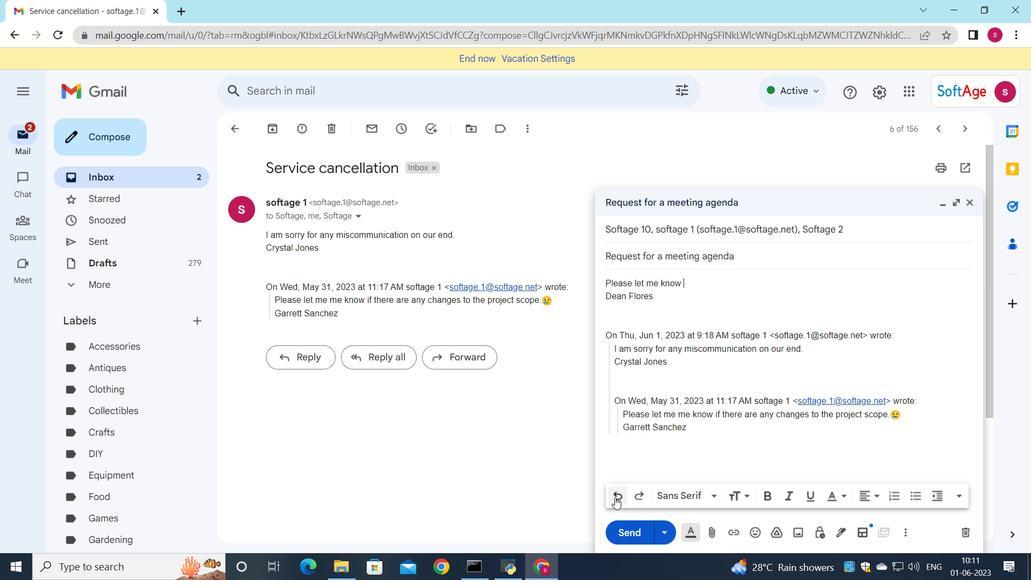 
Action: Mouse pressed left at (614, 497)
Screenshot: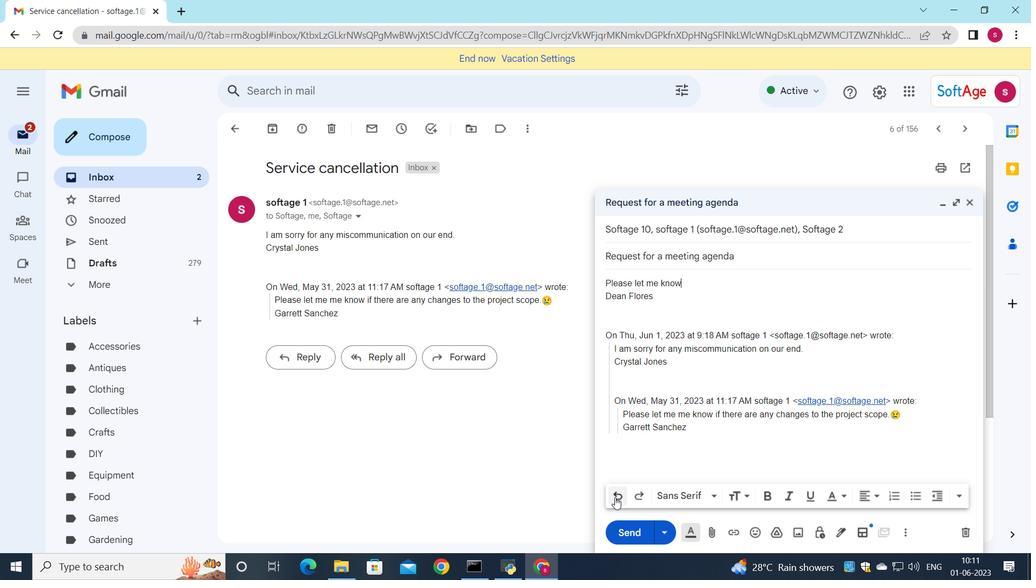 
Action: Mouse pressed left at (614, 497)
Screenshot: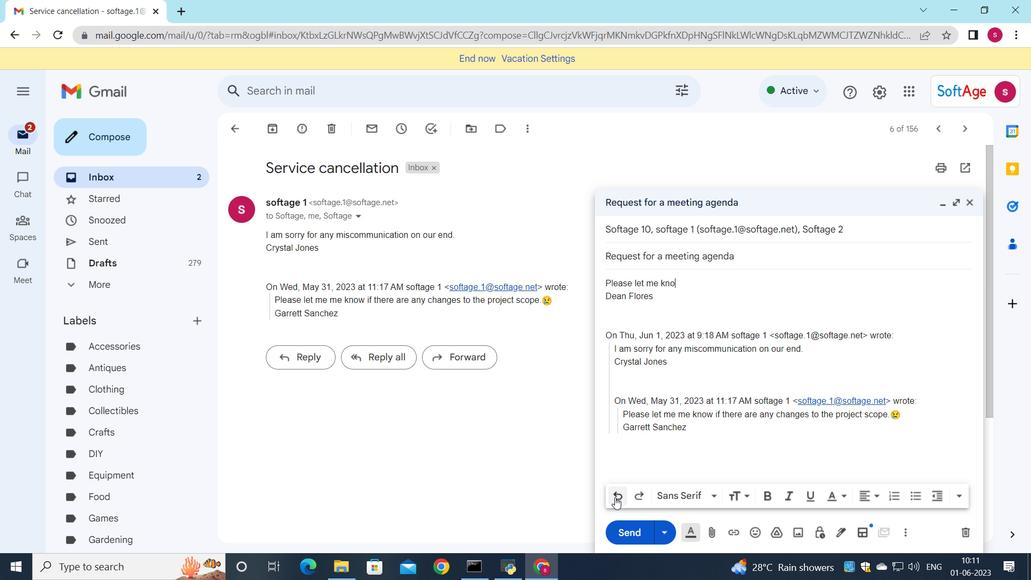 
Action: Mouse pressed left at (614, 497)
Screenshot: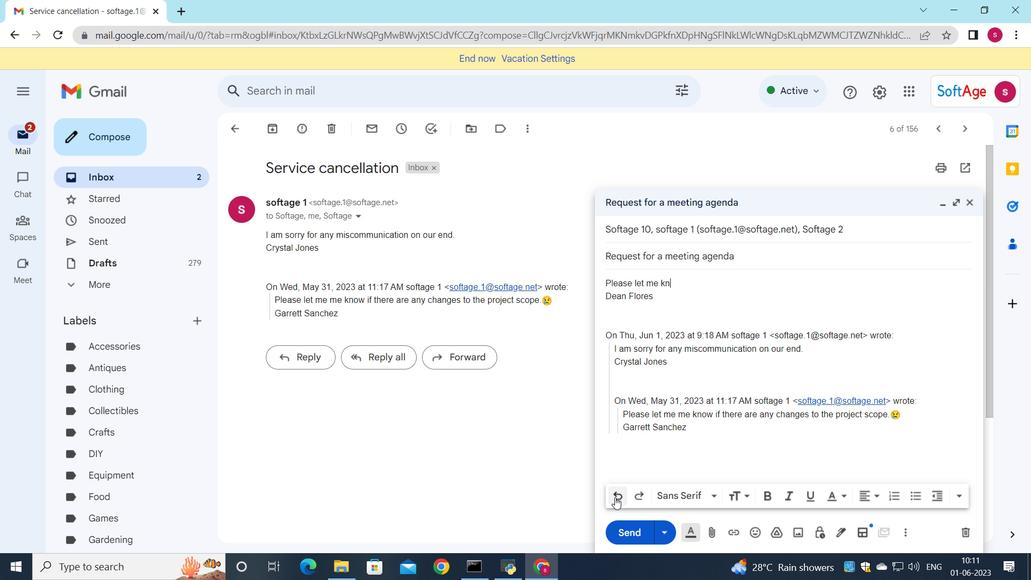 
Action: Mouse pressed left at (614, 497)
Screenshot: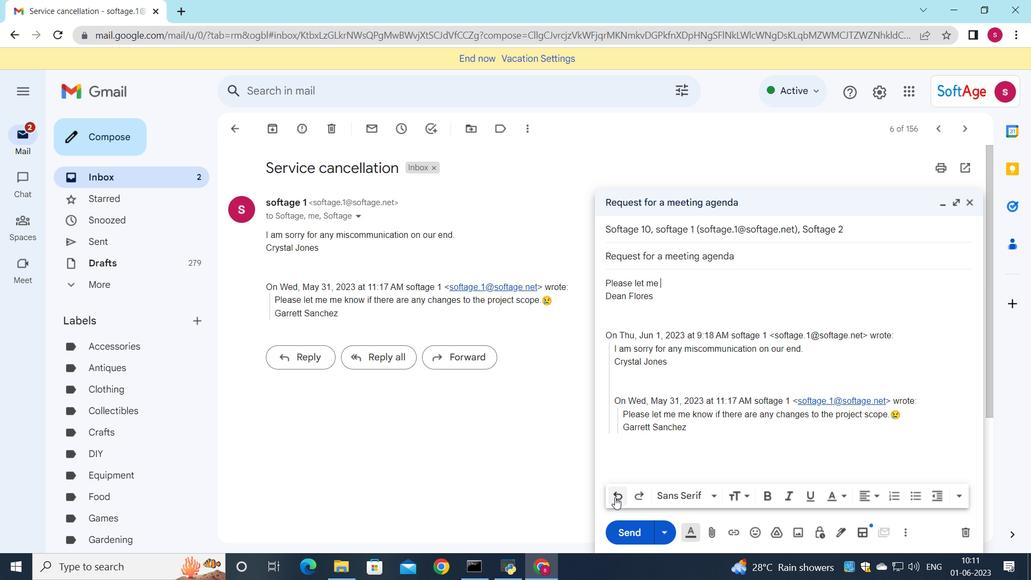 
Action: Mouse pressed left at (614, 497)
Screenshot: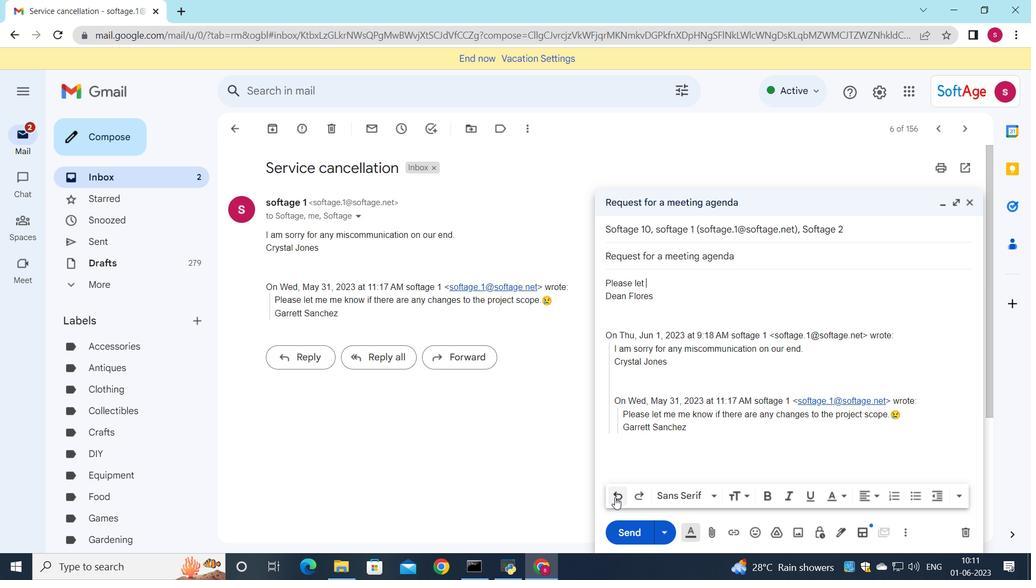 
Action: Mouse pressed left at (614, 497)
Screenshot: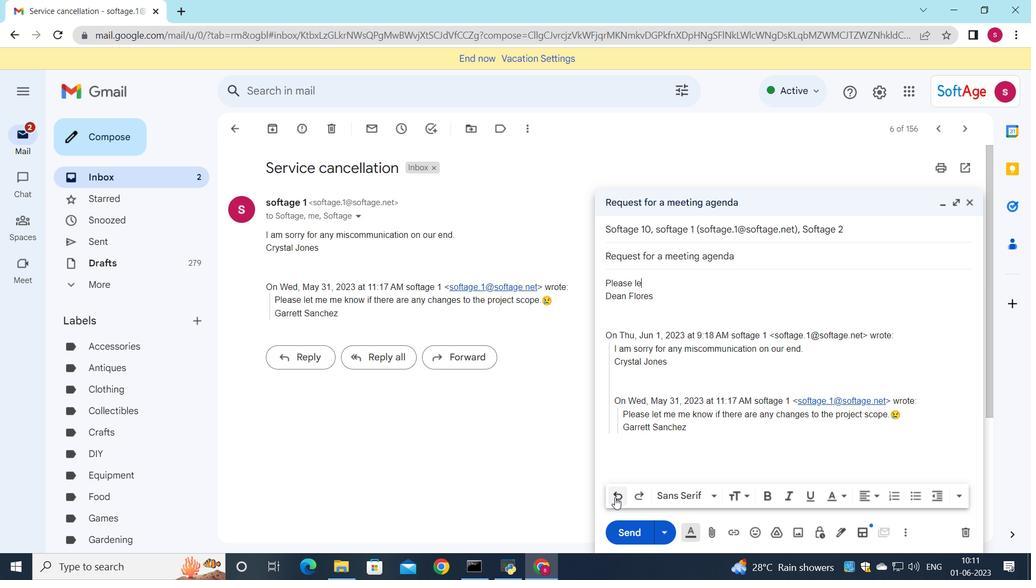 
Action: Mouse pressed left at (614, 497)
Screenshot: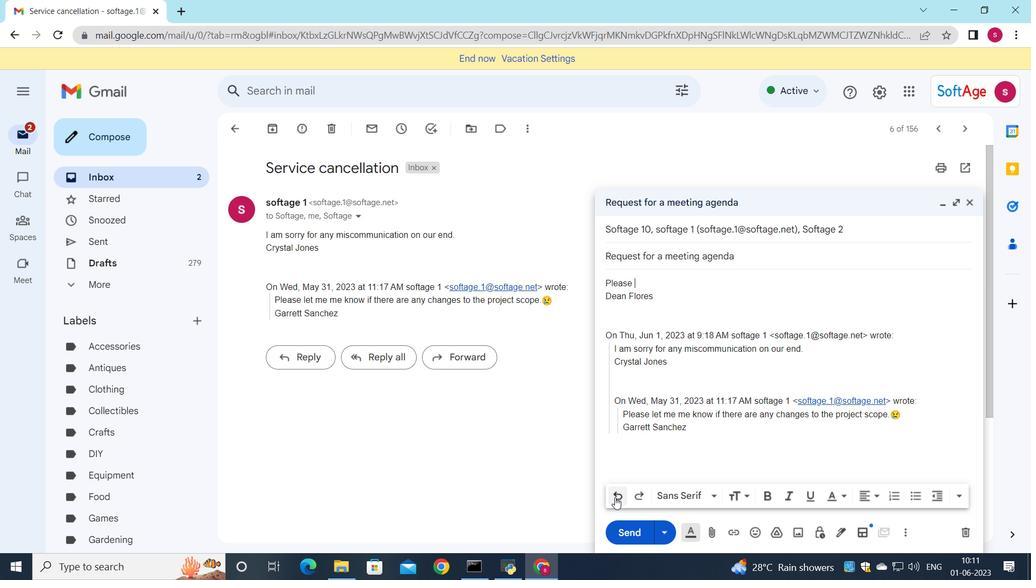 
Action: Mouse pressed left at (614, 497)
Screenshot: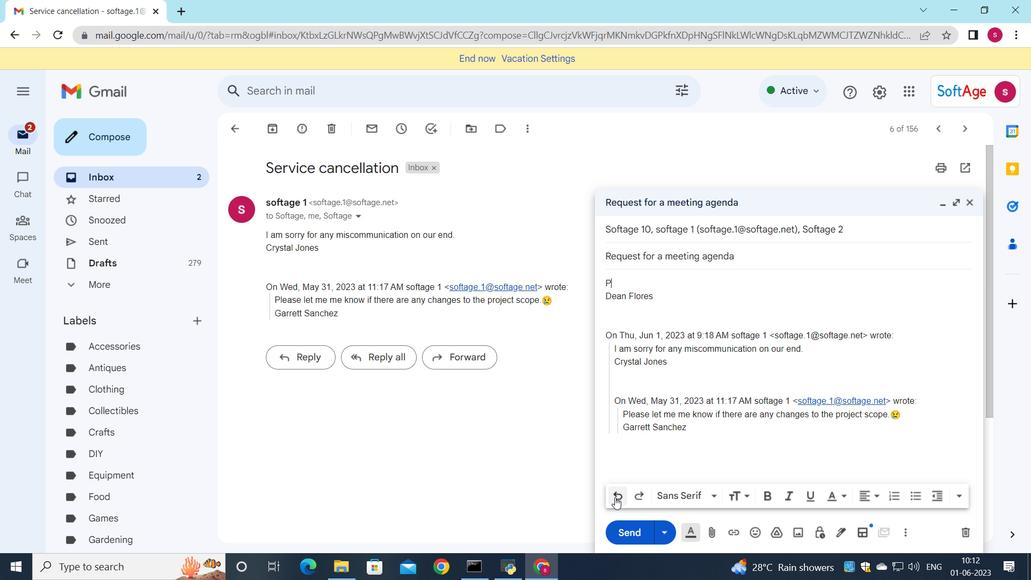
Action: Mouse moved to (822, 364)
Screenshot: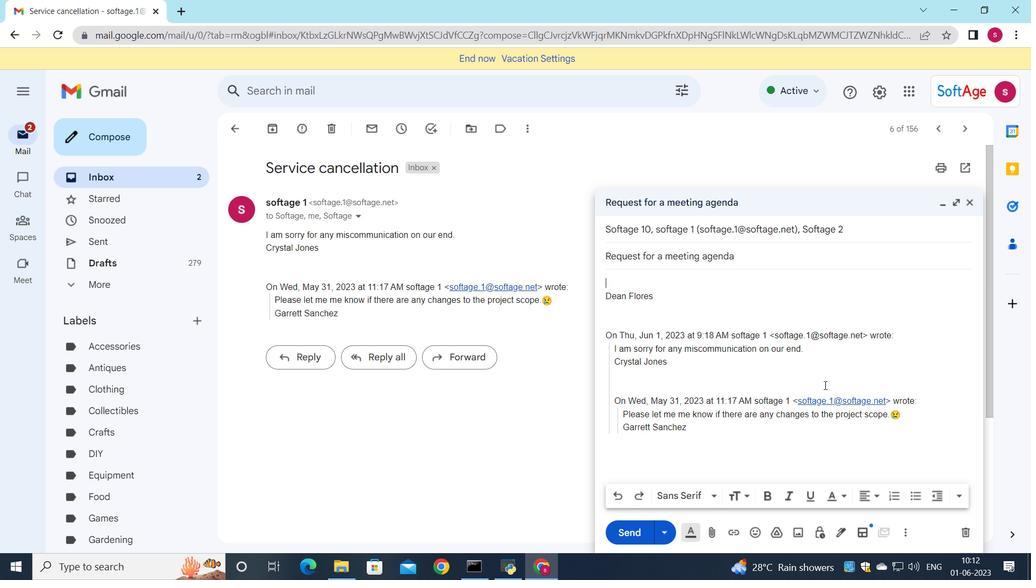 
Action: Key pressed <Key.shift>I<Key.space>wo<Key.backspace>ill<Key.space>need<Key.space>to<Key.space>review<Key.space>this<Key.space>propod<Key.backspace>sal<Key.space>before<Key.space>providind=<Key.backspace><Key.backspace>g<Key.space>a<Key.space>response.
Screenshot: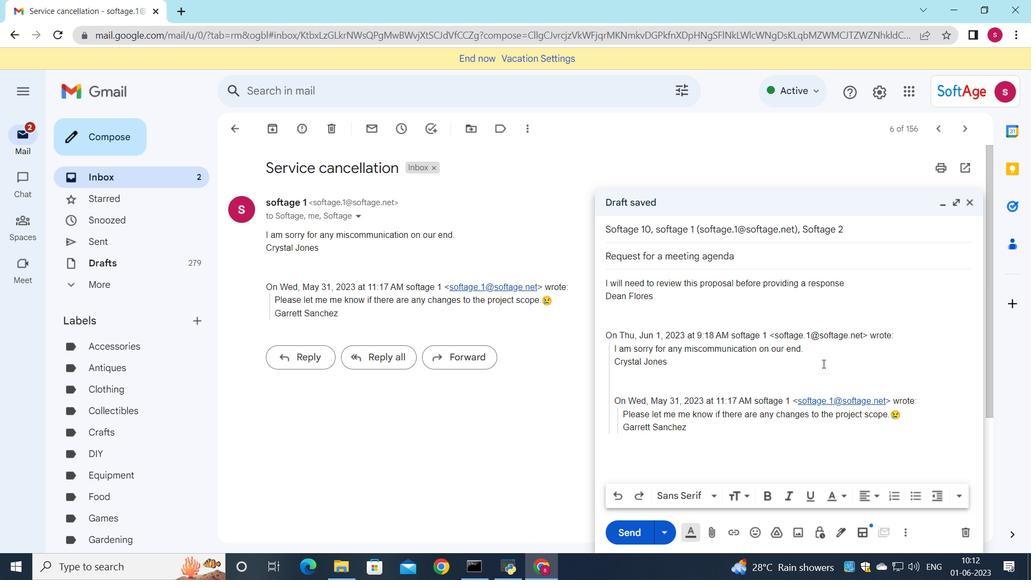 
Action: Mouse moved to (624, 525)
Screenshot: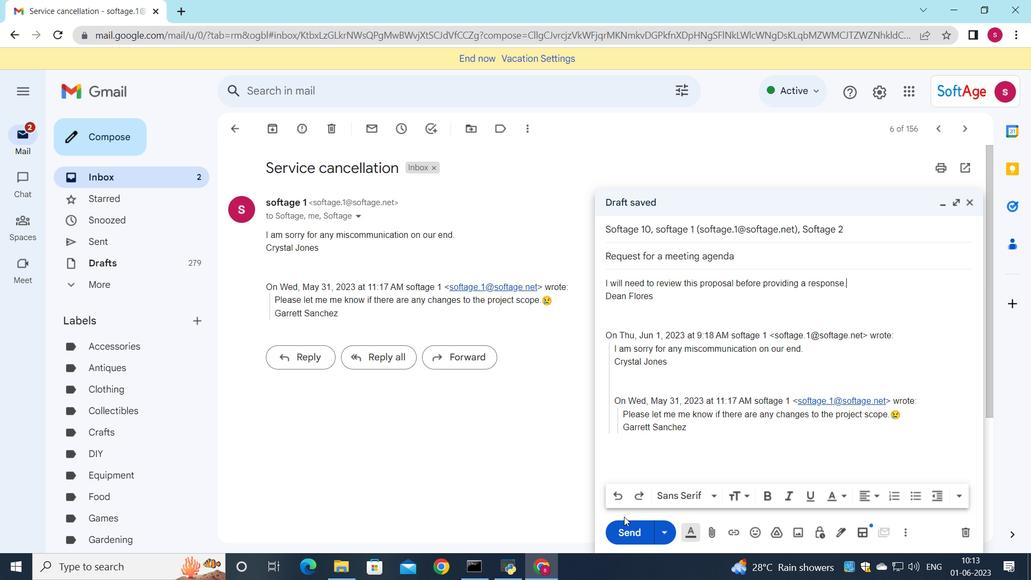 
Action: Mouse pressed left at (624, 525)
Screenshot: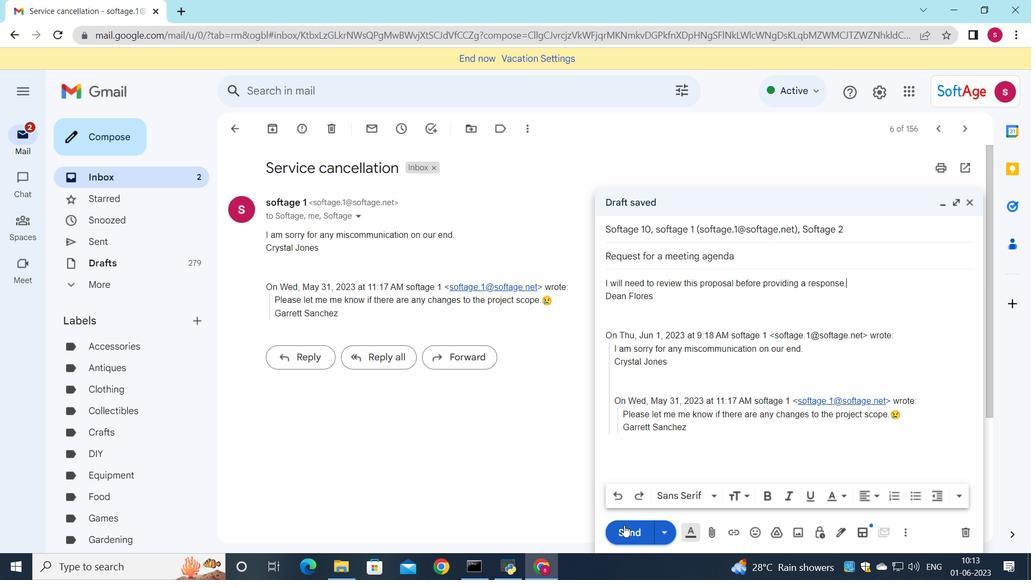 
Action: Mouse moved to (148, 179)
Screenshot: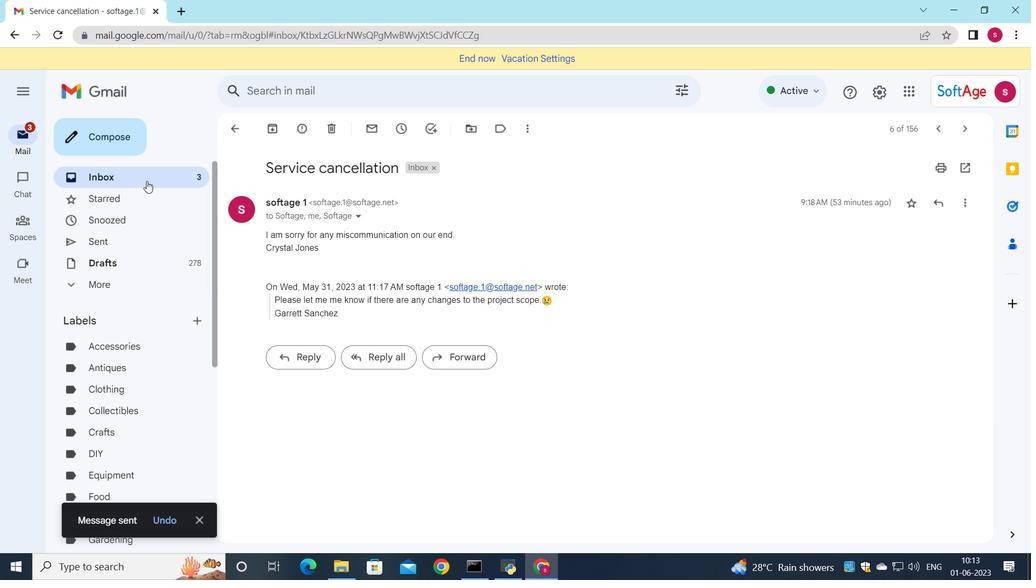 
Action: Mouse pressed left at (148, 179)
Screenshot: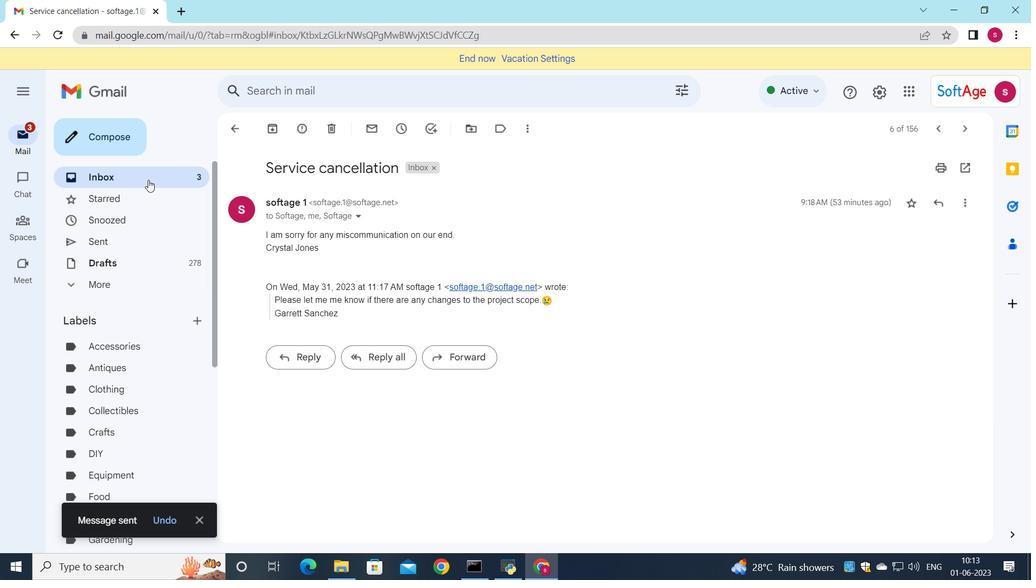 
Action: Mouse moved to (412, 151)
Screenshot: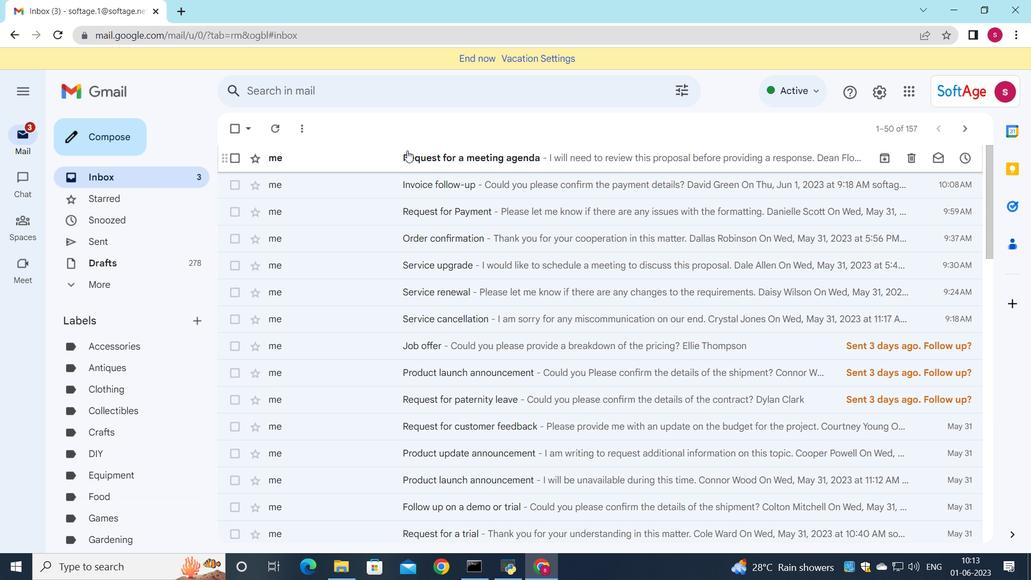 
Action: Mouse pressed left at (412, 151)
Screenshot: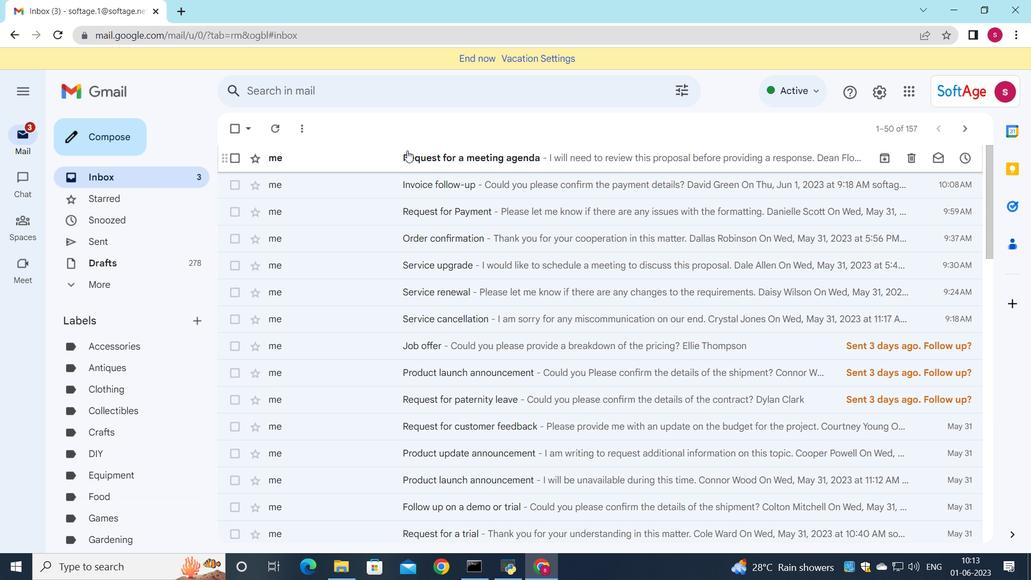 
